 Task: Find connections with filter location Bhāgalpur with filter topic #Openingswith filter profile language English with filter current company Odoo with filter school Kalpataru Institute of Technology, TIPTUR with filter industry Wellness and Fitness Services with filter service category Lead Generation with filter keywords title eCommerce Marketing Specialist
Action: Mouse moved to (599, 89)
Screenshot: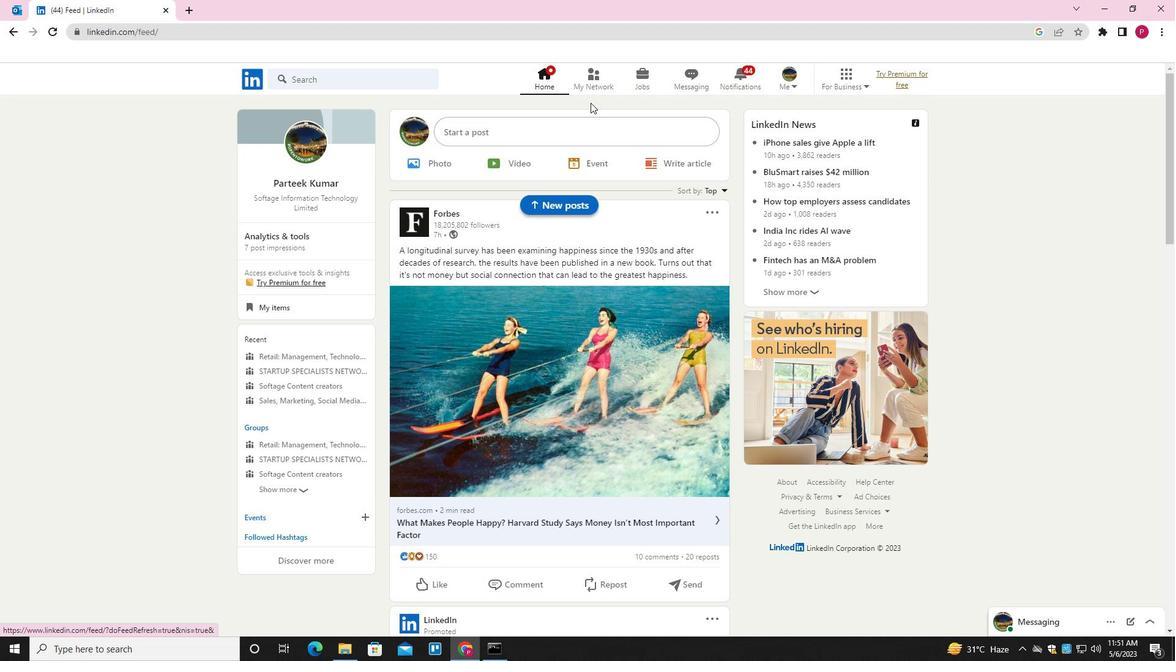 
Action: Mouse pressed left at (599, 89)
Screenshot: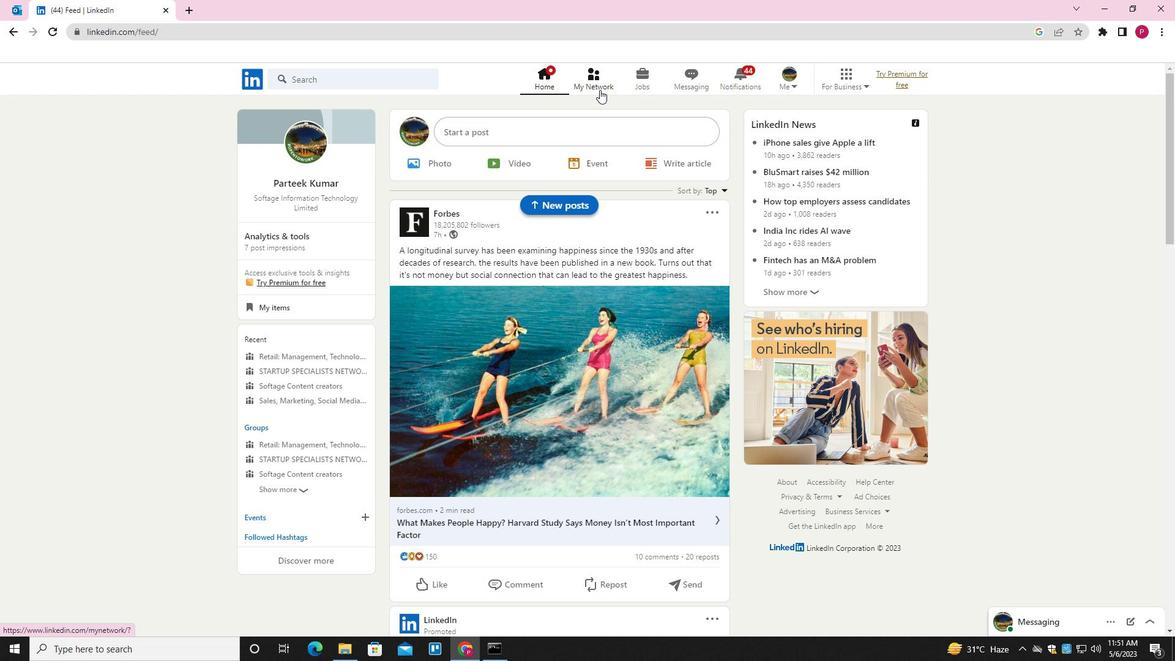 
Action: Mouse moved to (390, 157)
Screenshot: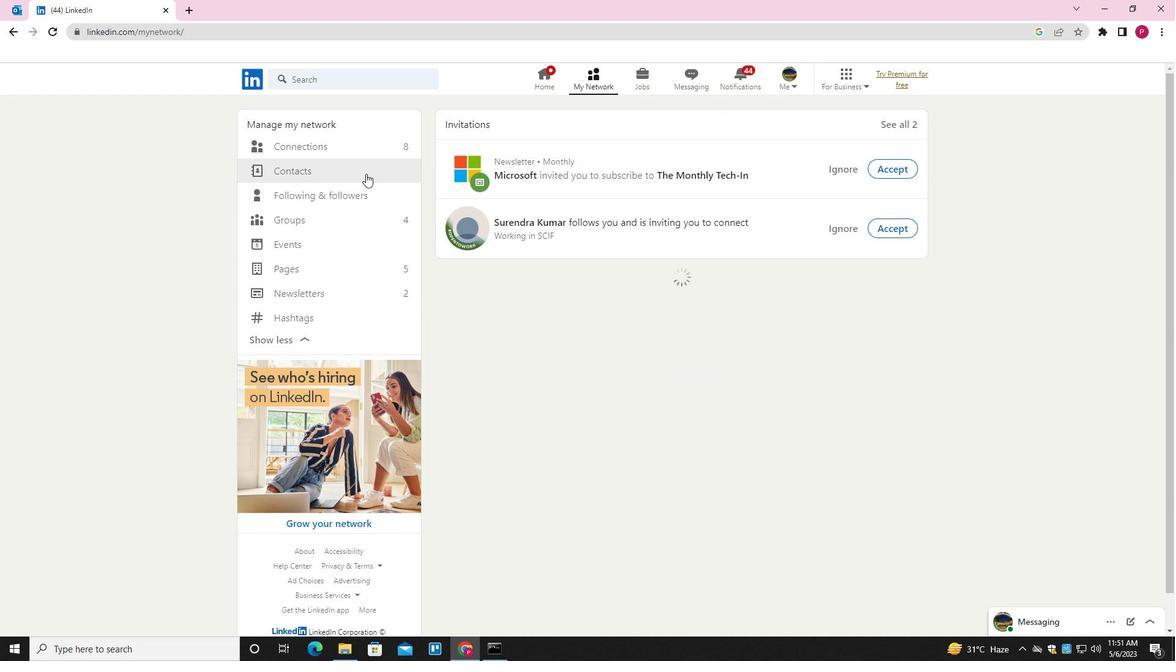 
Action: Mouse pressed left at (390, 157)
Screenshot: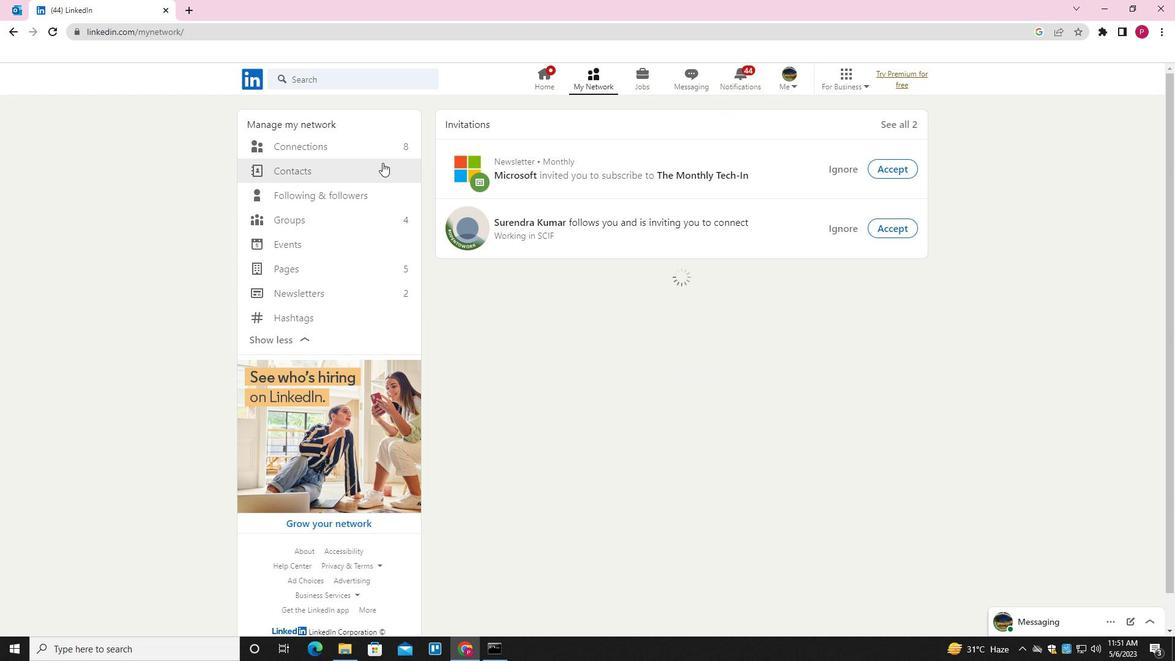 
Action: Mouse moved to (396, 144)
Screenshot: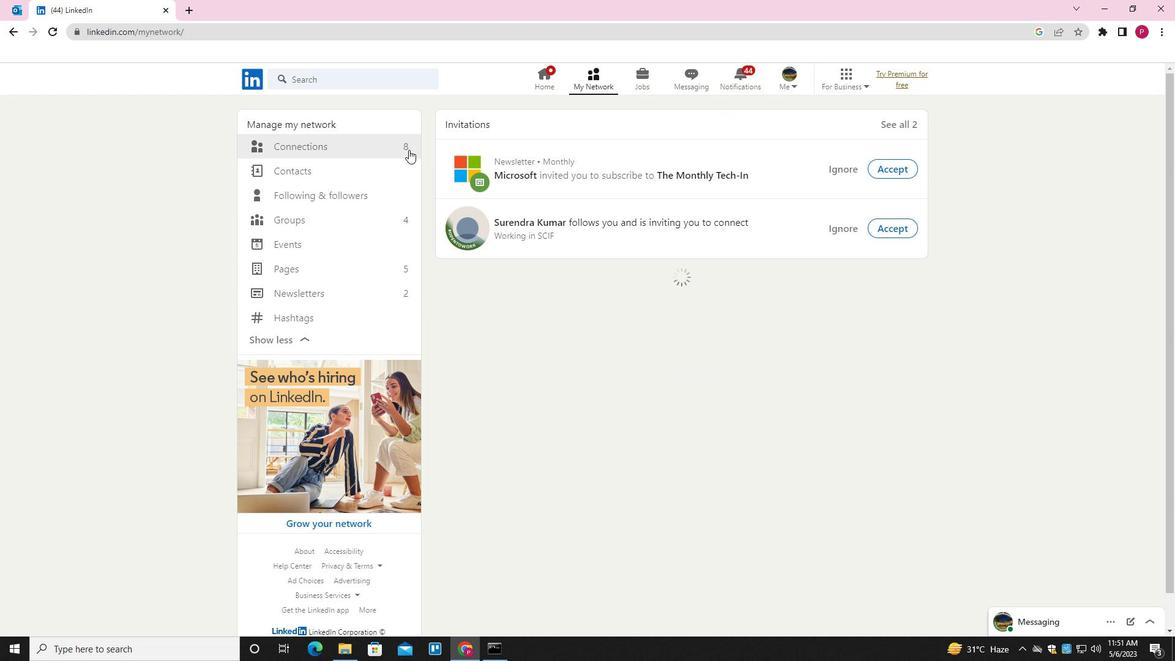 
Action: Mouse pressed left at (396, 144)
Screenshot: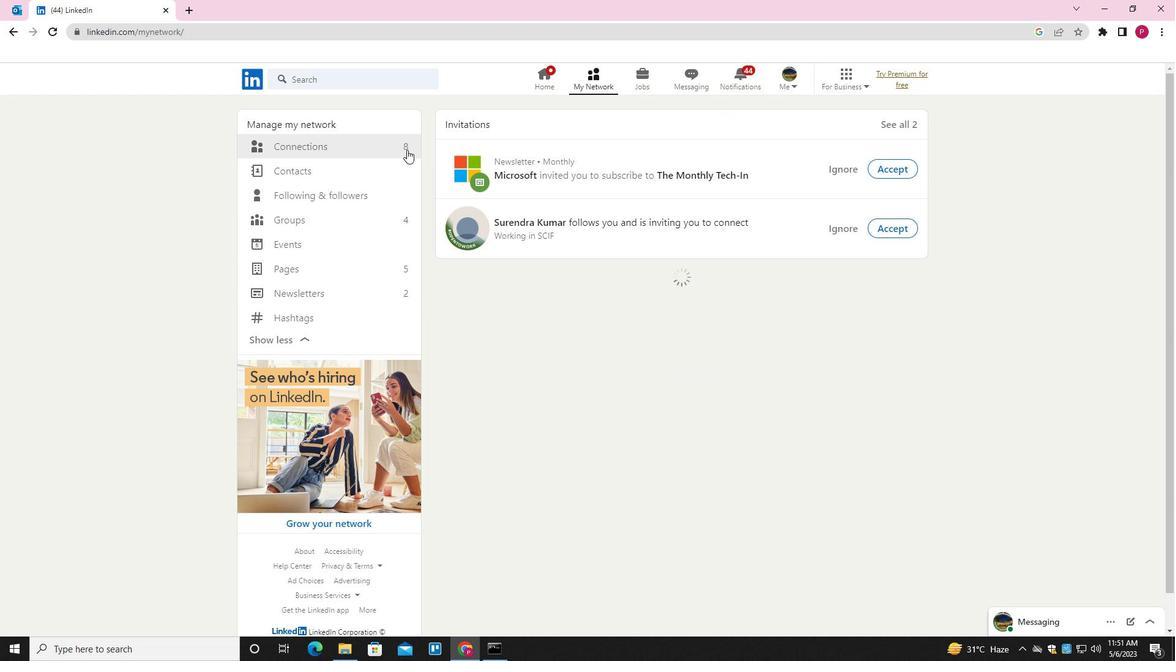 
Action: Mouse moved to (662, 148)
Screenshot: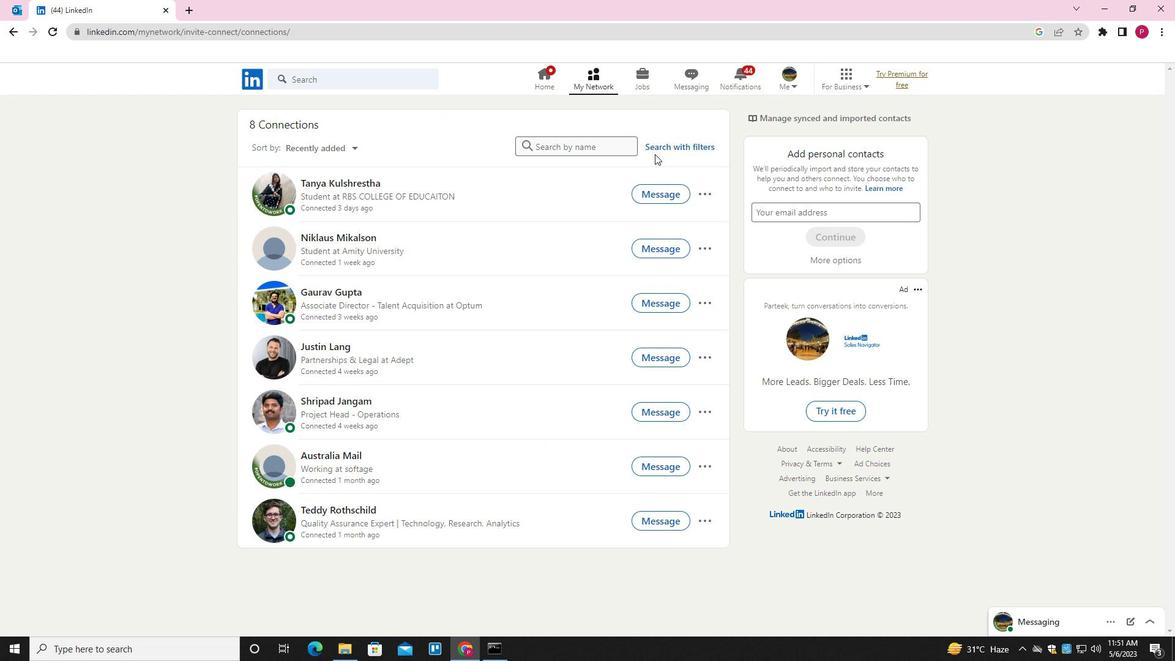 
Action: Mouse pressed left at (662, 148)
Screenshot: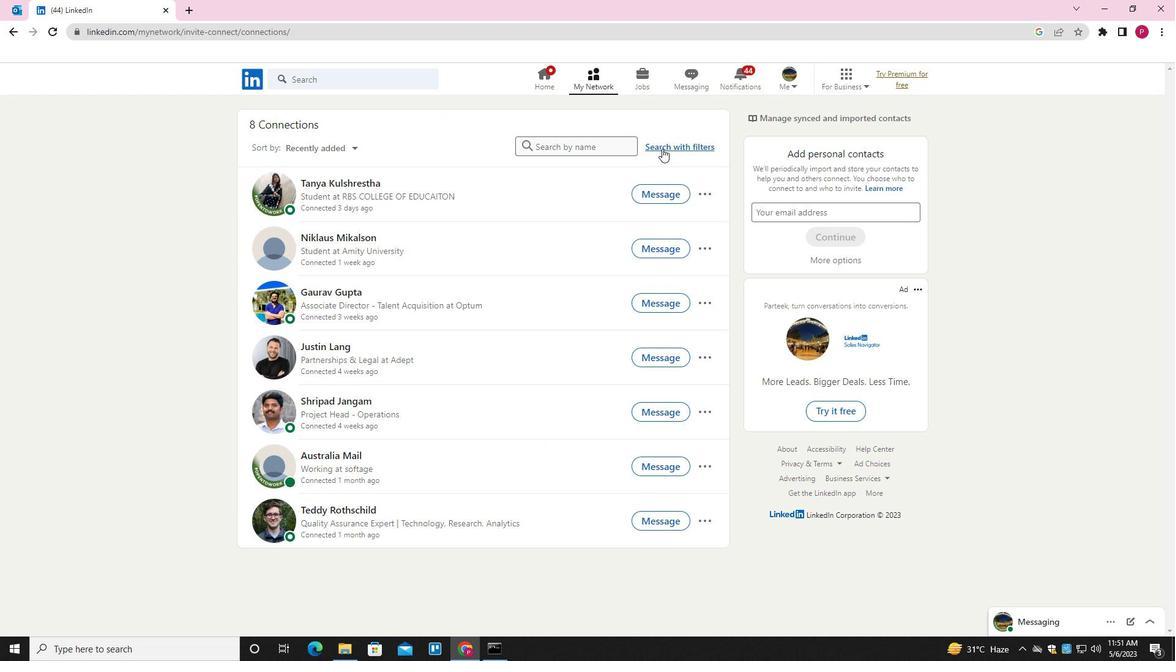 
Action: Mouse moved to (626, 110)
Screenshot: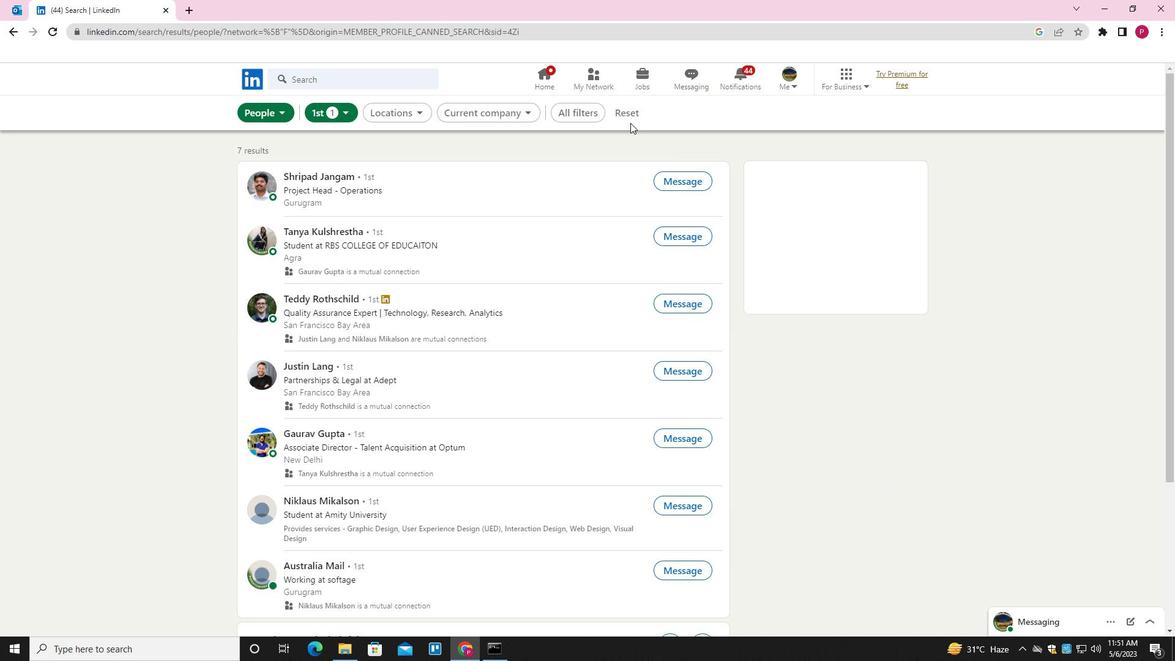 
Action: Mouse pressed left at (626, 110)
Screenshot: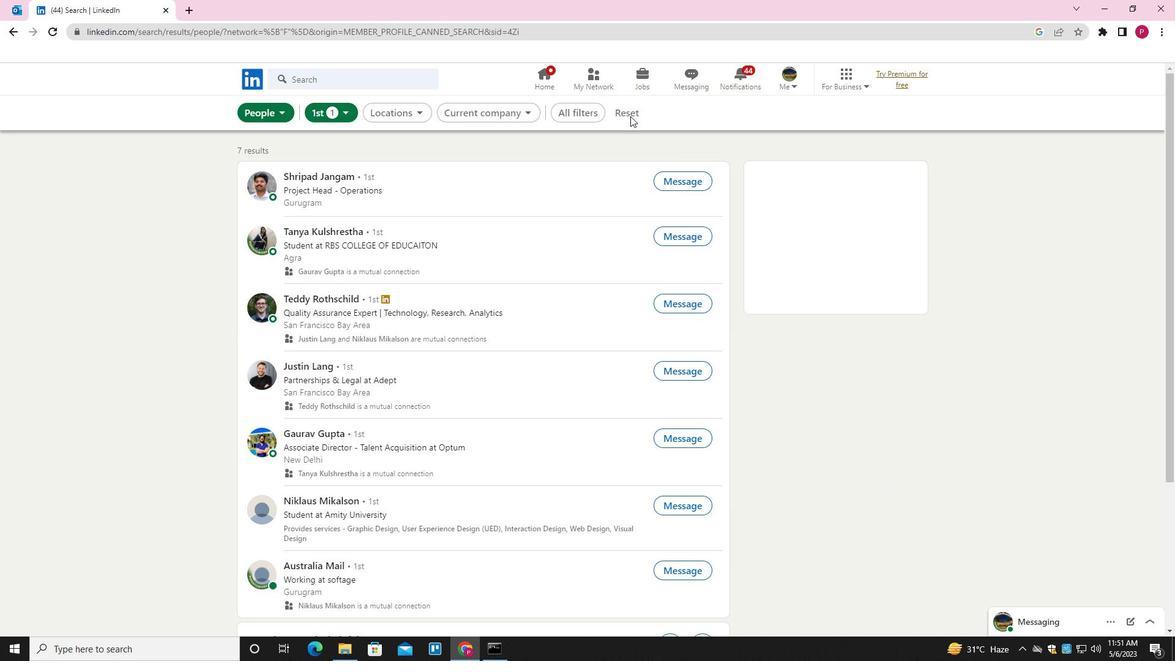 
Action: Mouse moved to (606, 111)
Screenshot: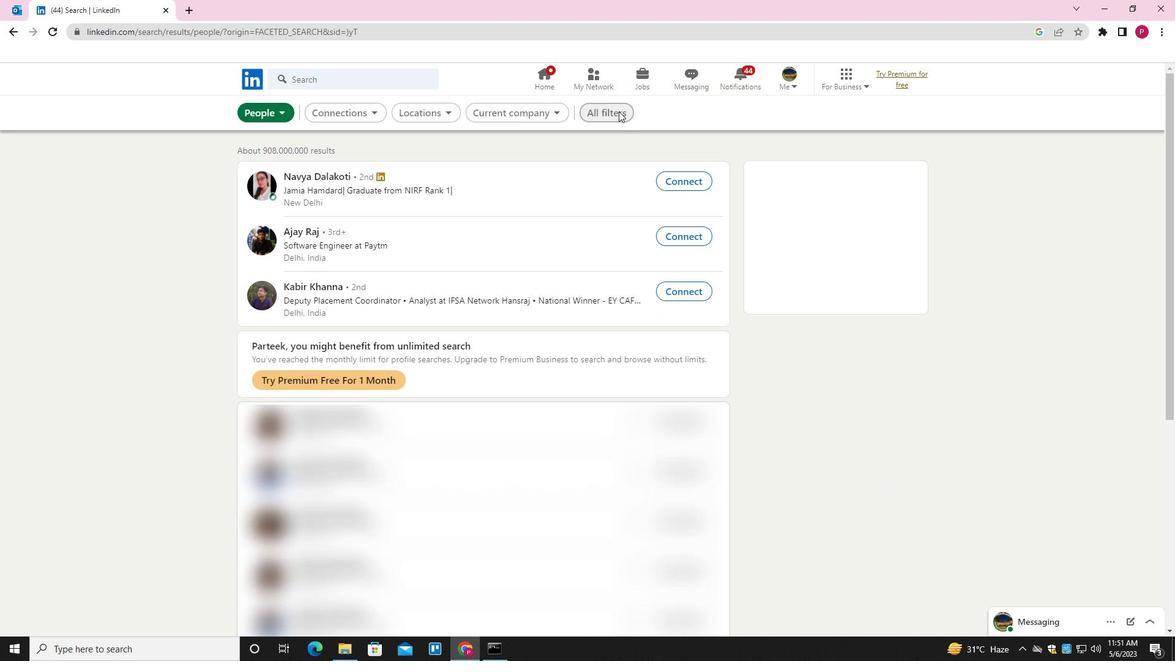 
Action: Mouse pressed left at (606, 111)
Screenshot: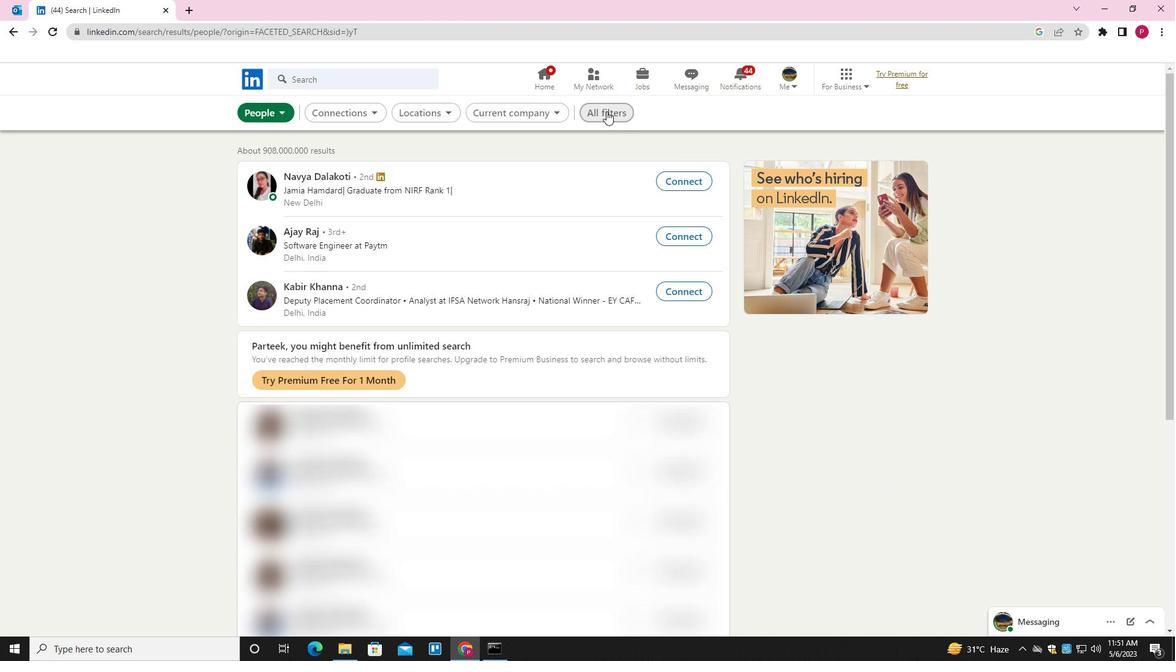 
Action: Mouse moved to (891, 239)
Screenshot: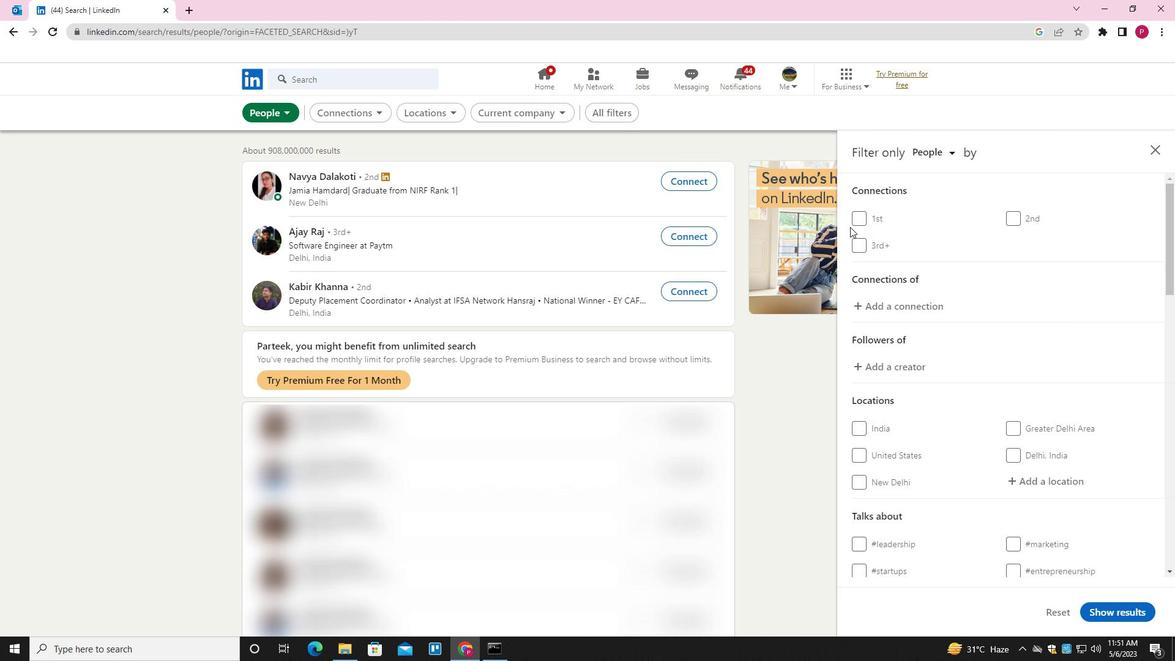 
Action: Mouse scrolled (891, 238) with delta (0, 0)
Screenshot: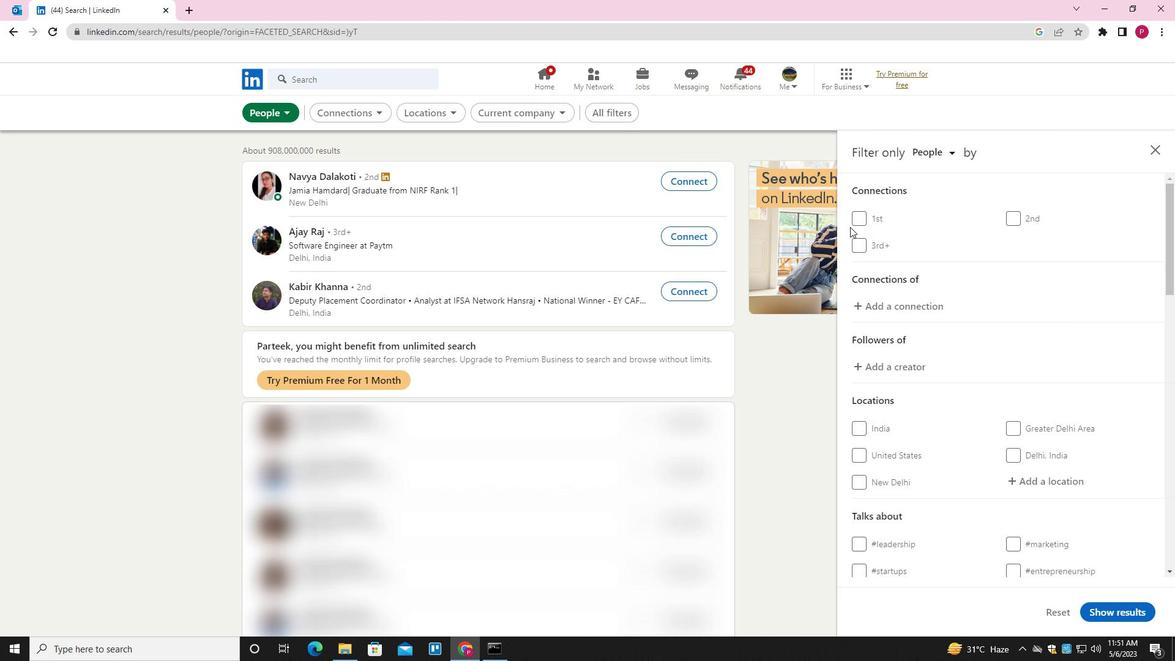 
Action: Mouse moved to (894, 247)
Screenshot: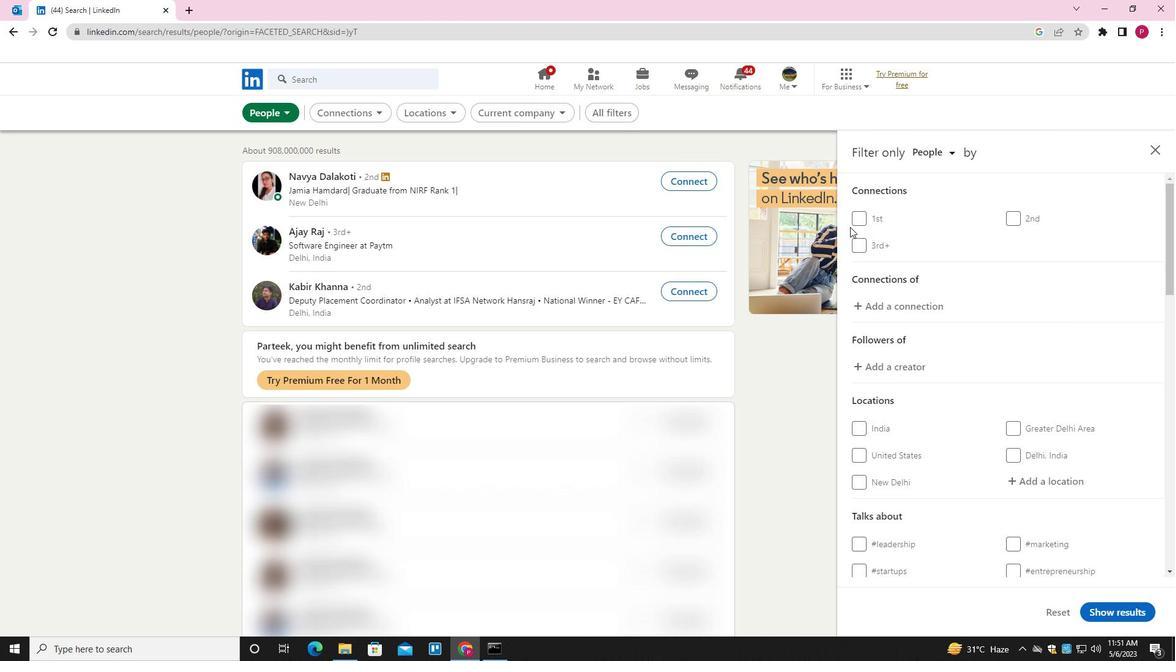 
Action: Mouse scrolled (894, 246) with delta (0, 0)
Screenshot: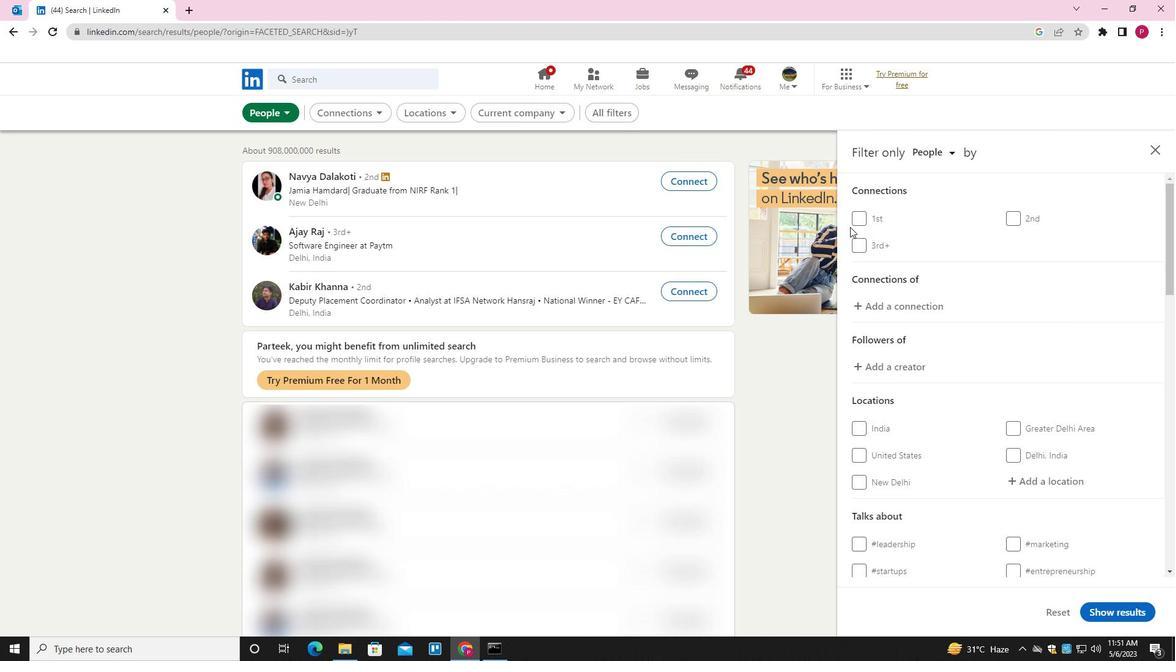 
Action: Mouse moved to (1063, 362)
Screenshot: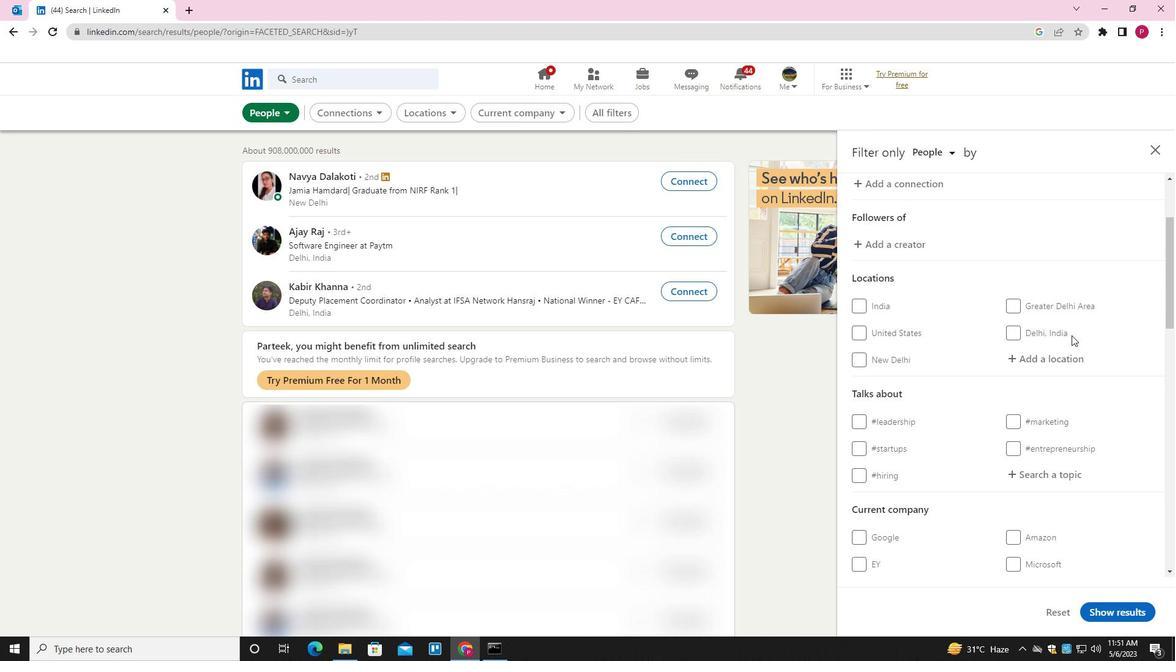 
Action: Mouse pressed left at (1063, 362)
Screenshot: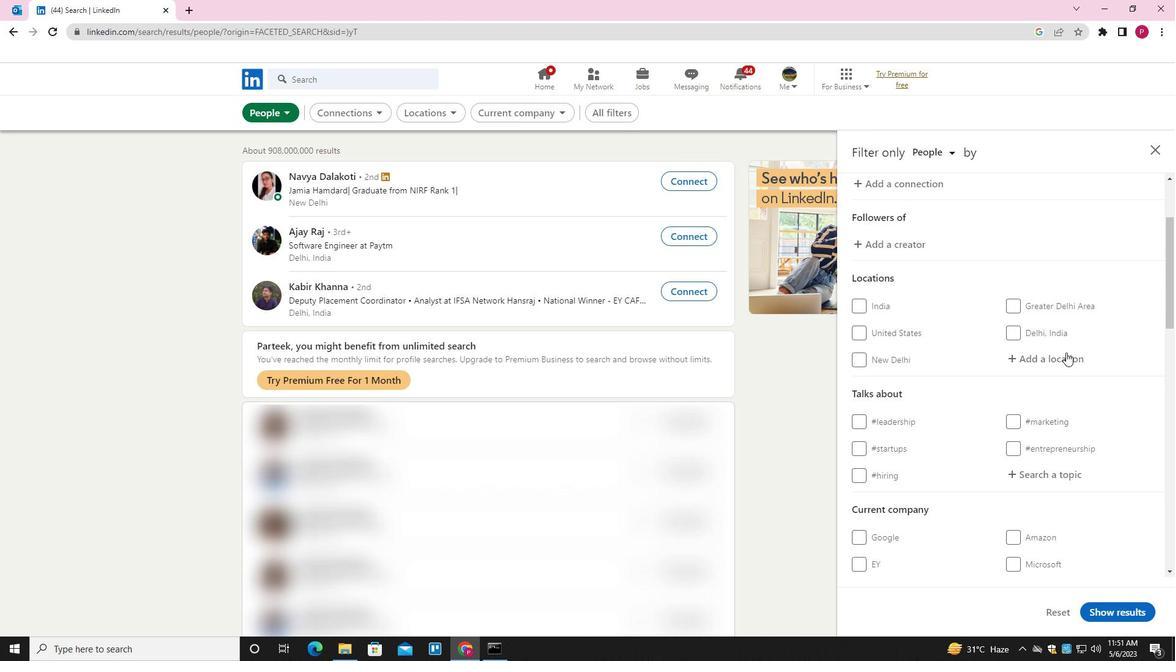 
Action: Key pressed <Key.shift>BHAGALPUR
Screenshot: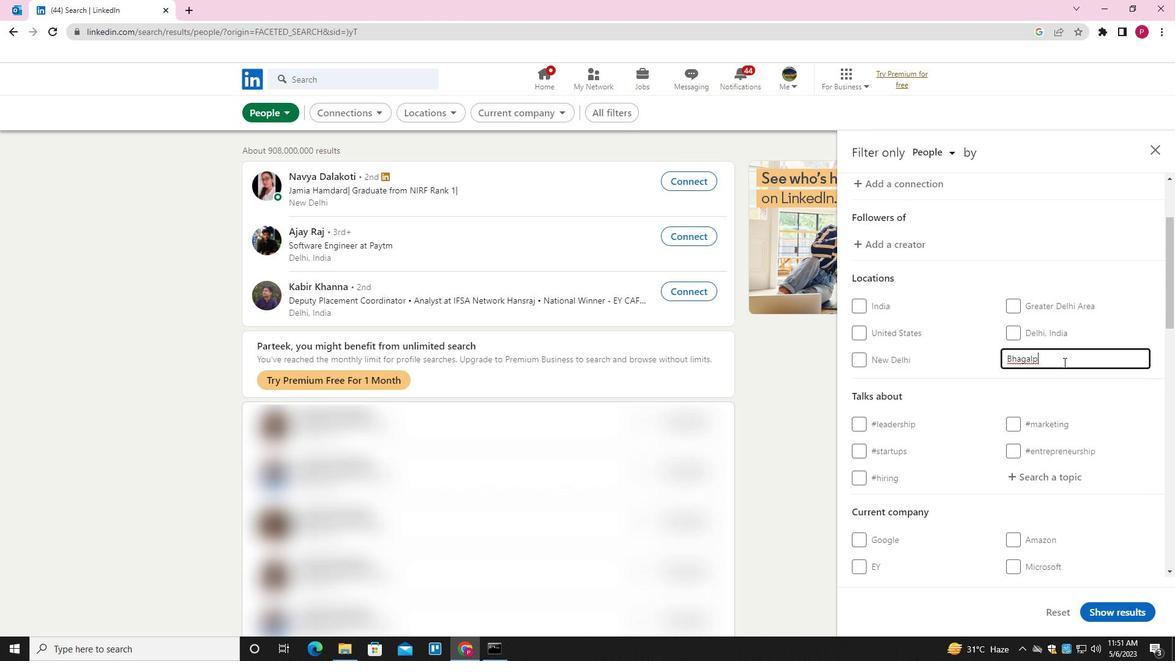 
Action: Mouse moved to (1055, 354)
Screenshot: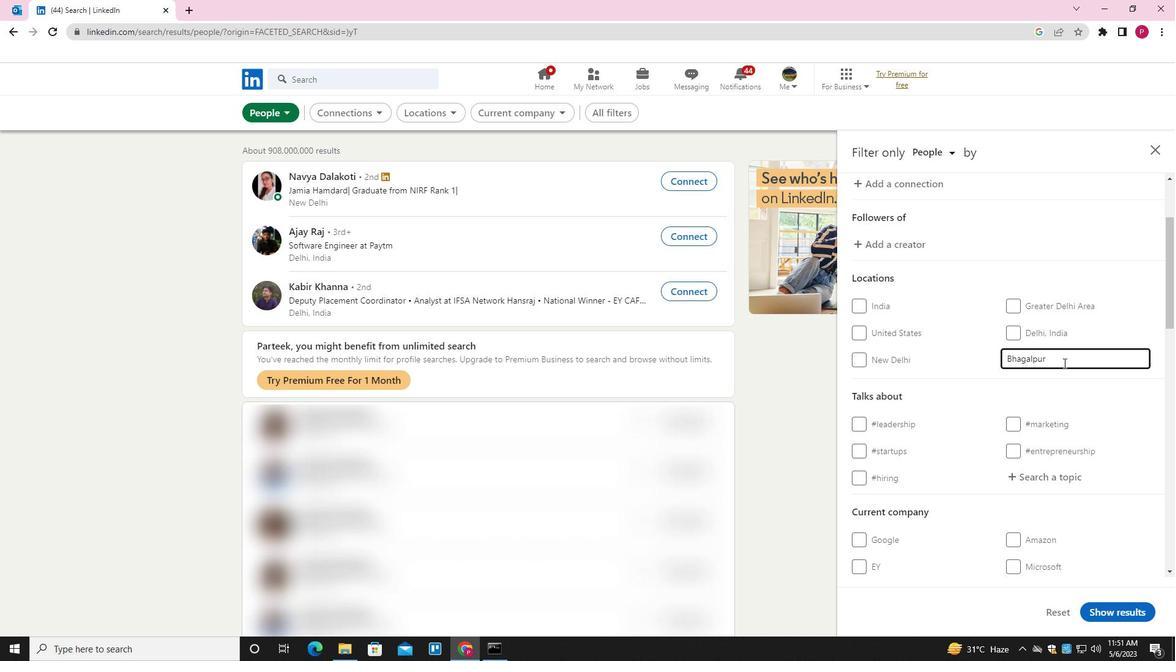 
Action: Mouse scrolled (1055, 353) with delta (0, 0)
Screenshot: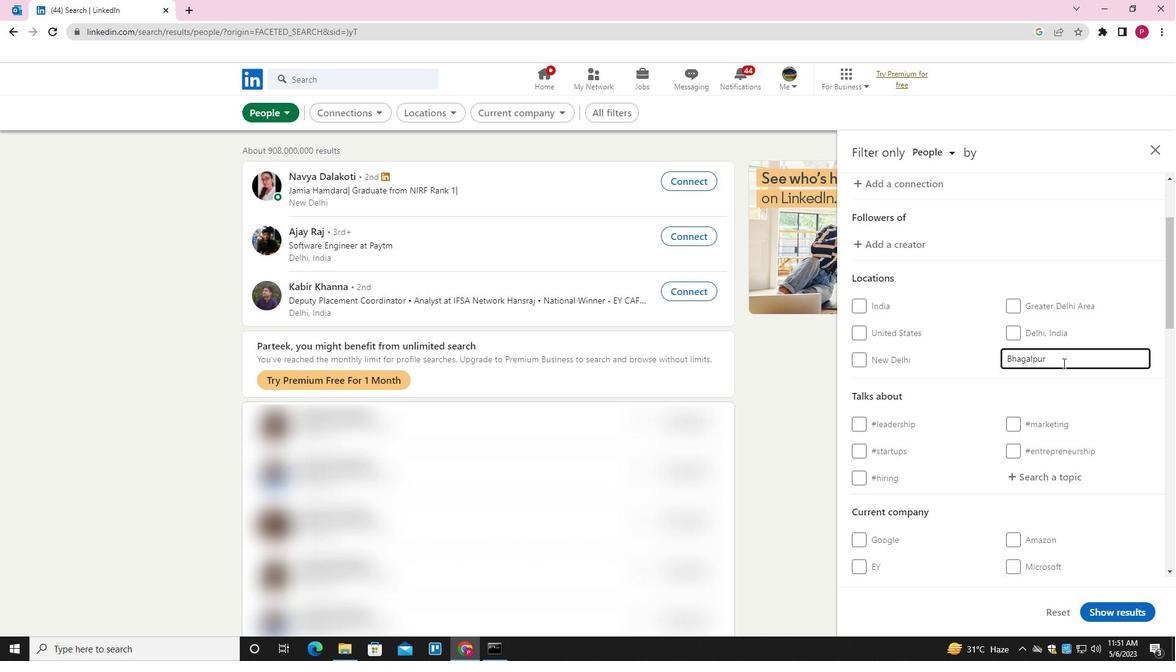 
Action: Mouse scrolled (1055, 353) with delta (0, 0)
Screenshot: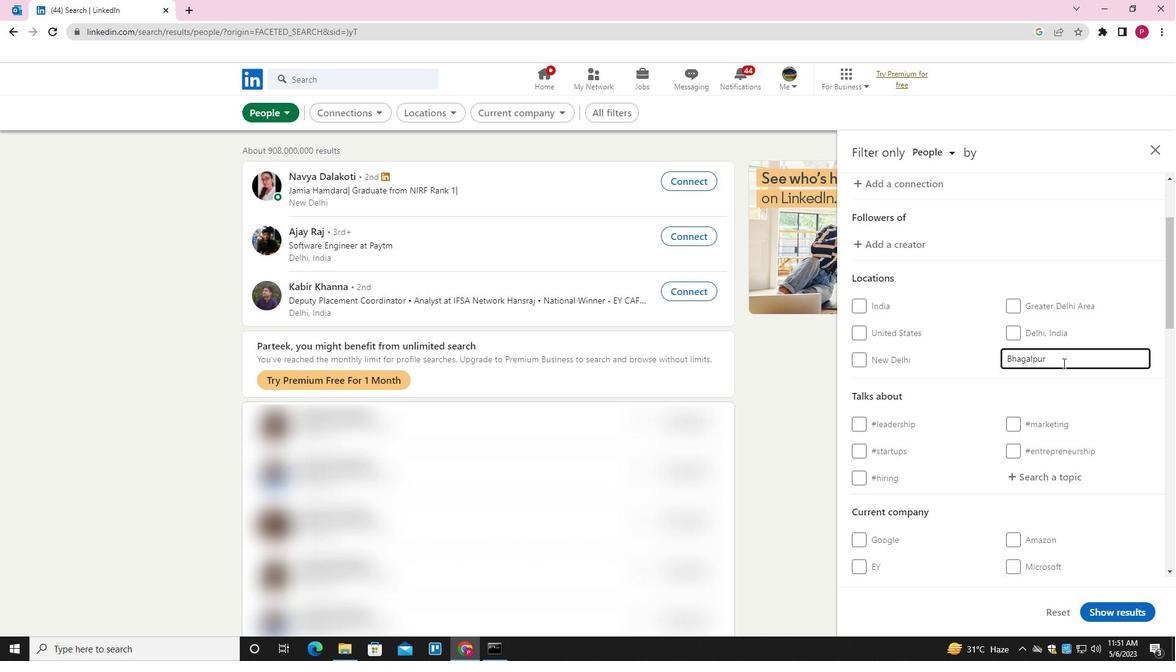
Action: Mouse moved to (1053, 354)
Screenshot: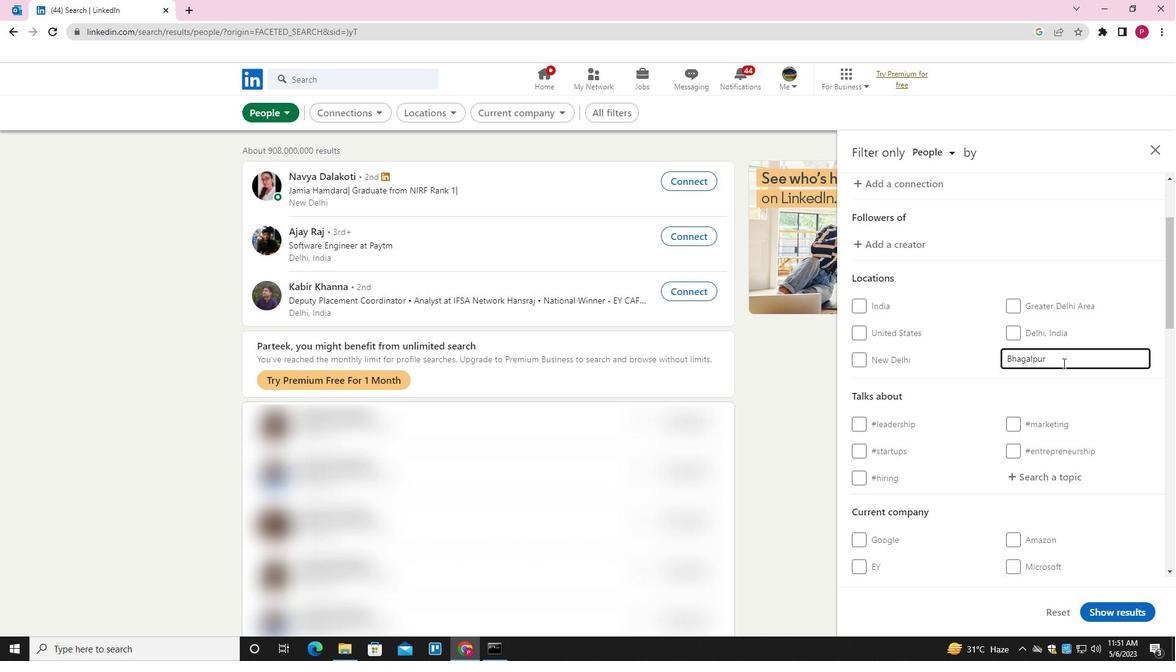
Action: Mouse scrolled (1053, 353) with delta (0, 0)
Screenshot: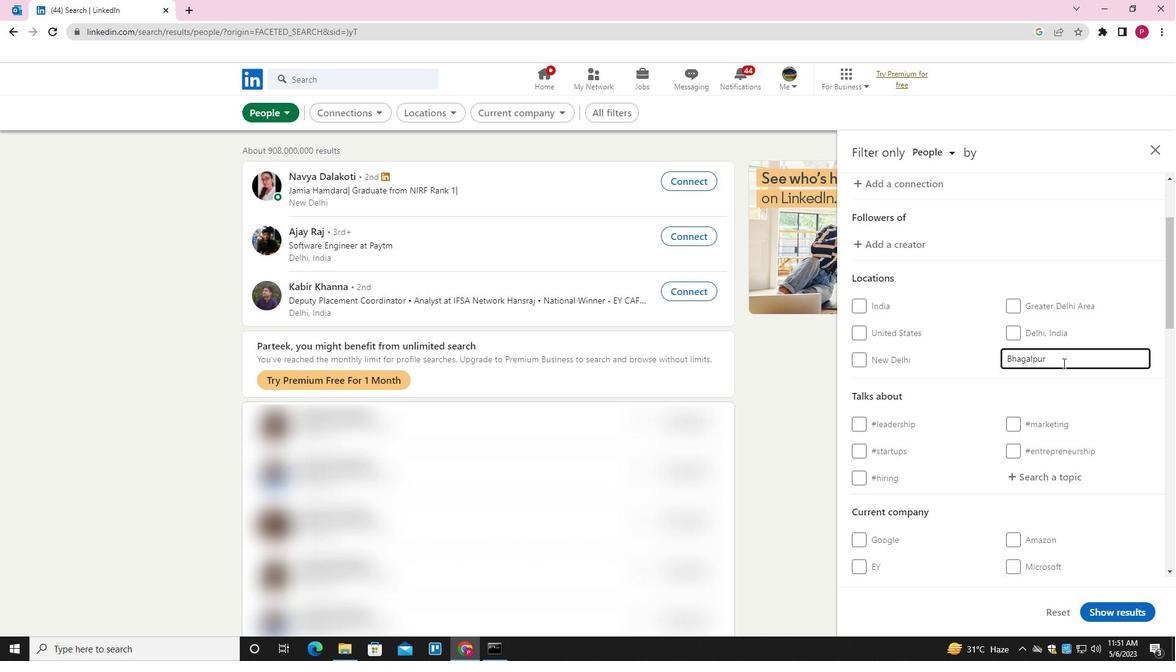 
Action: Mouse moved to (1054, 294)
Screenshot: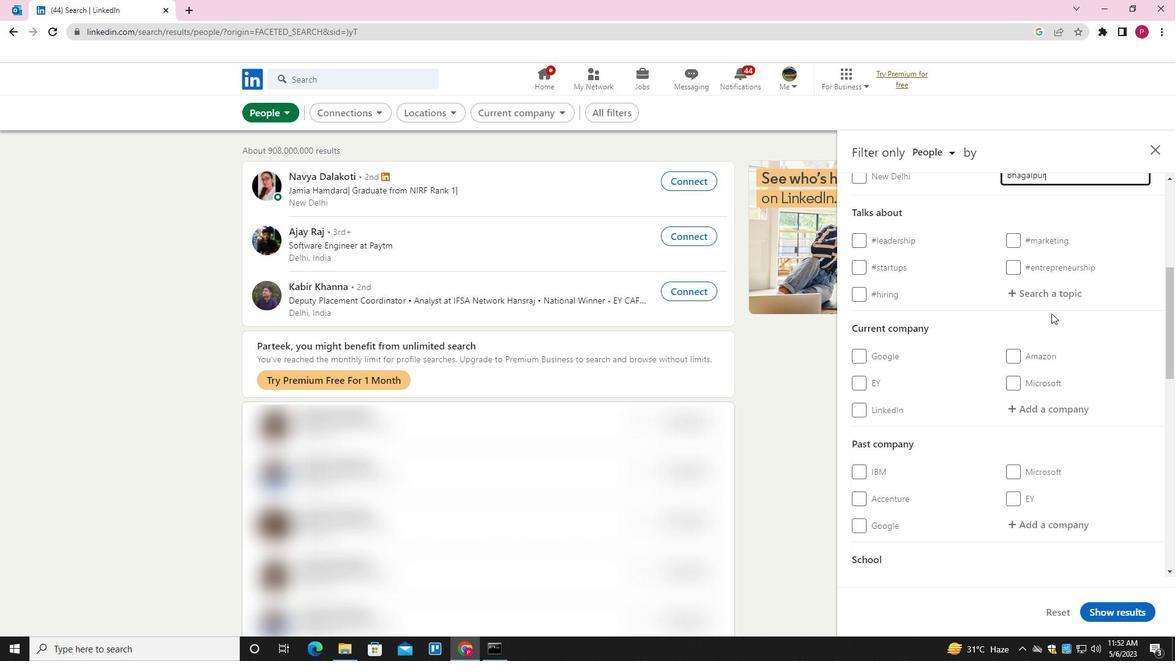 
Action: Mouse pressed left at (1054, 294)
Screenshot: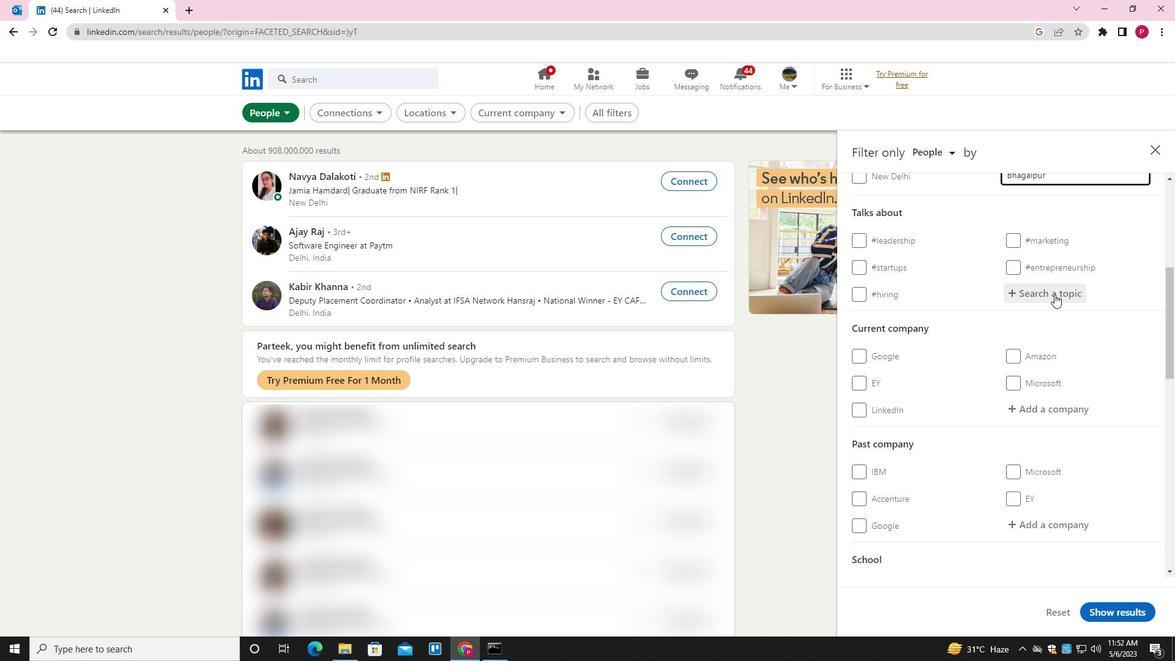 
Action: Key pressed OPENINGS<Key.down><Key.enter>
Screenshot: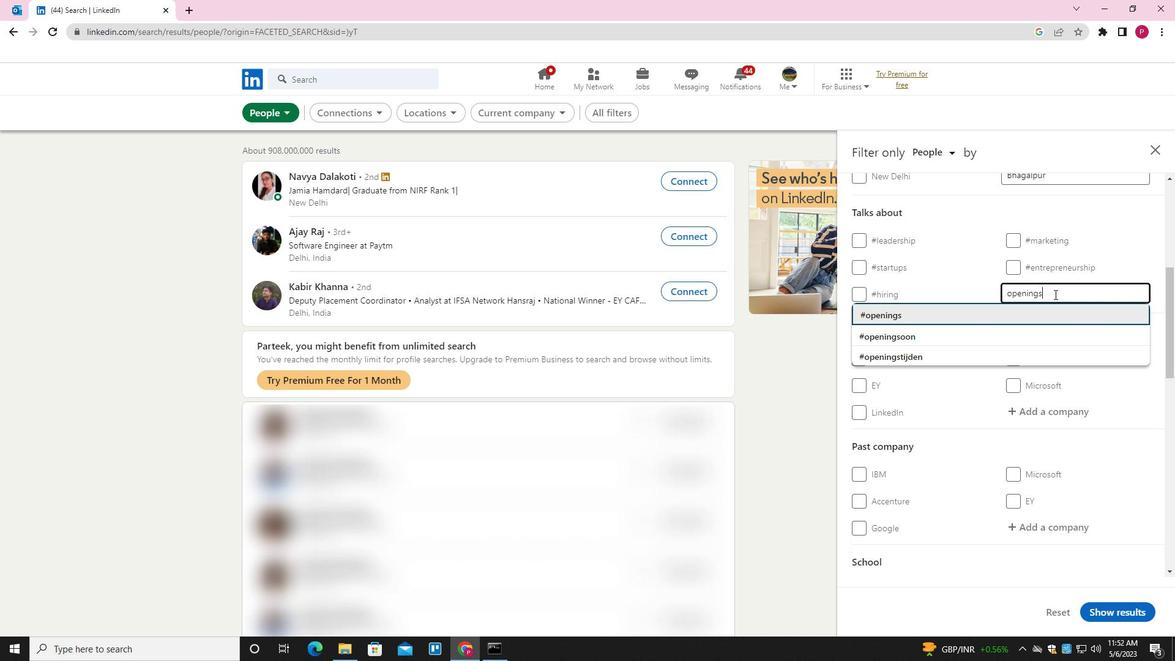 
Action: Mouse moved to (1159, 336)
Screenshot: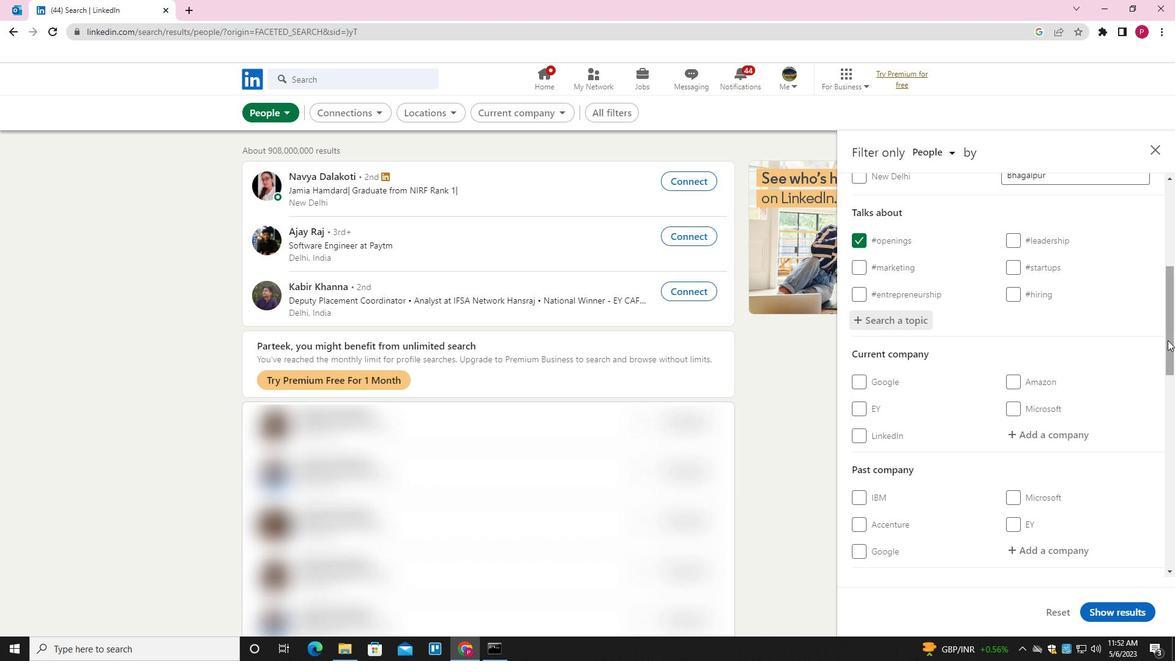 
Action: Mouse scrolled (1159, 336) with delta (0, 0)
Screenshot: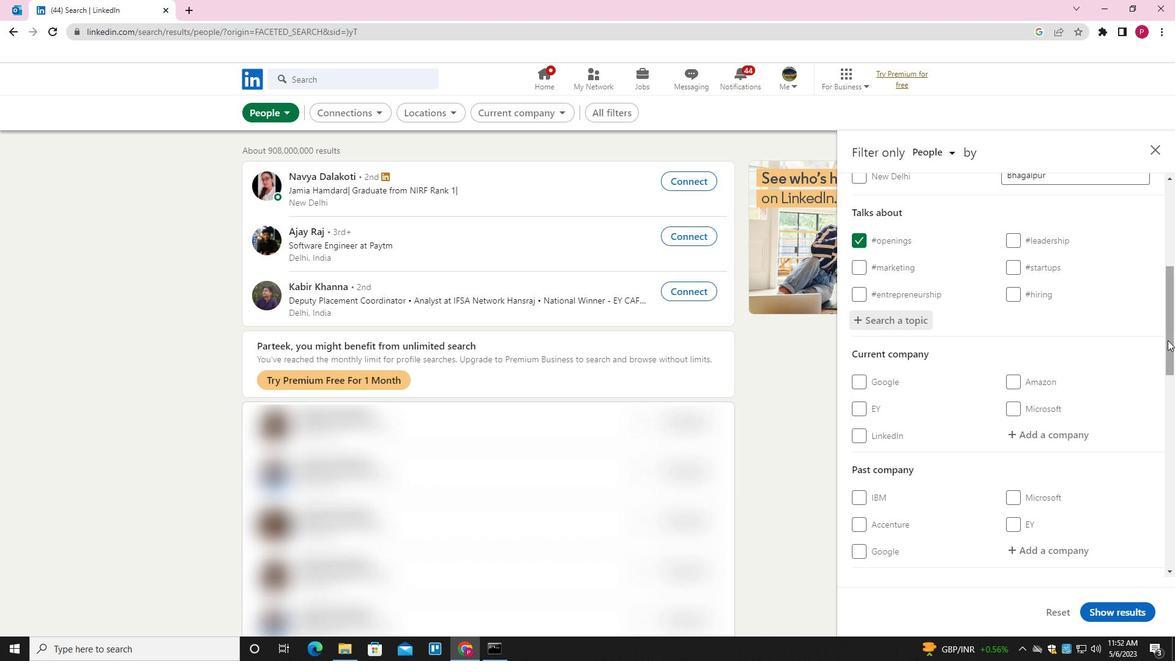 
Action: Mouse moved to (1159, 338)
Screenshot: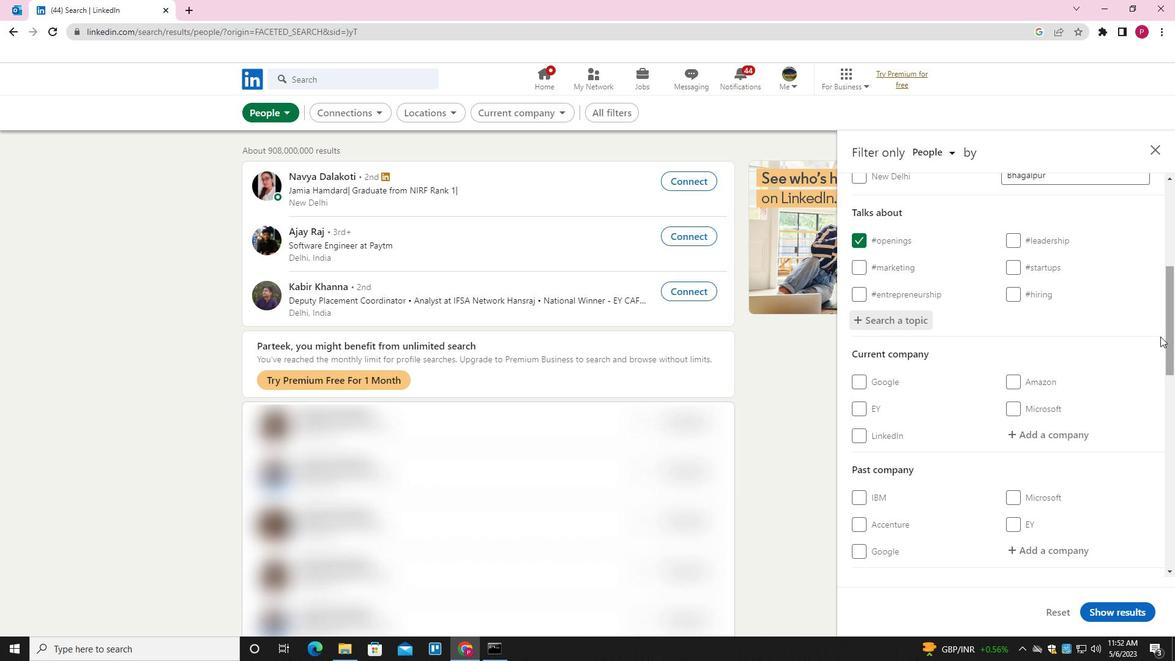 
Action: Mouse scrolled (1159, 337) with delta (0, 0)
Screenshot: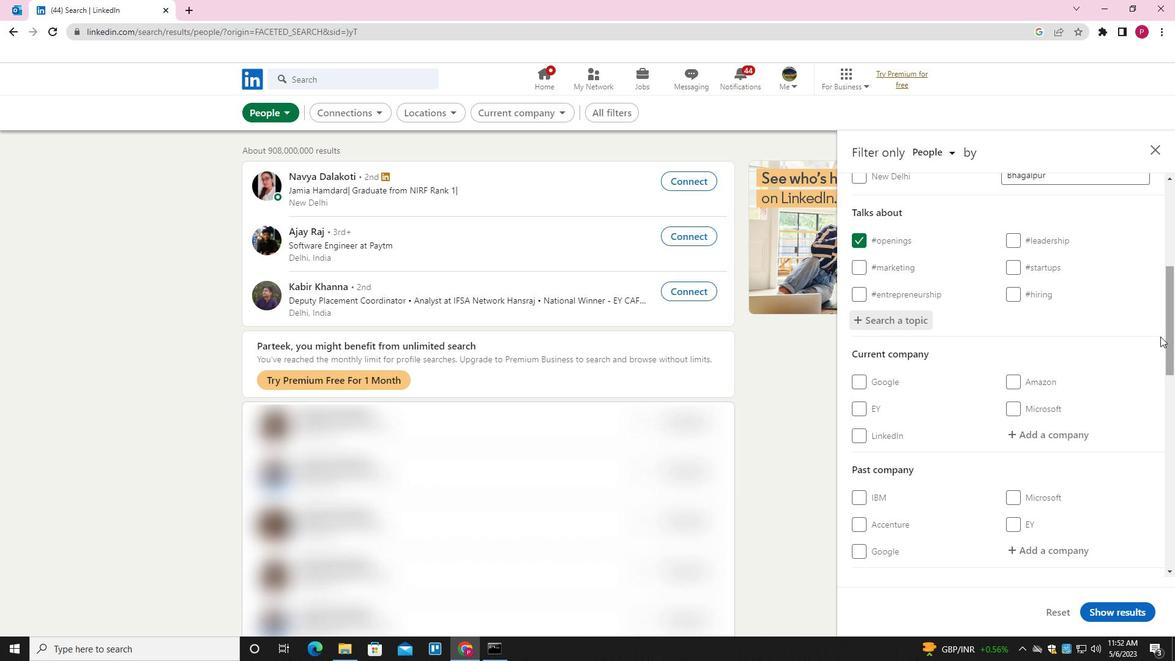 
Action: Mouse moved to (1159, 339)
Screenshot: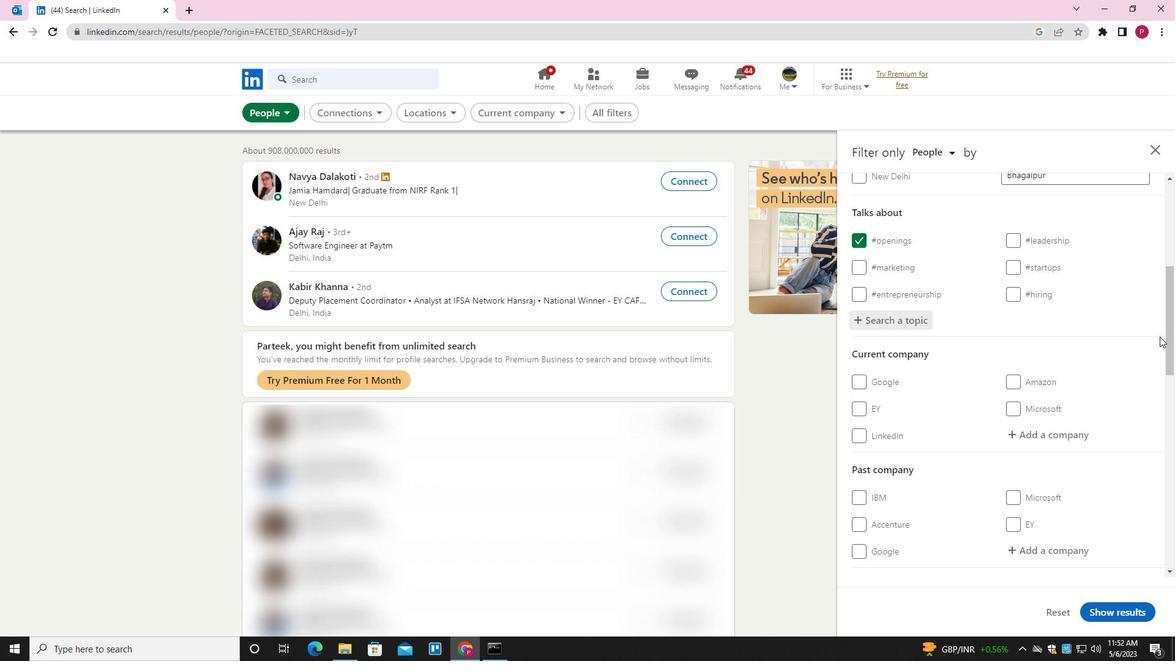 
Action: Mouse scrolled (1159, 339) with delta (0, 0)
Screenshot: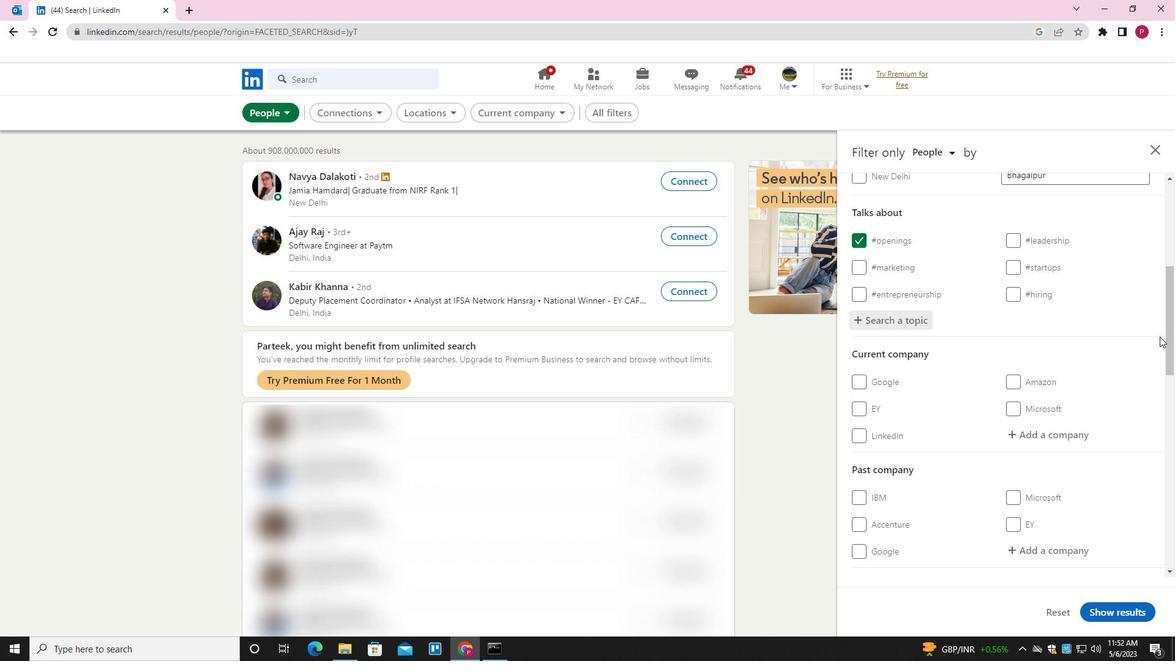 
Action: Mouse moved to (1112, 342)
Screenshot: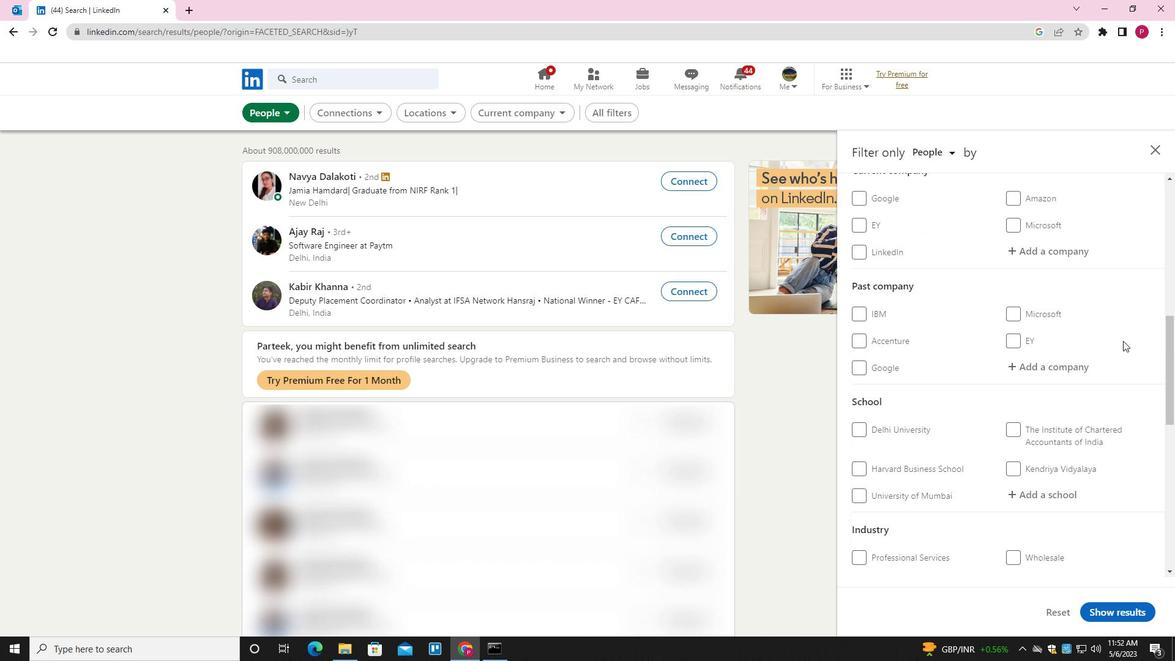 
Action: Mouse scrolled (1112, 342) with delta (0, 0)
Screenshot: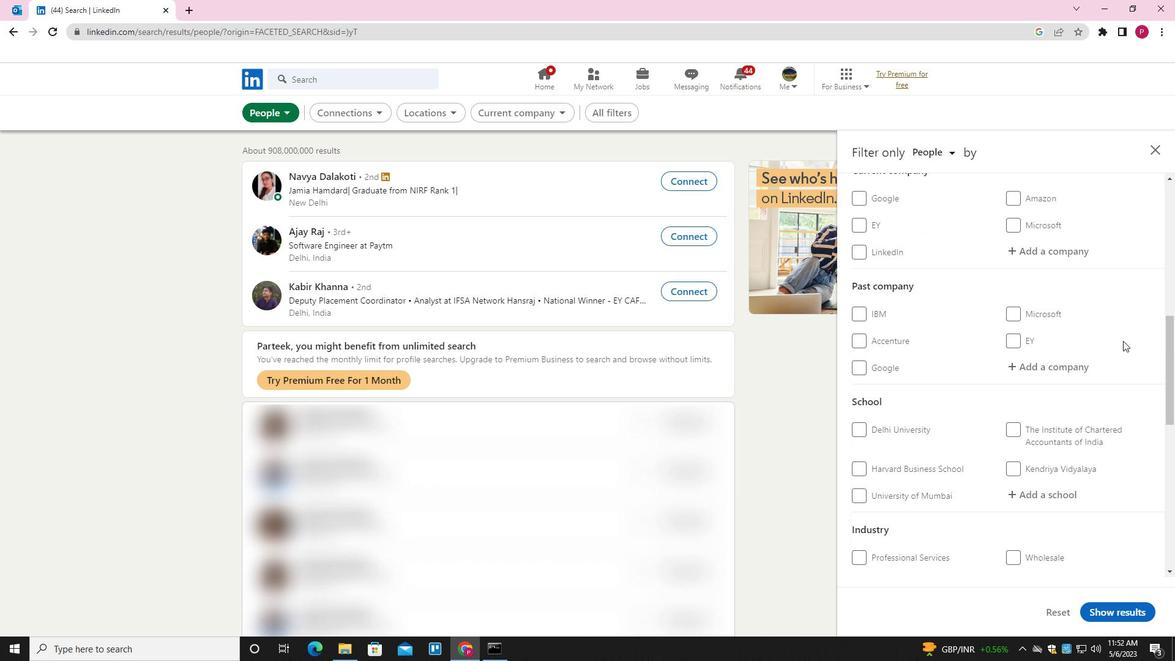 
Action: Mouse moved to (1110, 342)
Screenshot: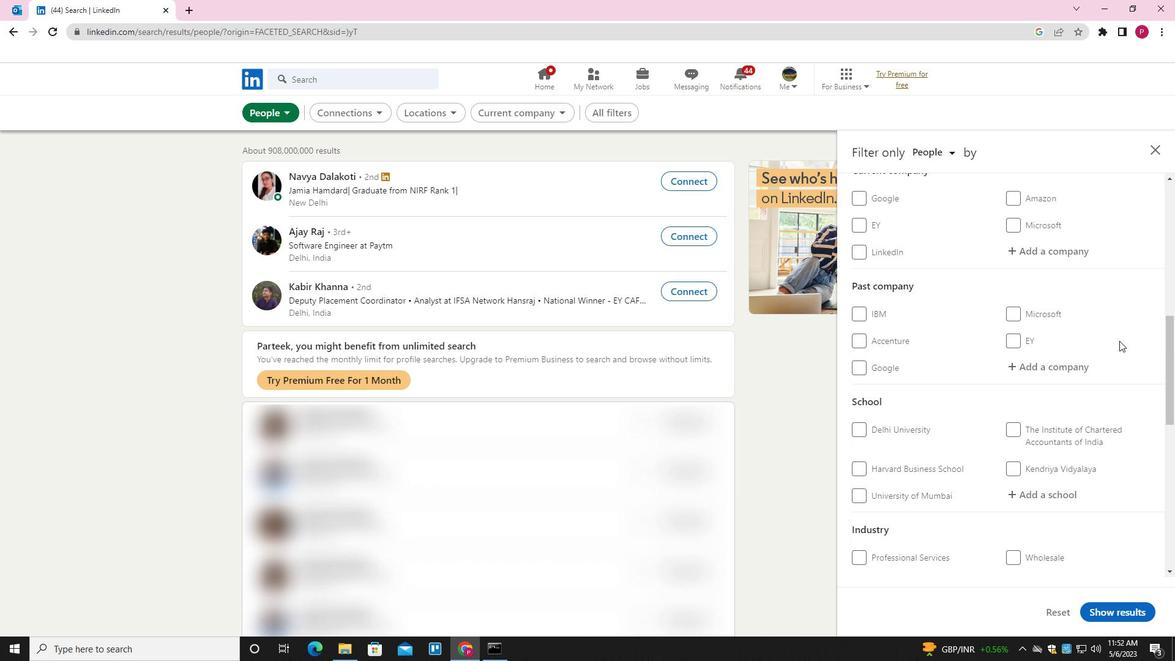 
Action: Mouse scrolled (1110, 342) with delta (0, 0)
Screenshot: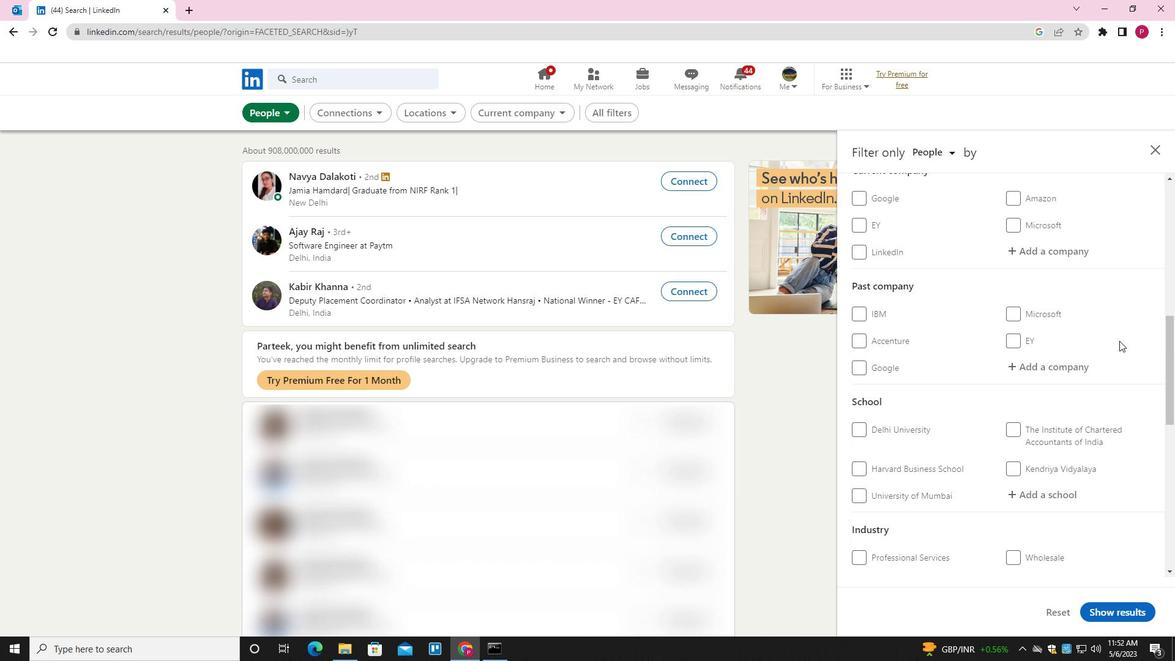 
Action: Mouse moved to (1105, 340)
Screenshot: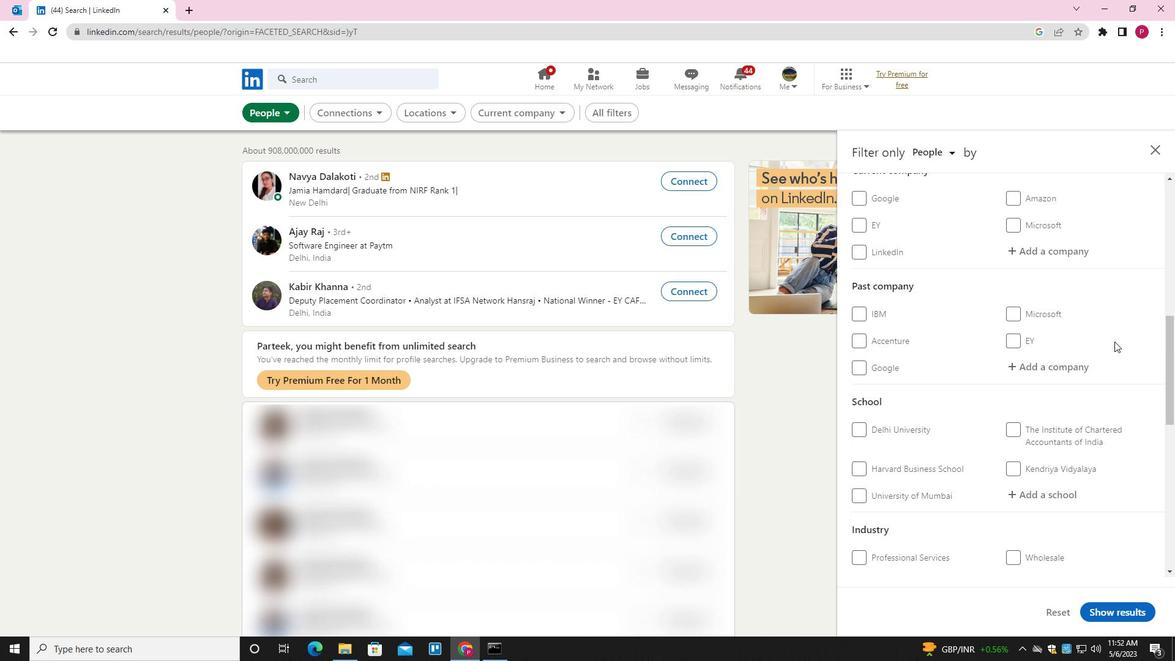 
Action: Mouse scrolled (1105, 340) with delta (0, 0)
Screenshot: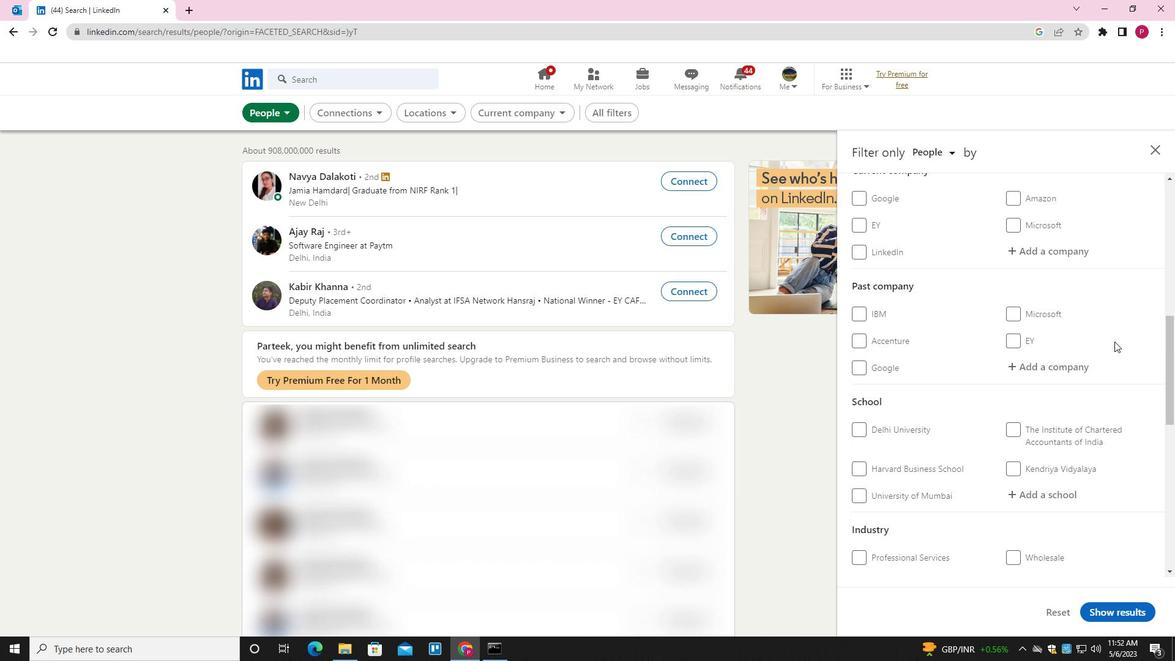 
Action: Mouse moved to (1068, 332)
Screenshot: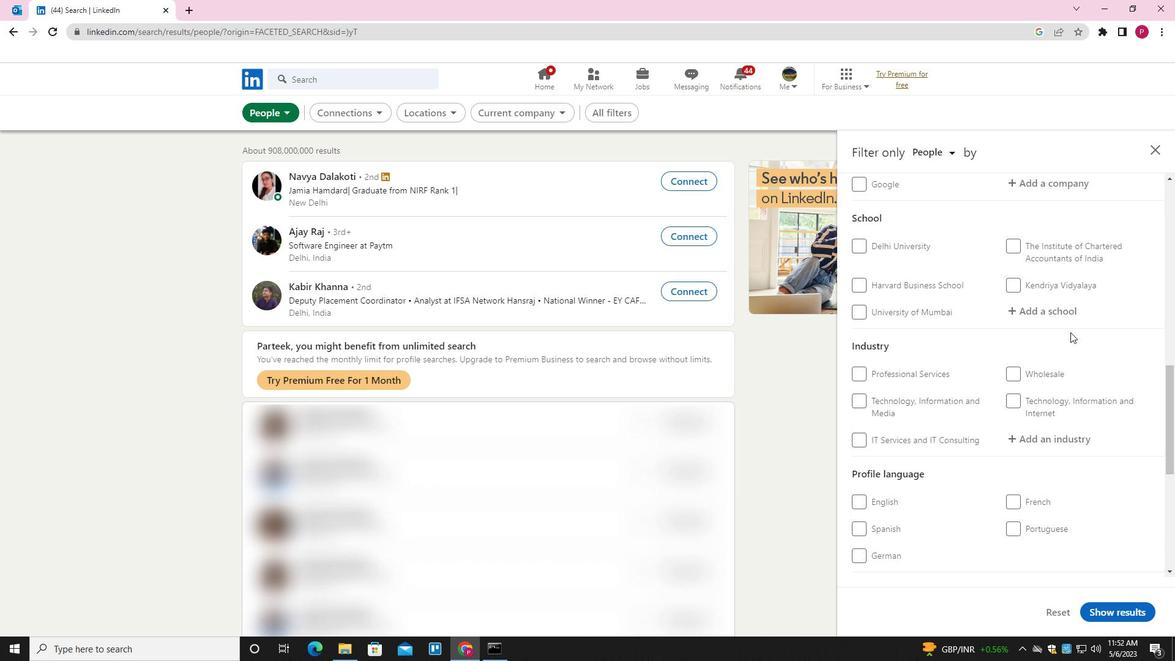 
Action: Mouse scrolled (1068, 331) with delta (0, 0)
Screenshot: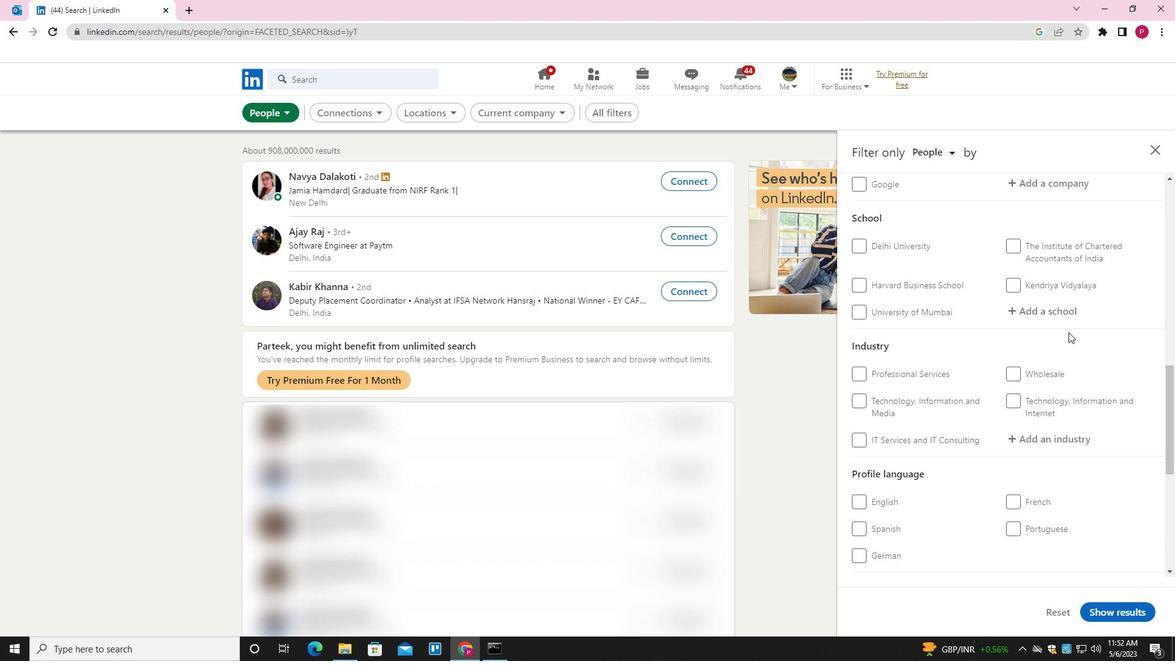 
Action: Mouse scrolled (1068, 331) with delta (0, 0)
Screenshot: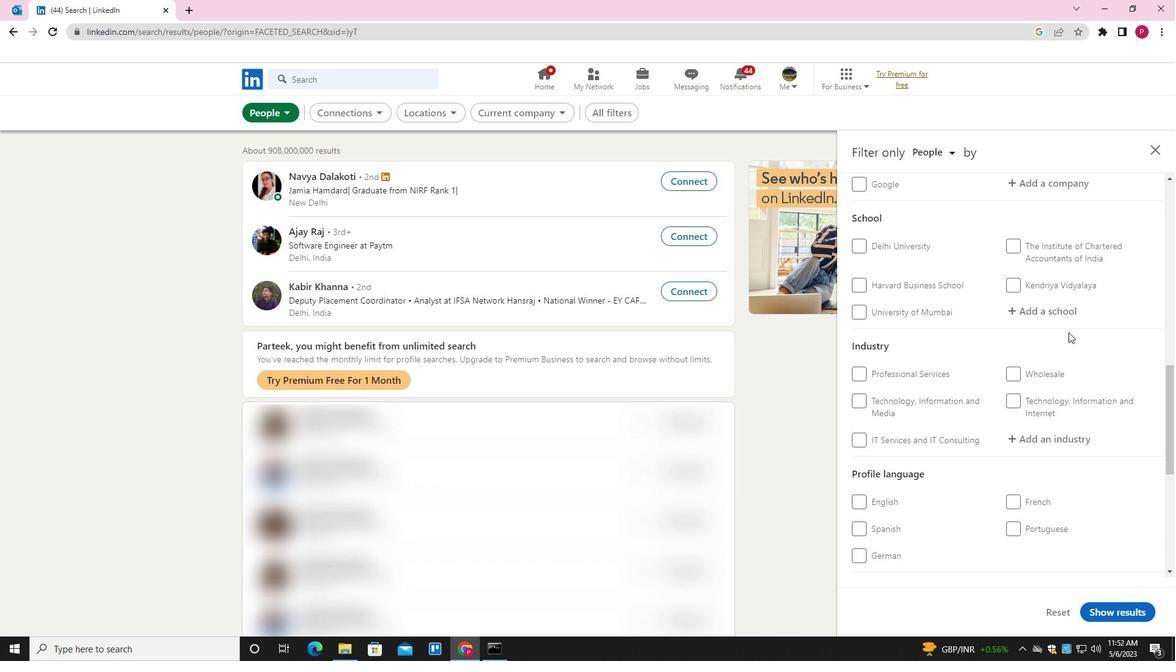 
Action: Mouse moved to (1067, 332)
Screenshot: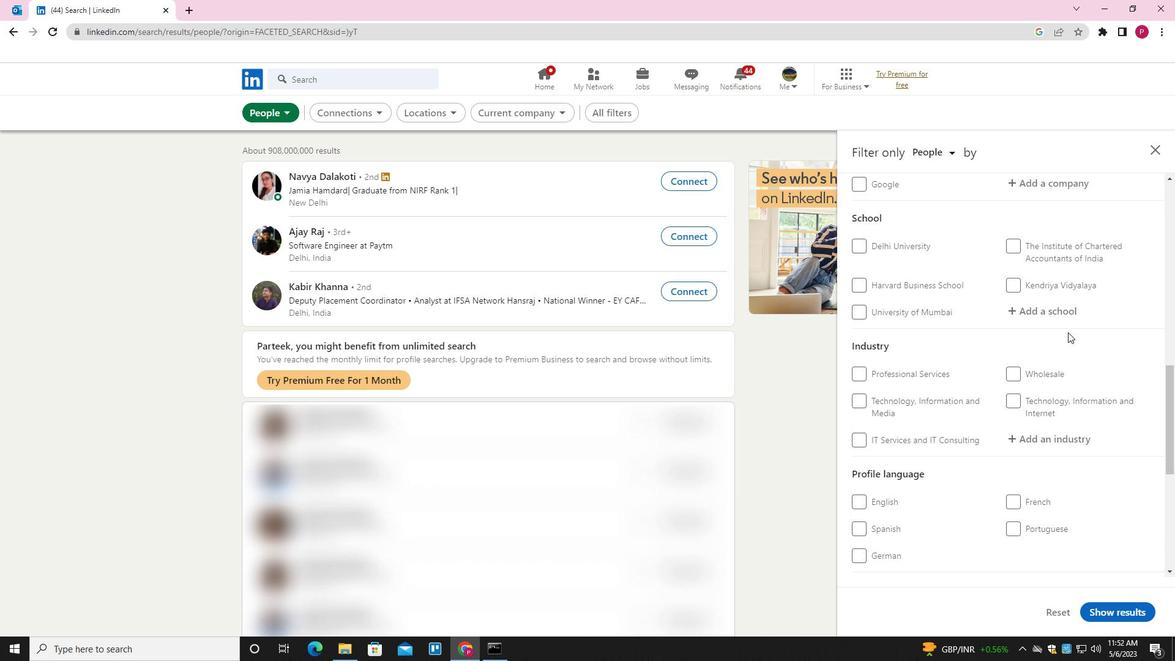 
Action: Mouse scrolled (1067, 331) with delta (0, 0)
Screenshot: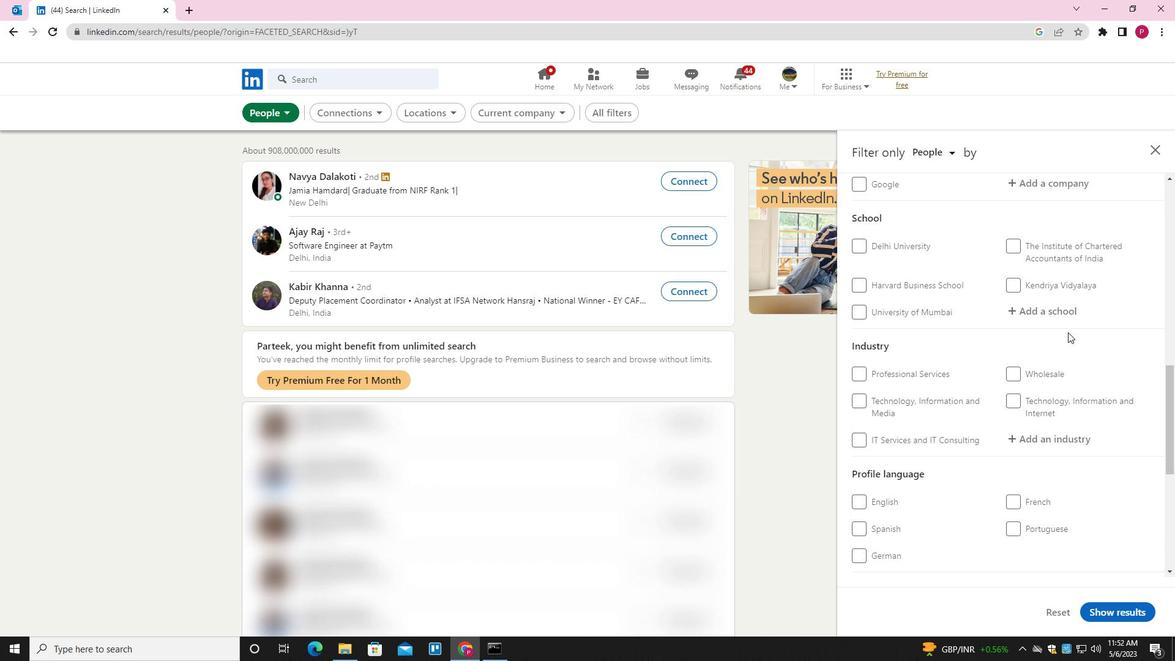 
Action: Mouse moved to (1066, 333)
Screenshot: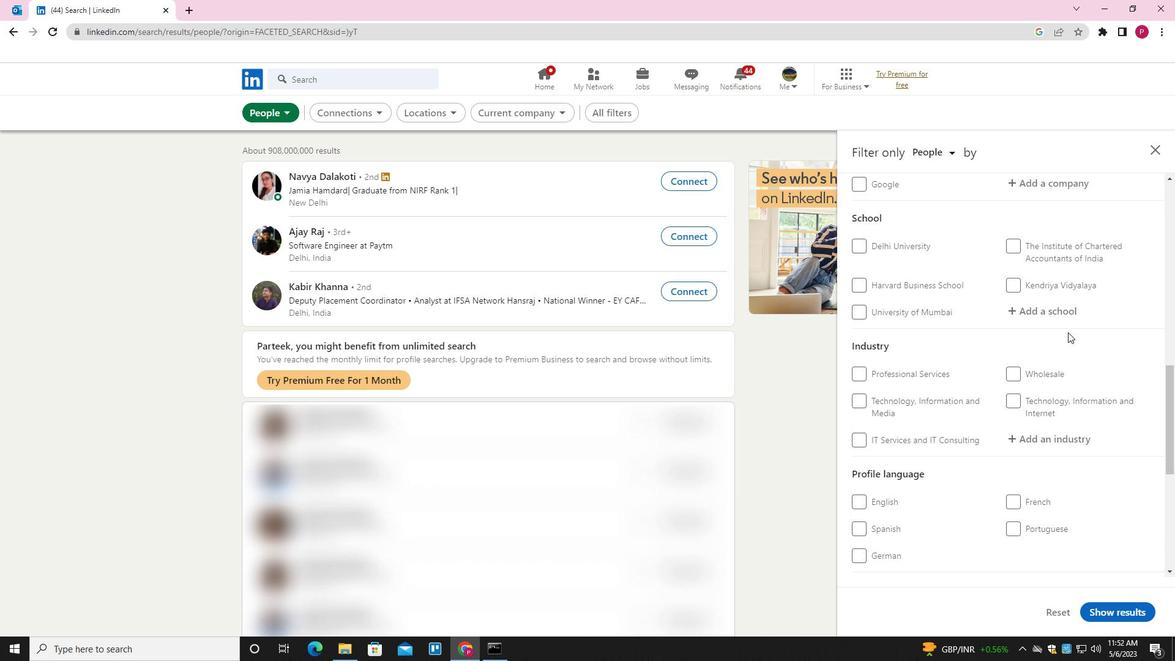 
Action: Mouse scrolled (1066, 332) with delta (0, 0)
Screenshot: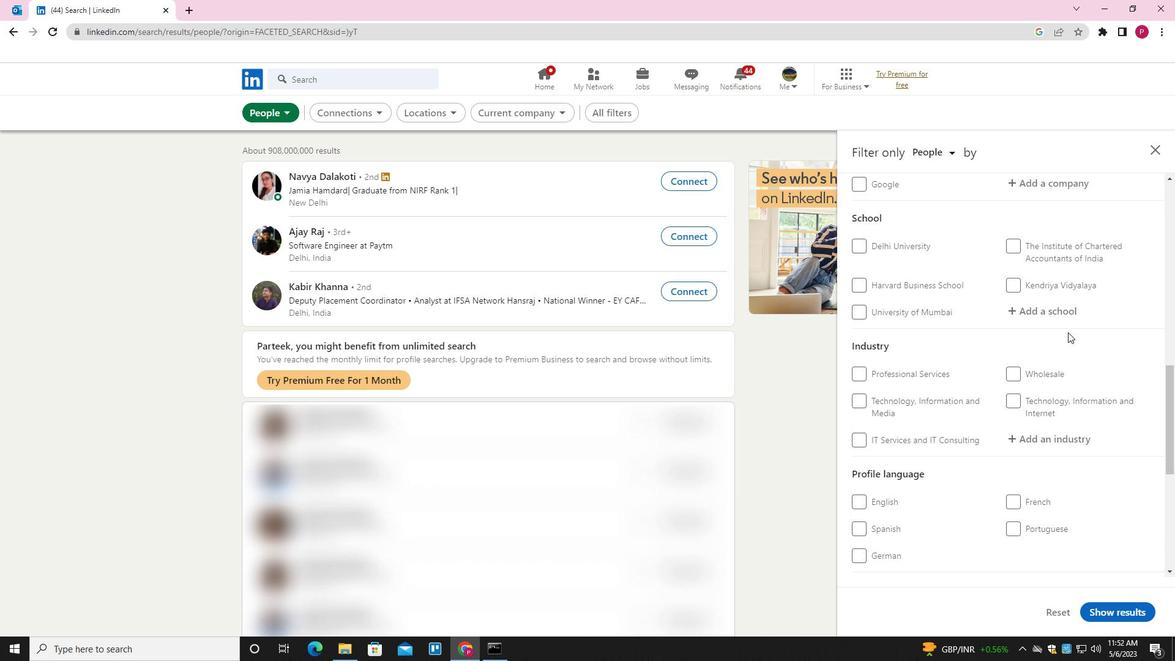 
Action: Mouse moved to (853, 262)
Screenshot: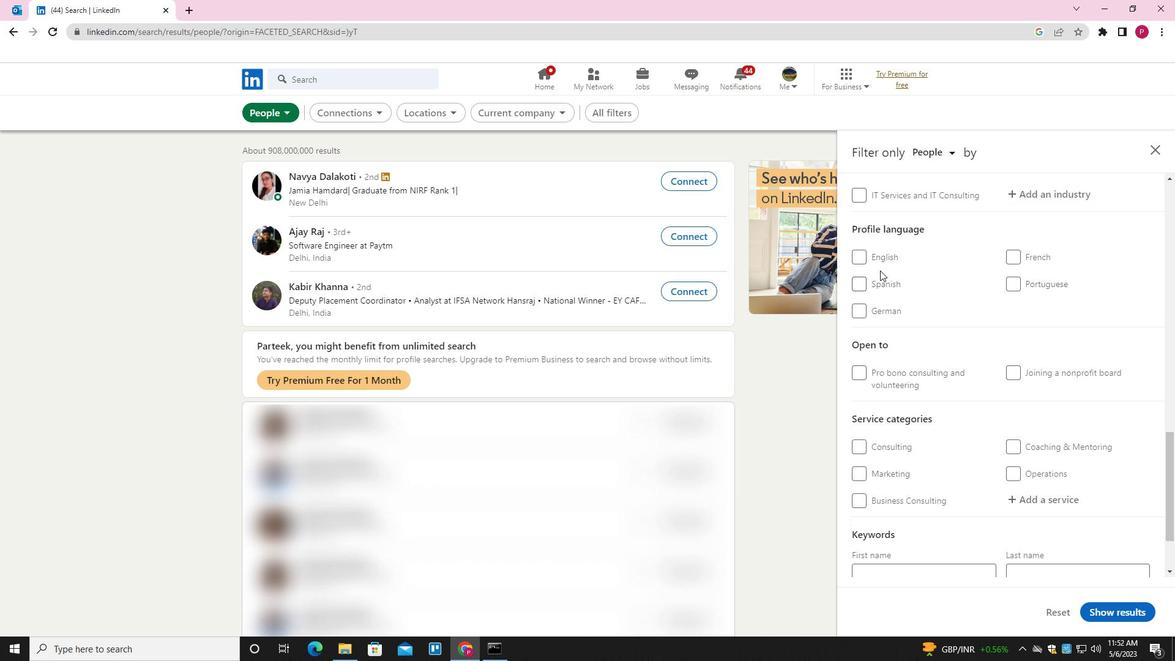 
Action: Mouse pressed left at (853, 262)
Screenshot: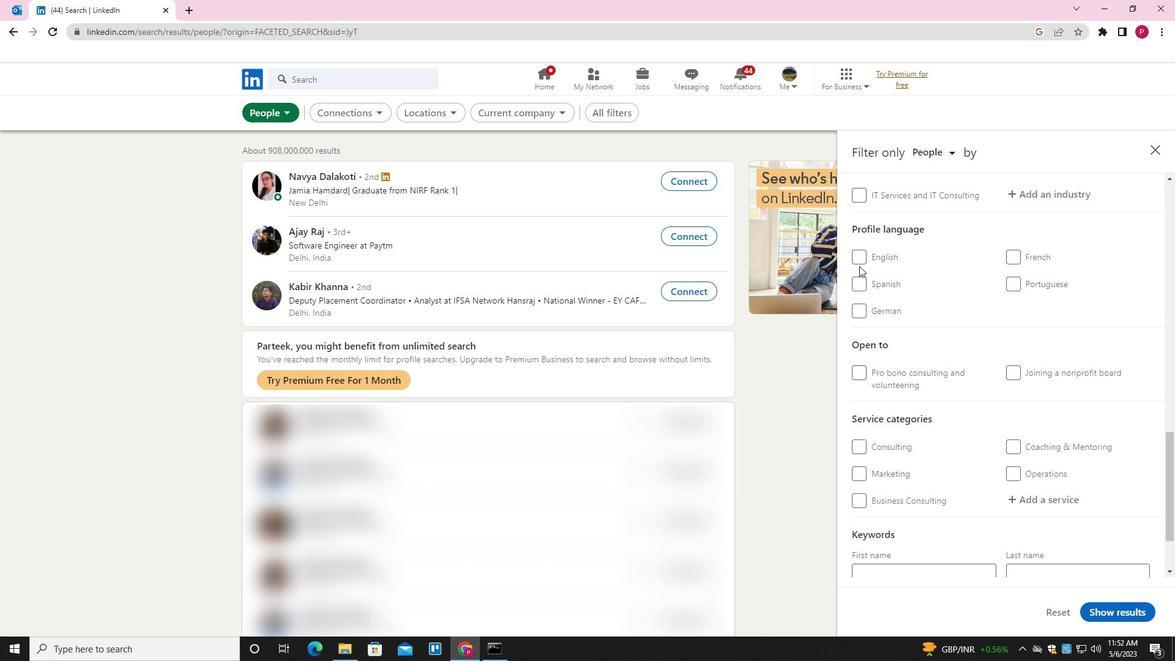 
Action: Mouse moved to (924, 290)
Screenshot: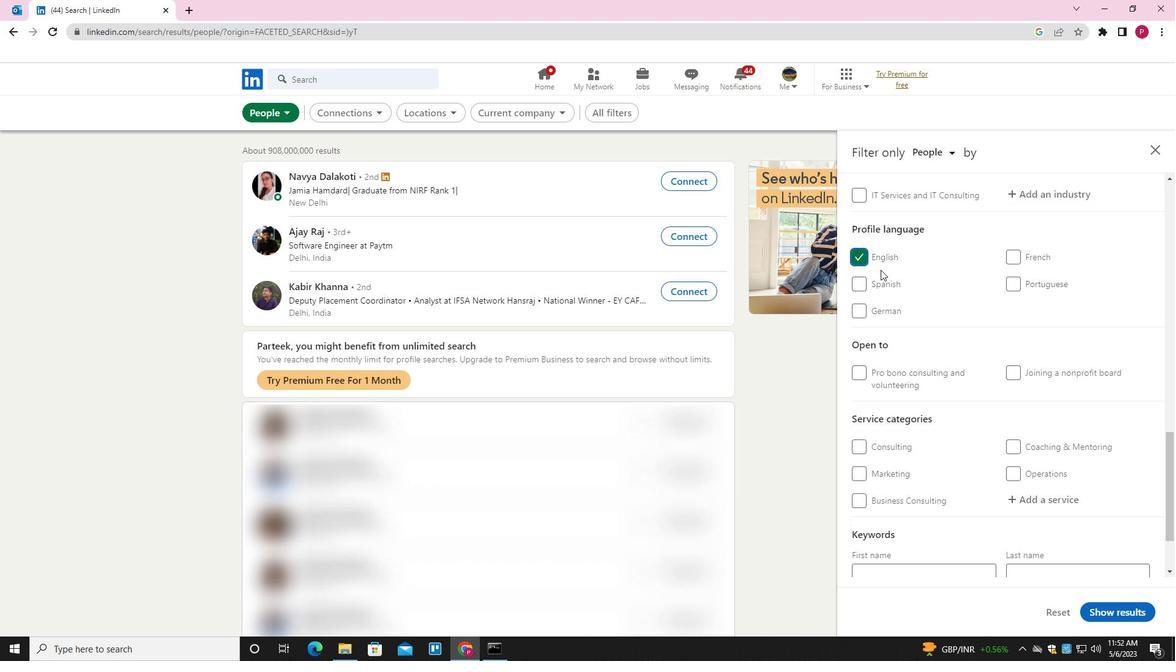 
Action: Mouse scrolled (924, 291) with delta (0, 0)
Screenshot: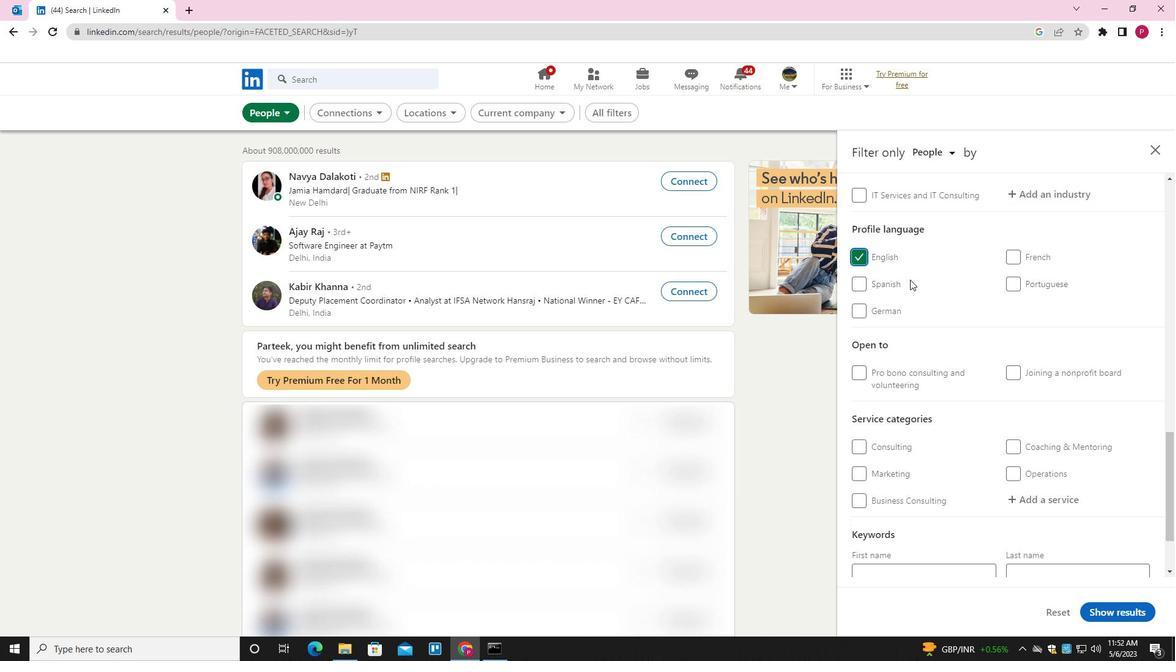 
Action: Mouse scrolled (924, 291) with delta (0, 0)
Screenshot: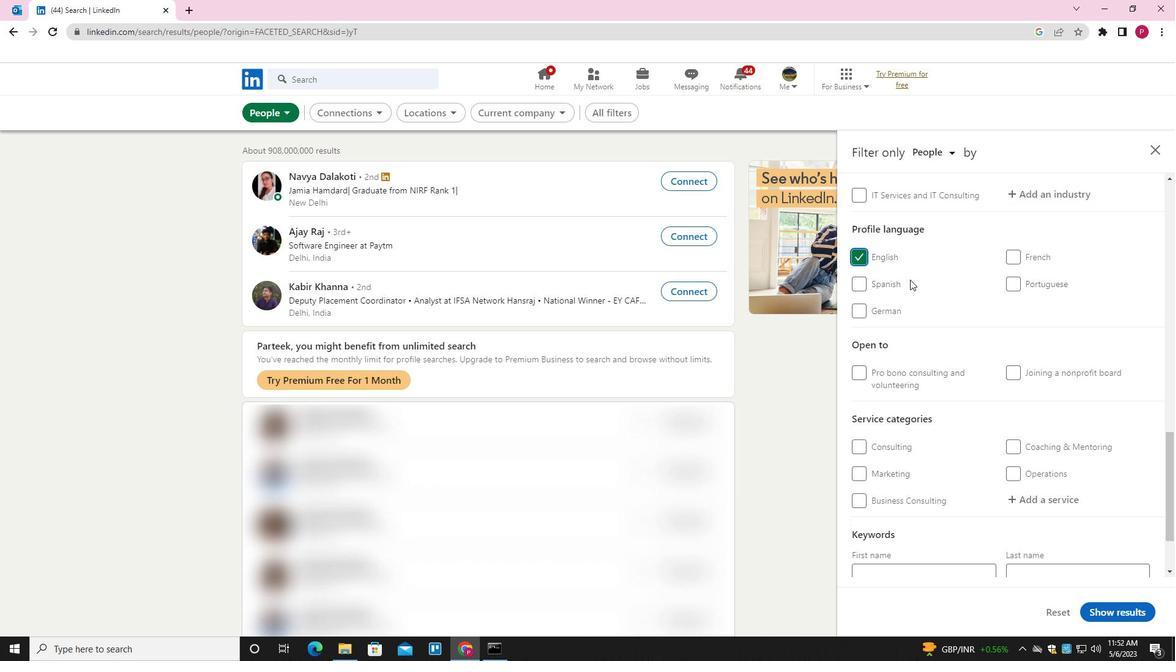 
Action: Mouse scrolled (924, 291) with delta (0, 0)
Screenshot: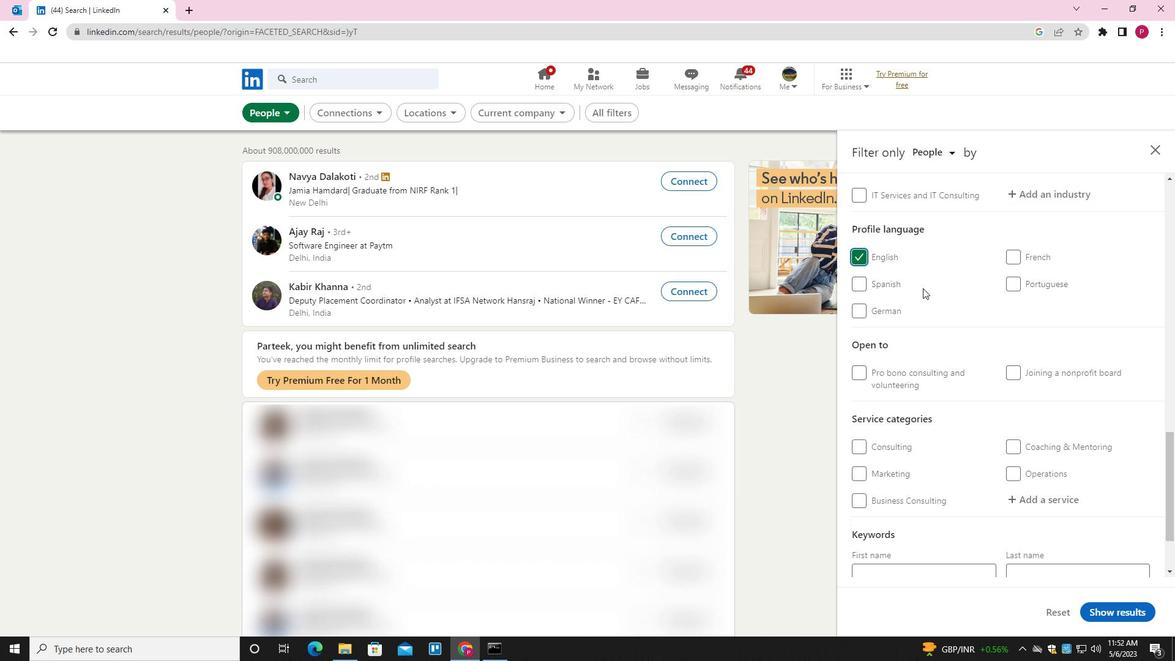 
Action: Mouse scrolled (924, 291) with delta (0, 0)
Screenshot: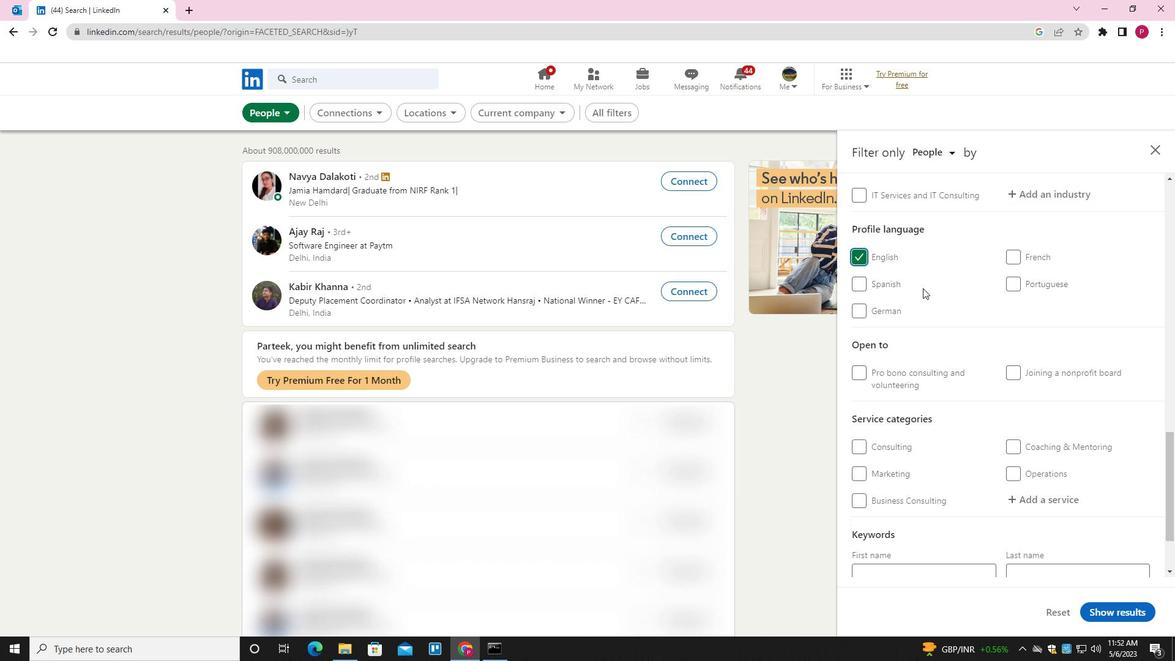 
Action: Mouse scrolled (924, 291) with delta (0, 0)
Screenshot: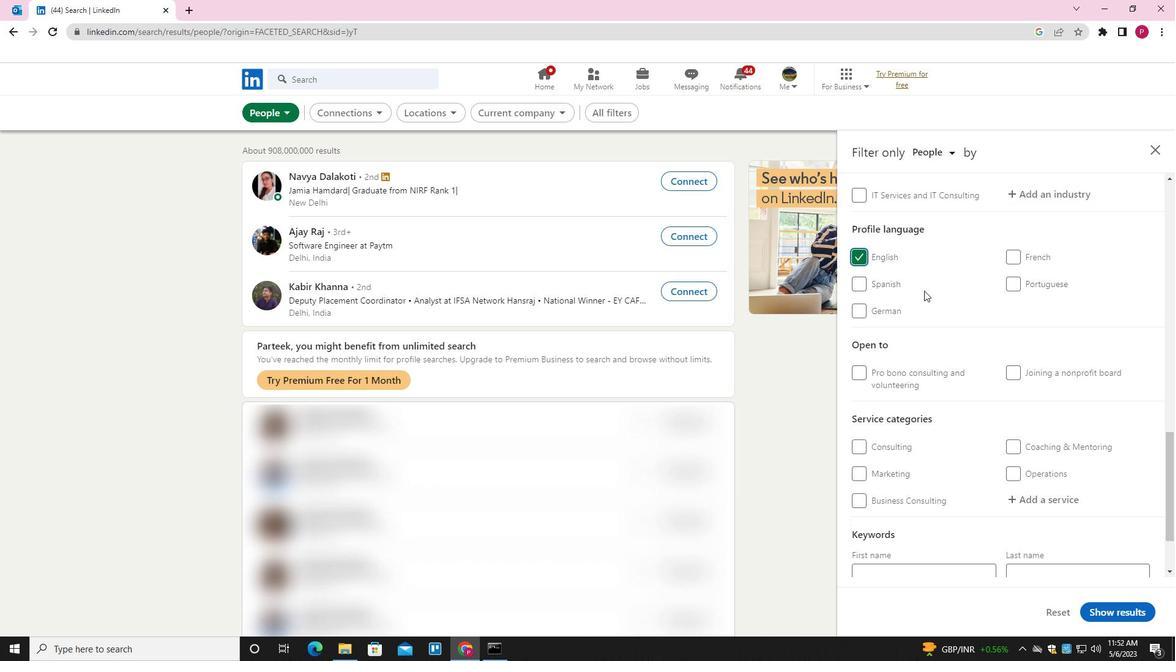 
Action: Mouse moved to (923, 293)
Screenshot: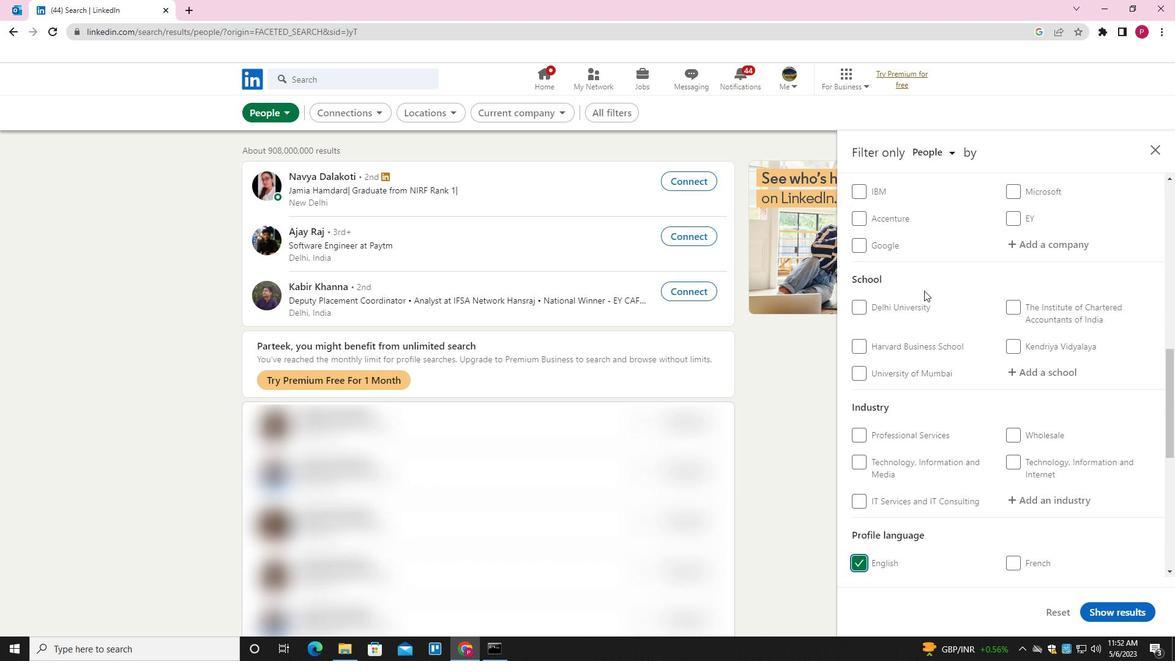 
Action: Mouse scrolled (923, 294) with delta (0, 0)
Screenshot: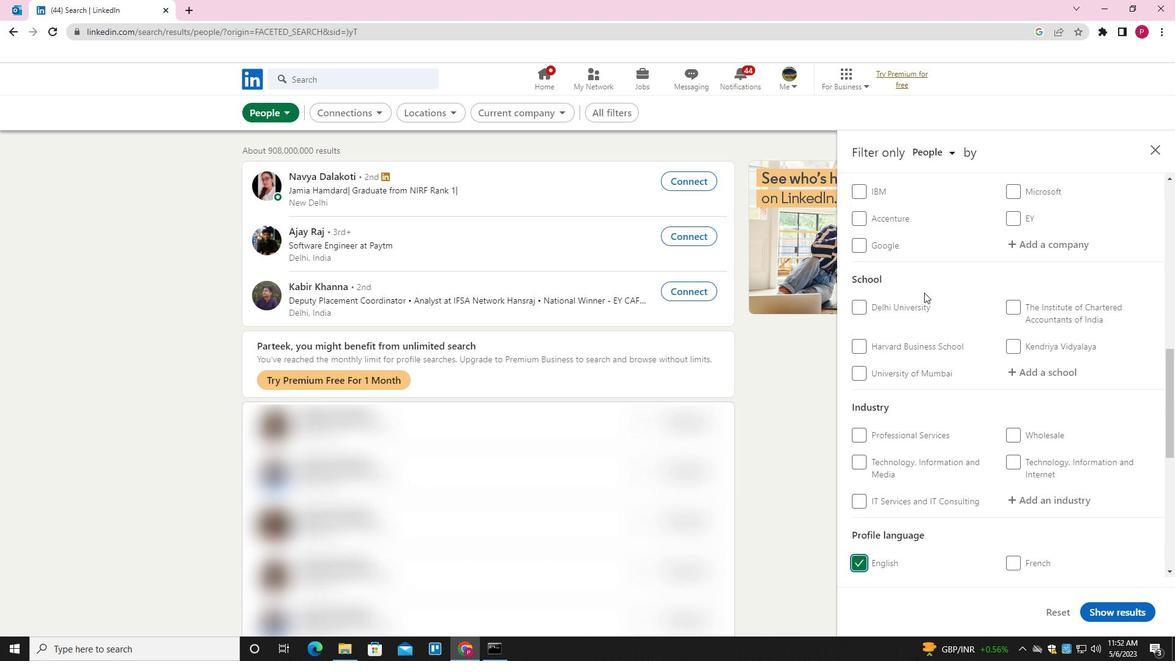 
Action: Mouse scrolled (923, 294) with delta (0, 0)
Screenshot: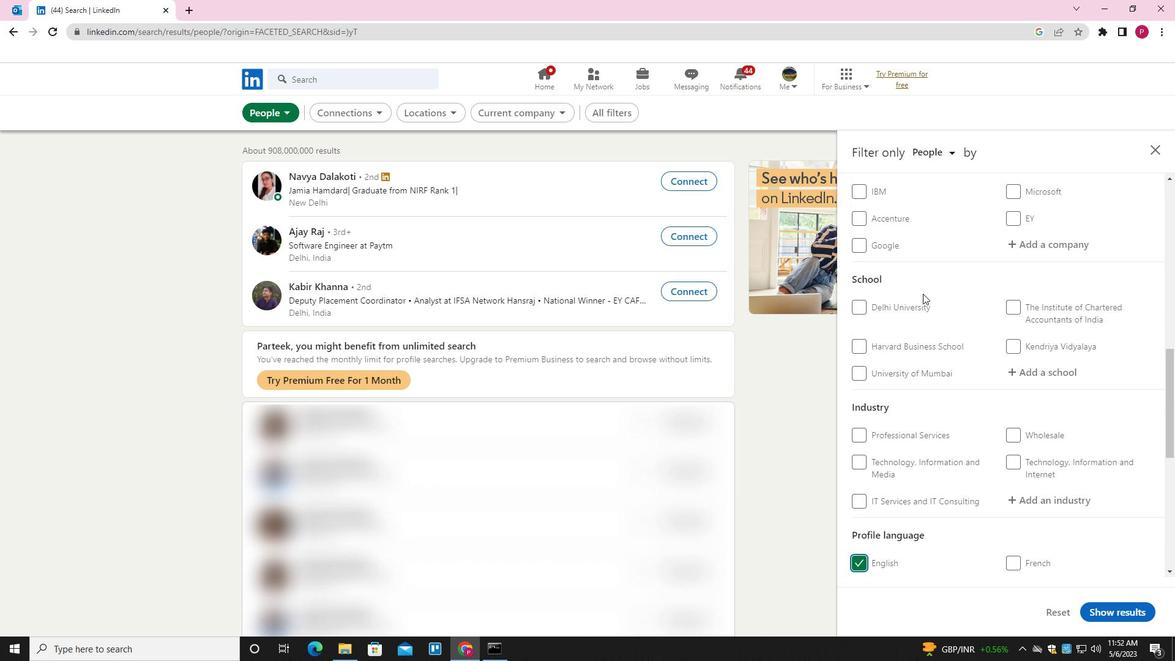 
Action: Mouse moved to (1038, 309)
Screenshot: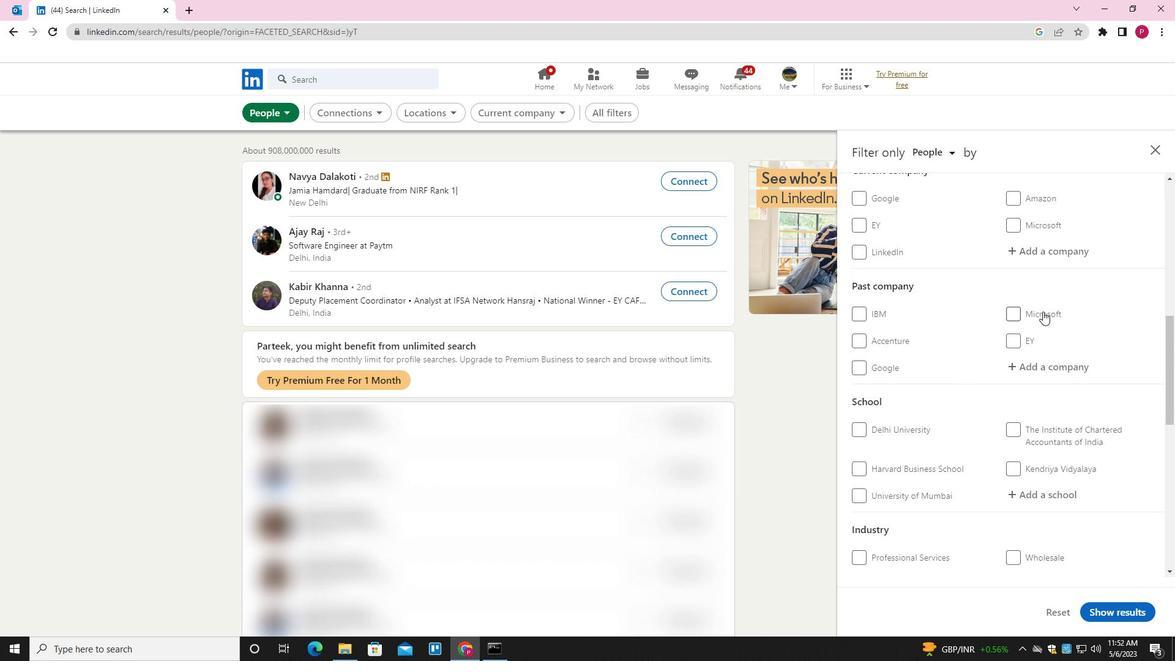 
Action: Mouse scrolled (1038, 310) with delta (0, 0)
Screenshot: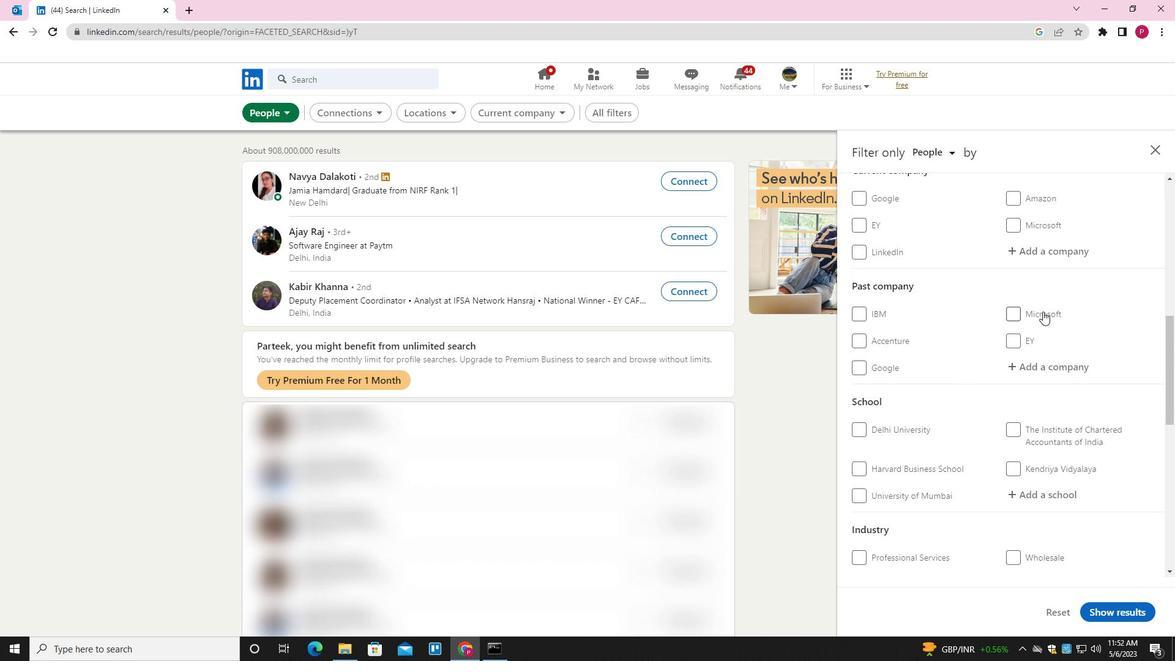 
Action: Mouse moved to (1032, 318)
Screenshot: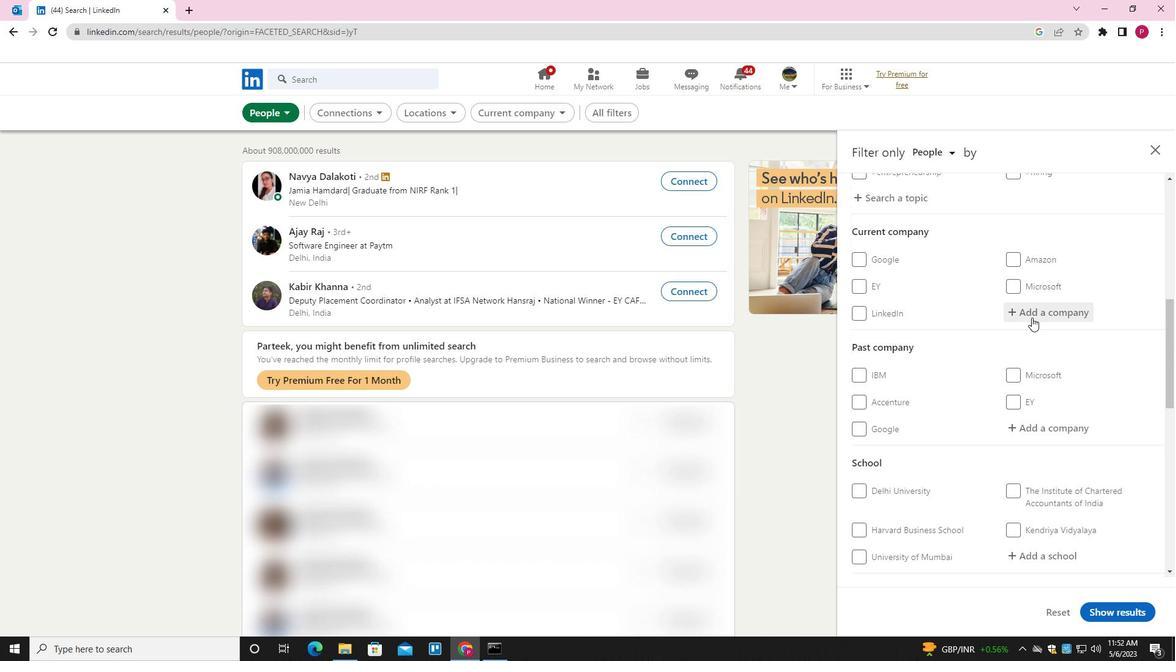 
Action: Mouse pressed left at (1032, 318)
Screenshot: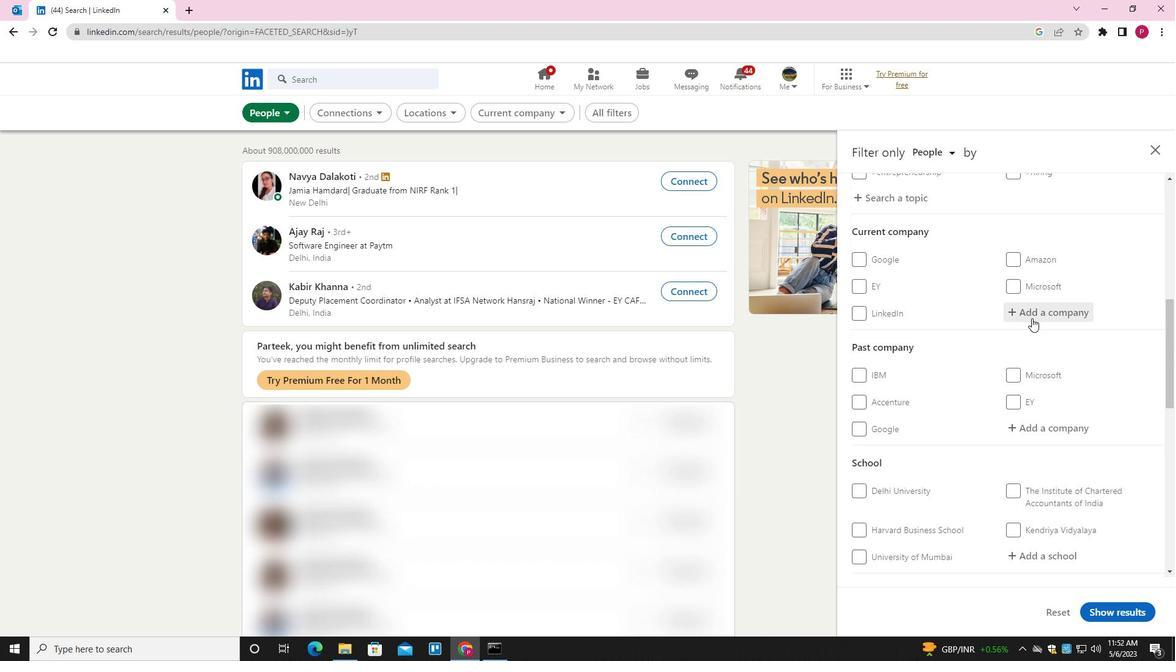 
Action: Key pressed <Key.shift><Key.shift><Key.shift><Key.shift><Key.shift>ODOO<Key.down><Key.enter>
Screenshot: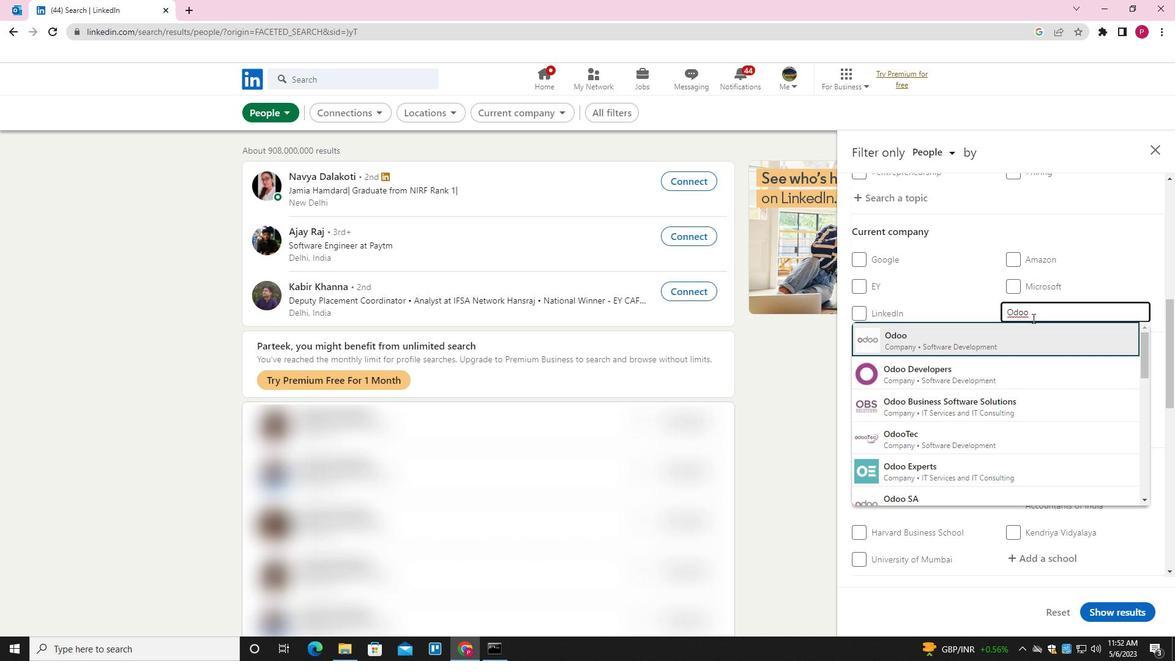 
Action: Mouse moved to (998, 338)
Screenshot: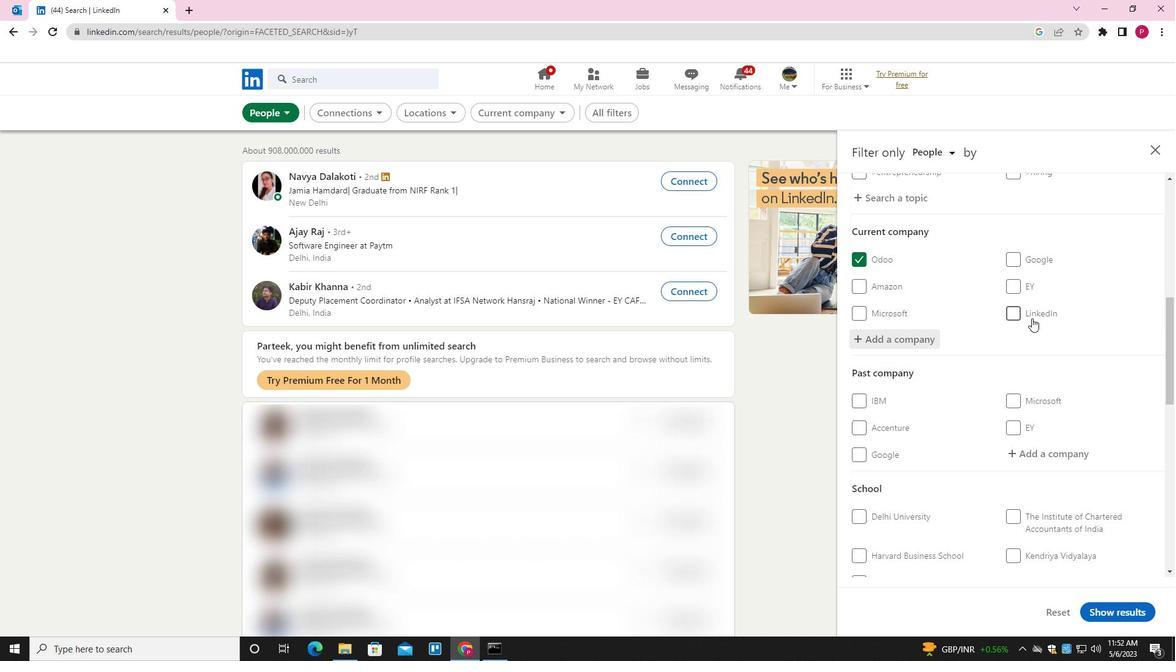 
Action: Mouse scrolled (998, 337) with delta (0, 0)
Screenshot: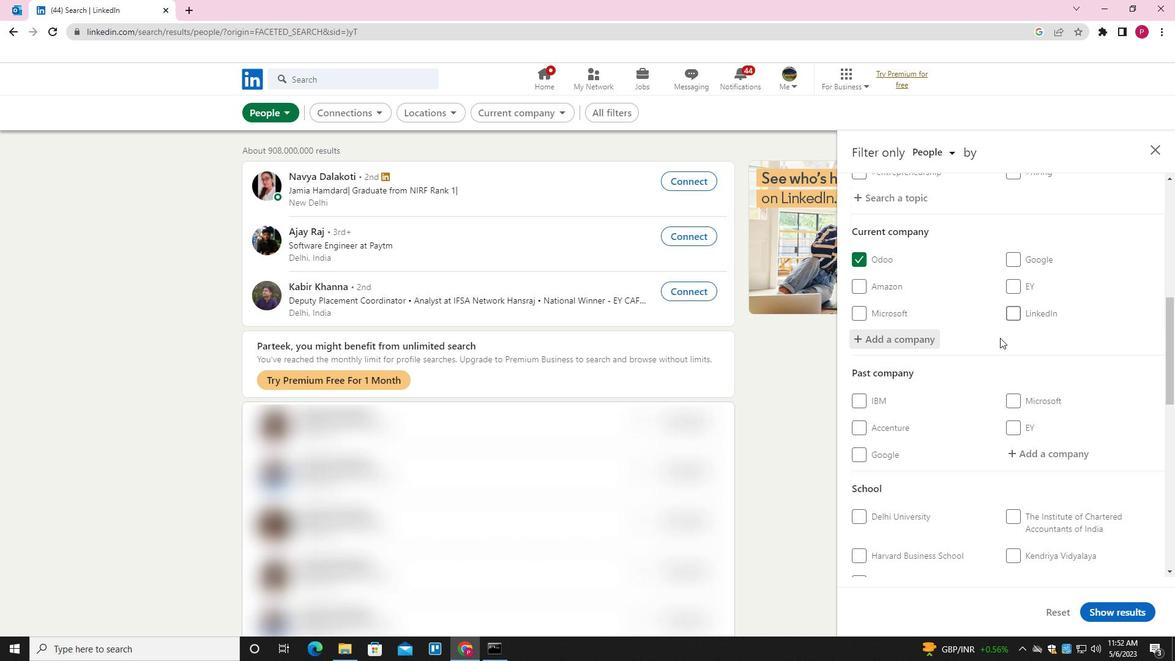 
Action: Mouse scrolled (998, 337) with delta (0, 0)
Screenshot: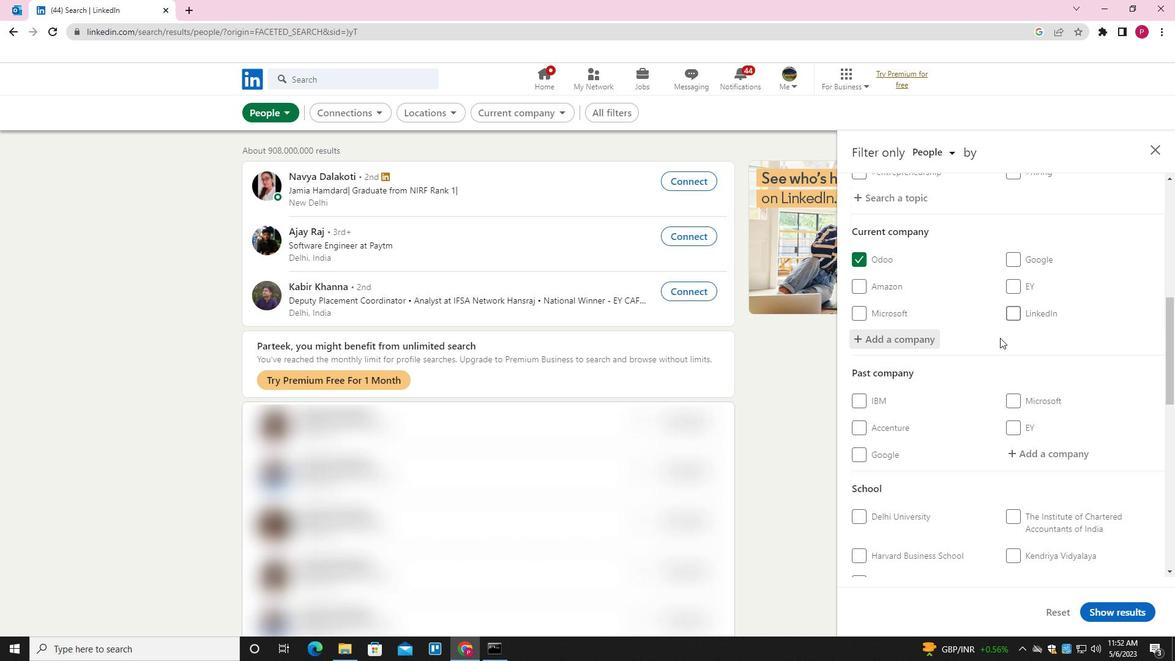 
Action: Mouse scrolled (998, 337) with delta (0, 0)
Screenshot: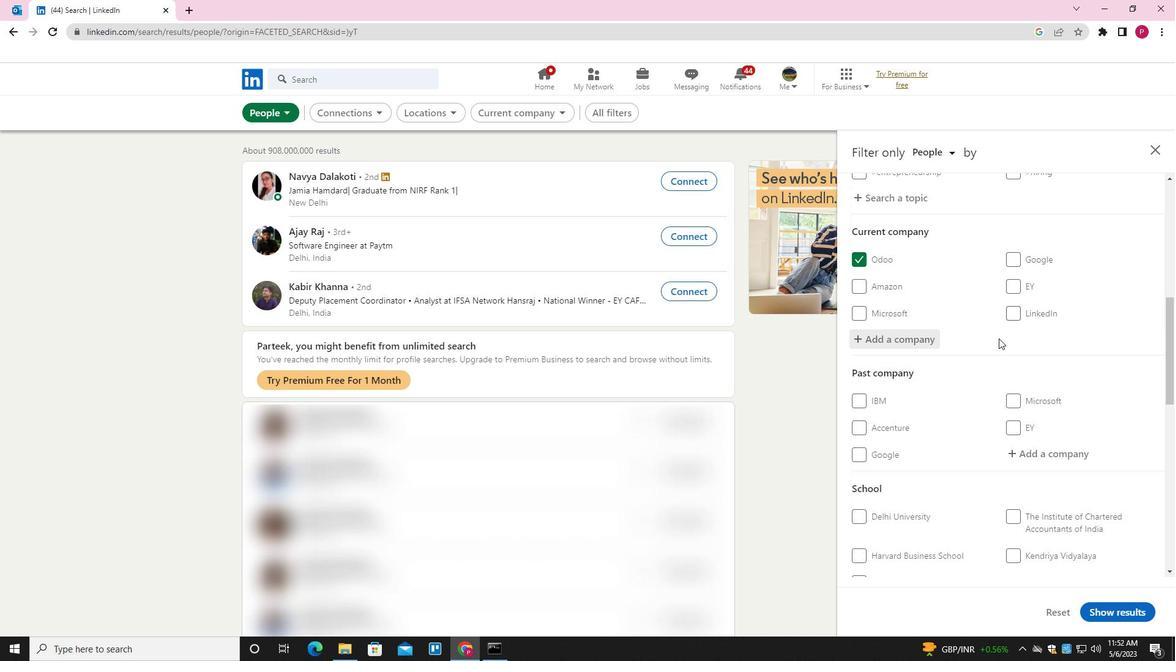 
Action: Mouse moved to (1041, 402)
Screenshot: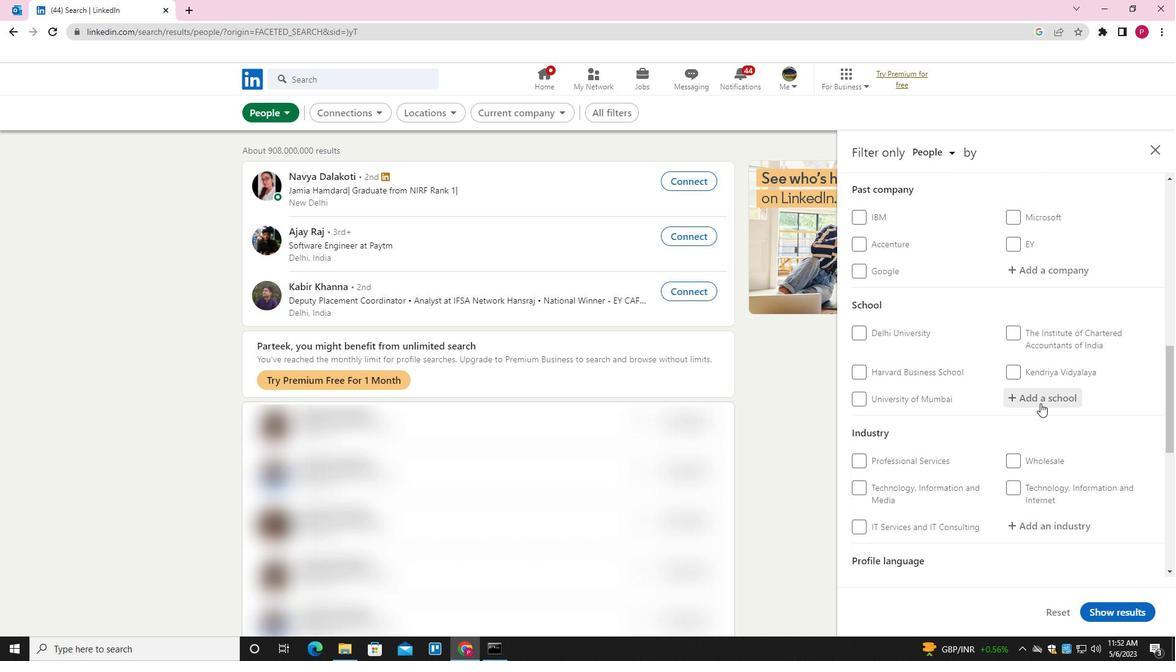 
Action: Mouse pressed left at (1041, 402)
Screenshot: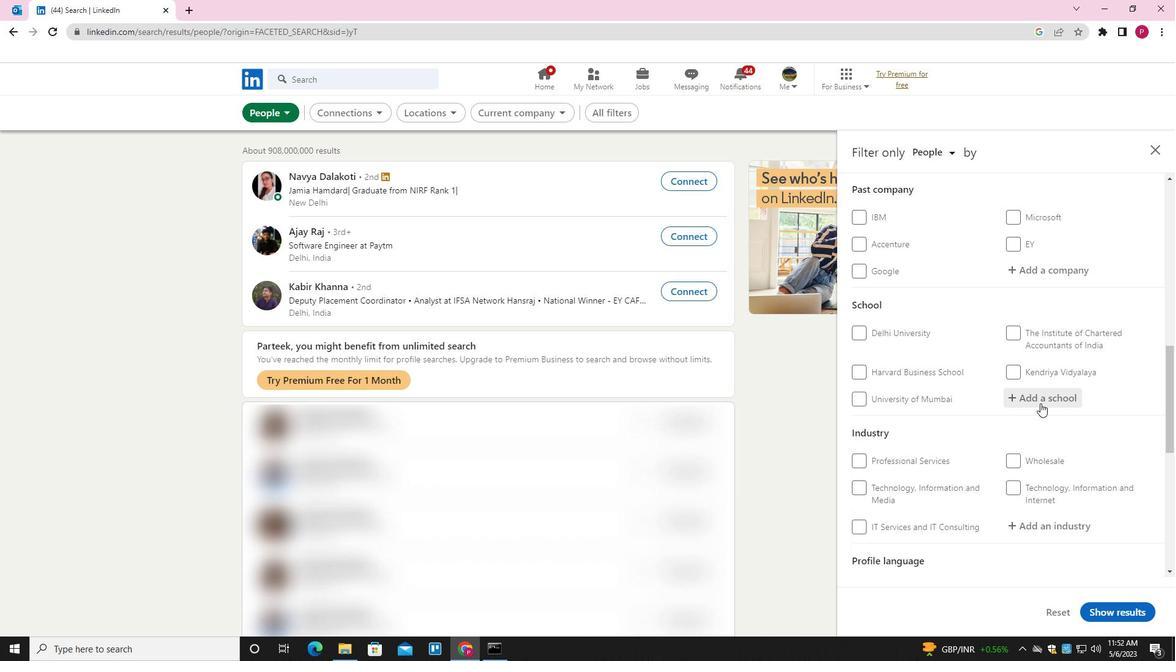 
Action: Mouse scrolled (1041, 402) with delta (0, 0)
Screenshot: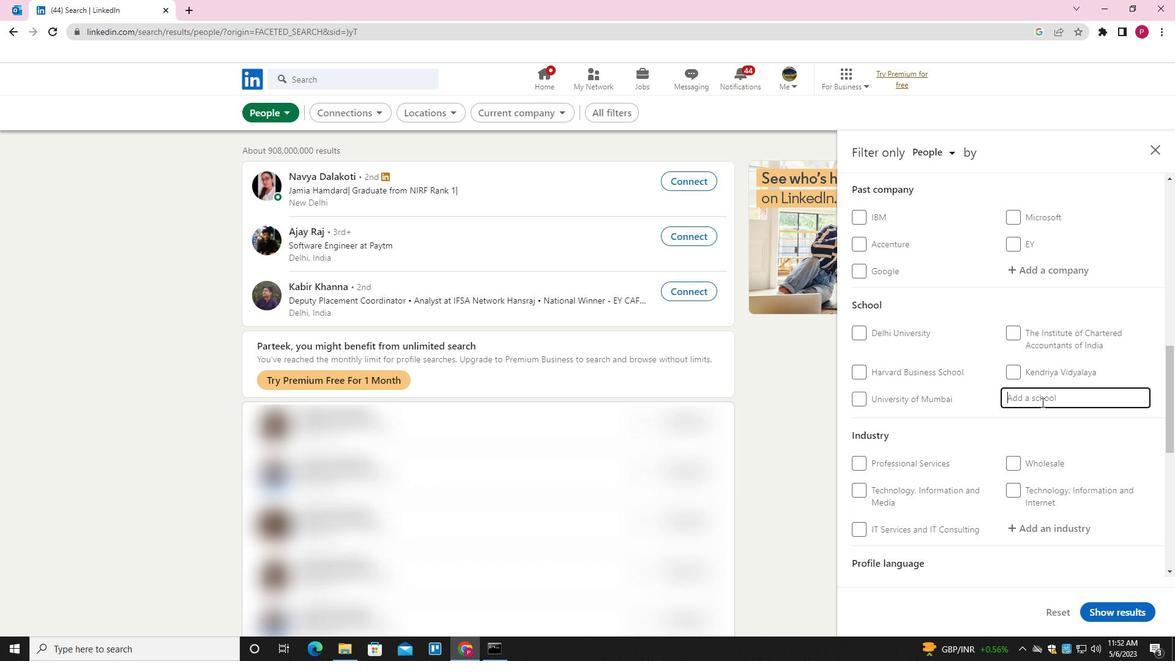 
Action: Mouse scrolled (1041, 402) with delta (0, 0)
Screenshot: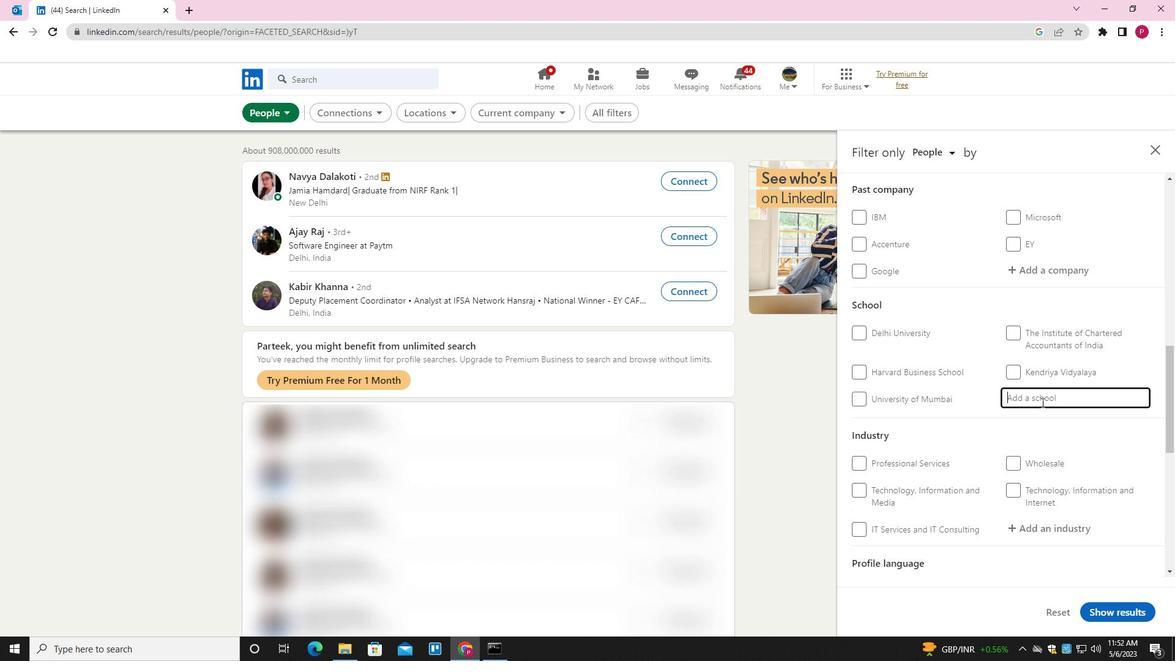 
Action: Key pressed <Key.shift><Key.shift><Key.shift><Key.shift><Key.shift><Key.shift><Key.shift><Key.shift><Key.shift><Key.shift><Key.shift><Key.shift><Key.shift><Key.shift><Key.shift><Key.shift><Key.shift><Key.shift><Key.shift><Key.shift><Key.shift><Key.shift><Key.shift><Key.shift><Key.shift><Key.shift><Key.shift><Key.shift><Key.shift><Key.shift><Key.shift><Key.shift><Key.shift><Key.shift><Key.shift><Key.shift><Key.shift><Key.shift><Key.shift><Key.shift><Key.shift><Key.shift><Key.shift><Key.shift><Key.shift><Key.shift><Key.shift><Key.shift><Key.shift><Key.shift><Key.shift><Key.shift><Key.shift><Key.shift><Key.shift><Key.shift><Key.shift>KALPATARU<Key.space><Key.shift>INSTITUTE<Key.space><Key.down><Key.enter>
Screenshot: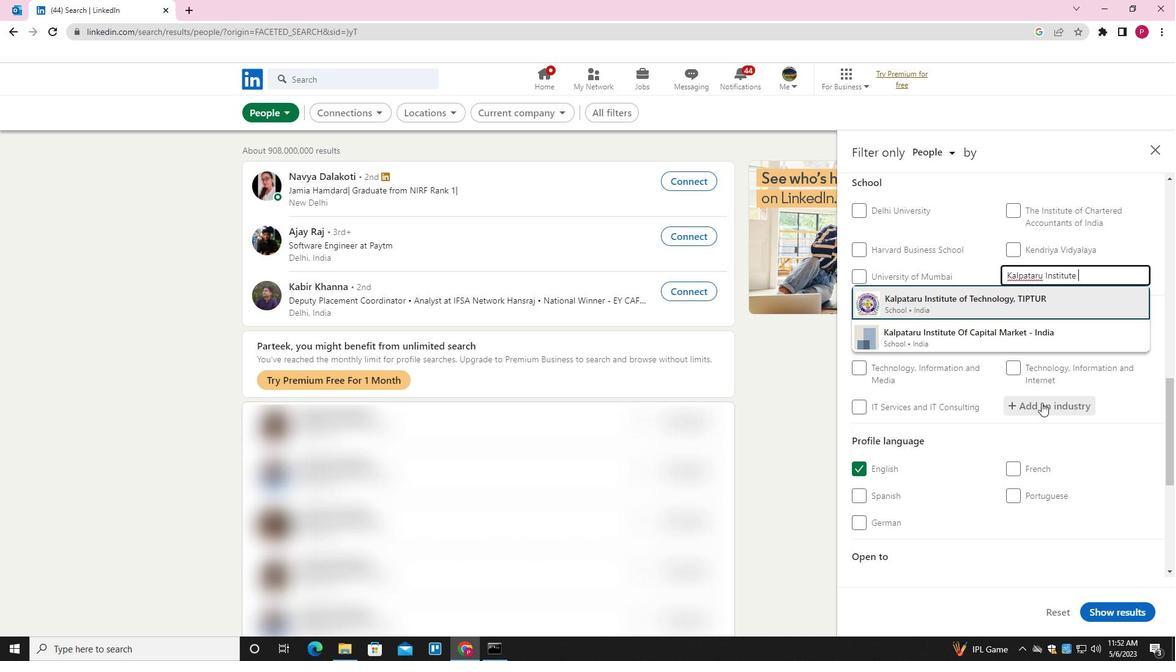 
Action: Mouse scrolled (1041, 402) with delta (0, 0)
Screenshot: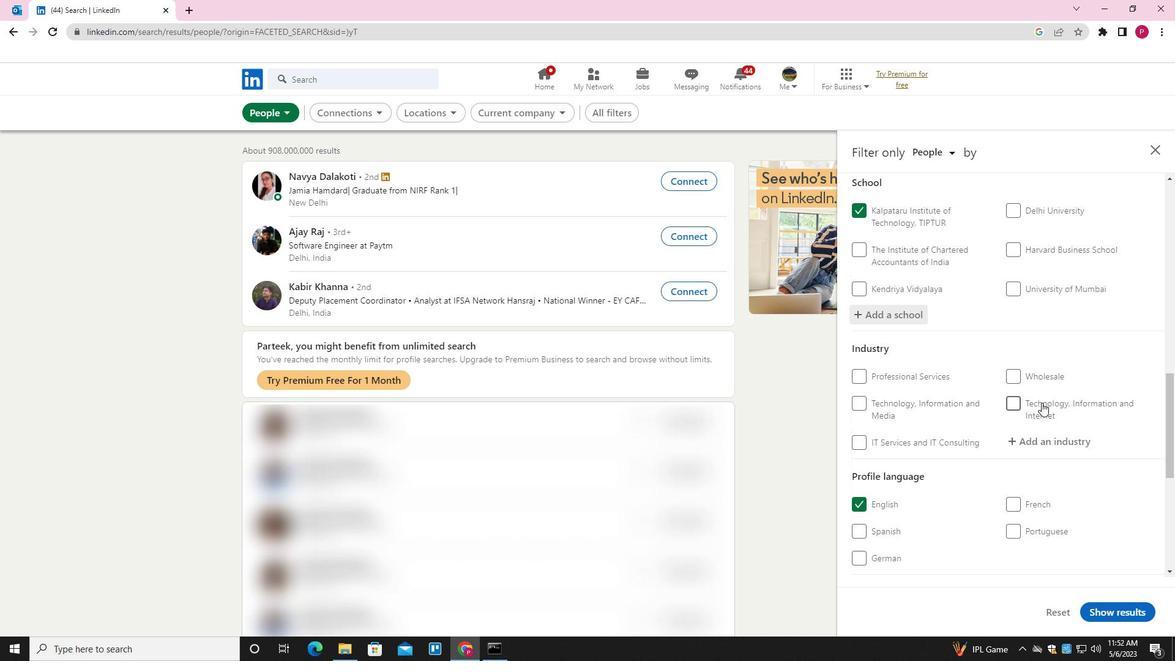 
Action: Mouse scrolled (1041, 402) with delta (0, 0)
Screenshot: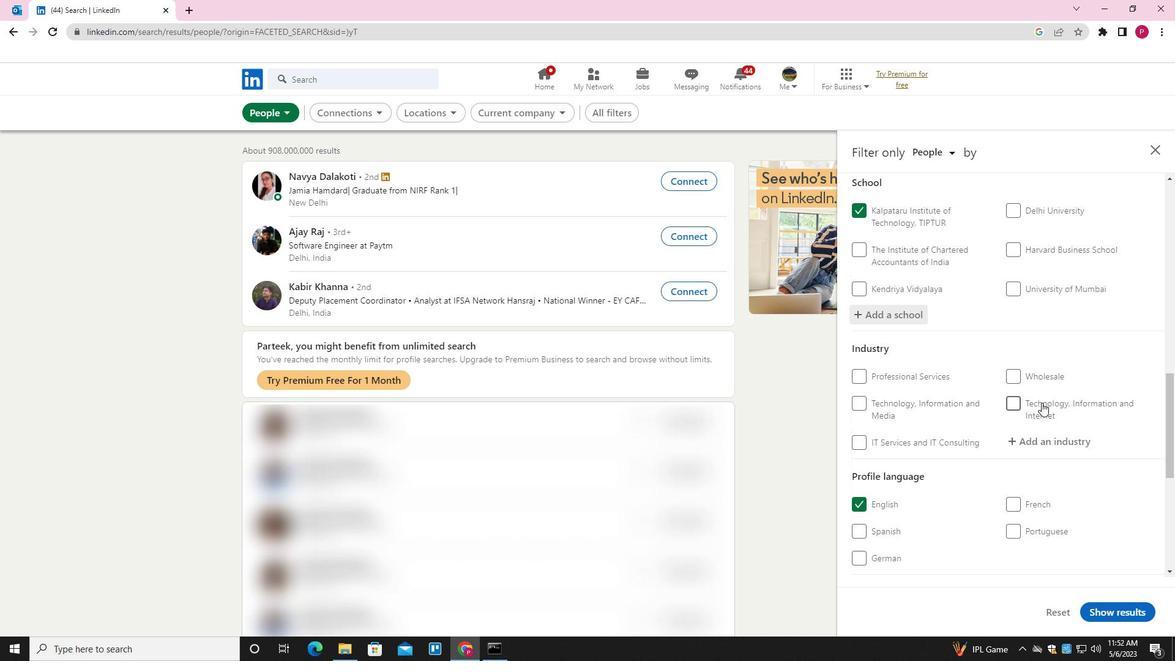 
Action: Mouse moved to (1044, 313)
Screenshot: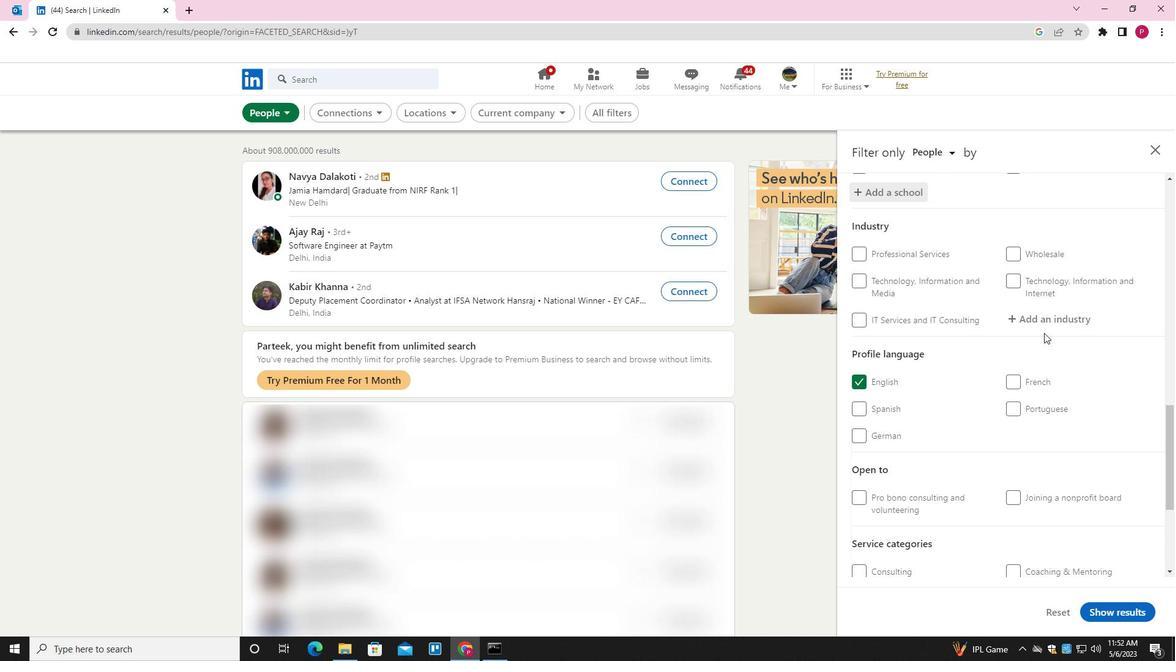 
Action: Mouse pressed left at (1044, 313)
Screenshot: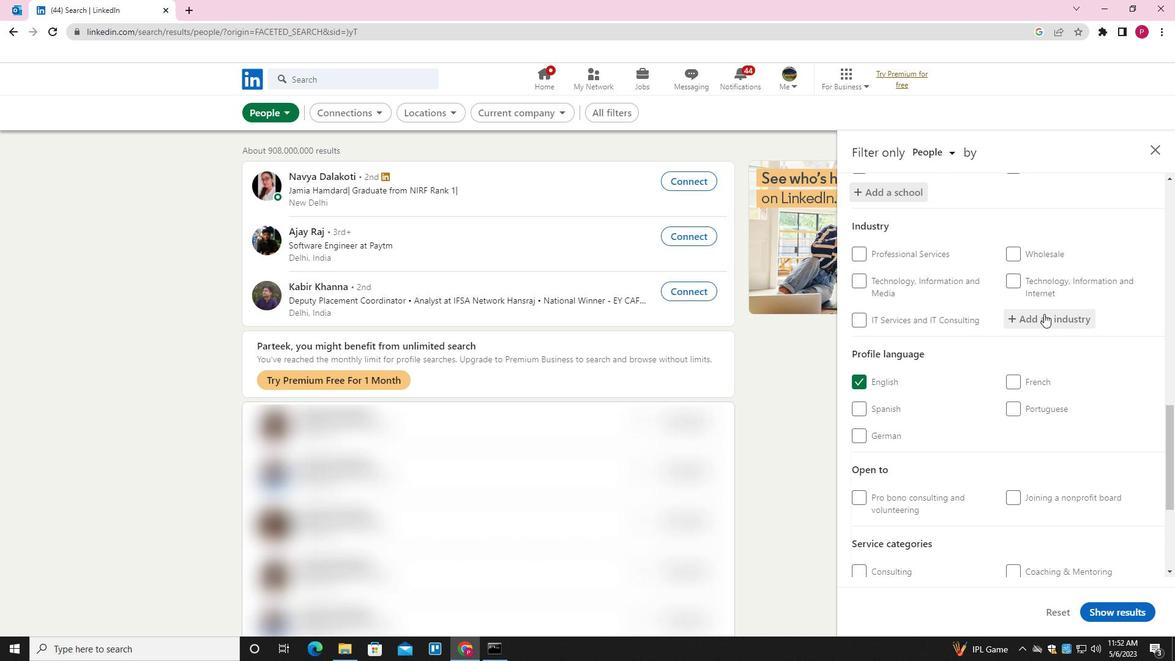 
Action: Key pressed <Key.shift><Key.shift><Key.shift><Key.shift>WELLNESS<Key.down><Key.down><Key.enter>
Screenshot: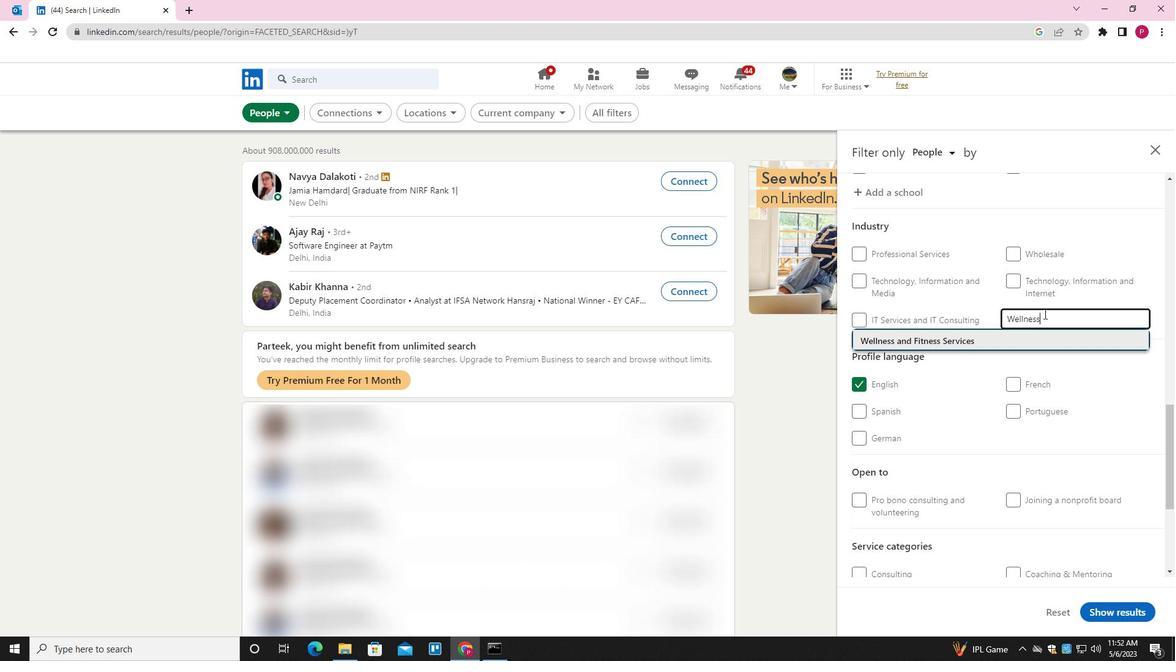 
Action: Mouse scrolled (1044, 313) with delta (0, 0)
Screenshot: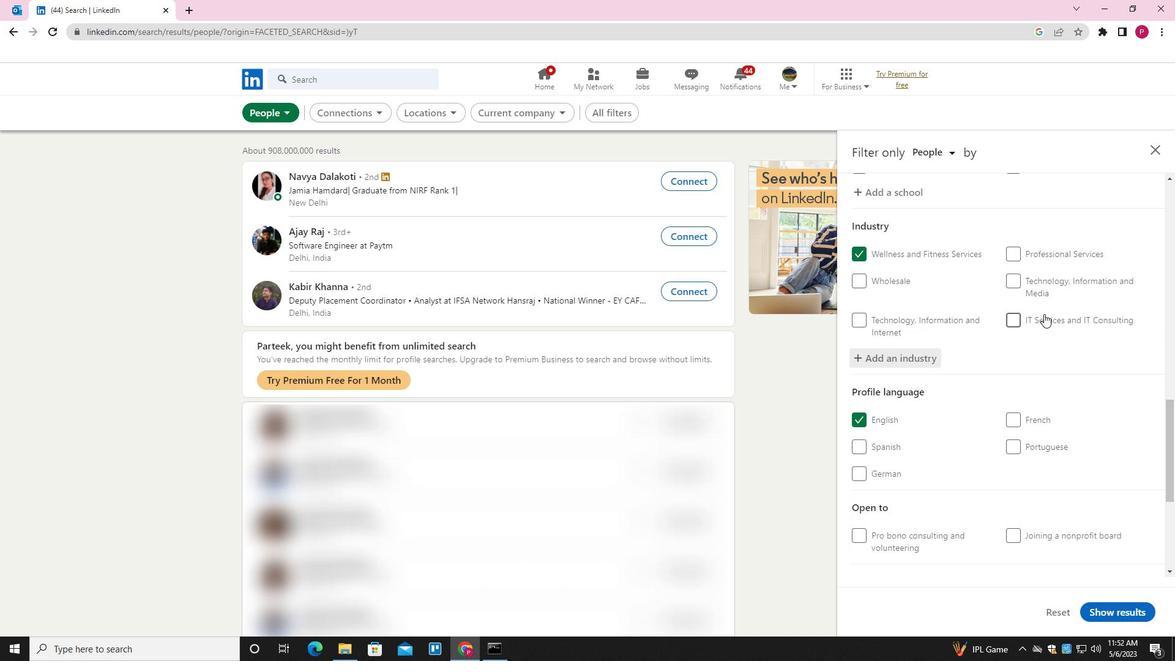
Action: Mouse scrolled (1044, 313) with delta (0, 0)
Screenshot: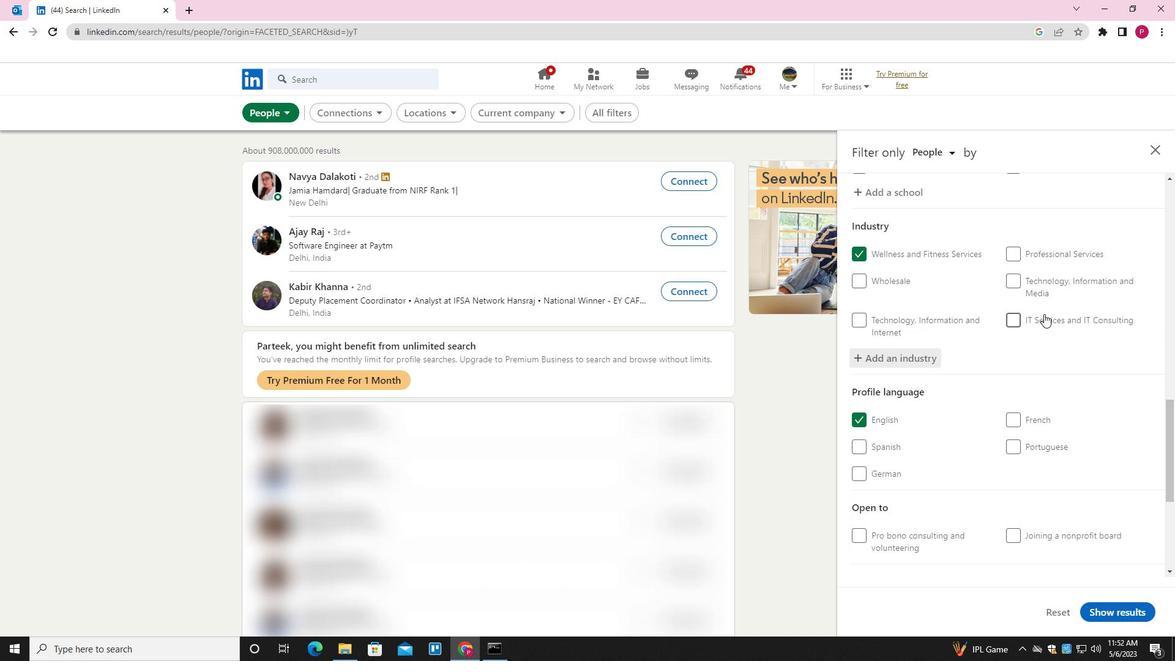 
Action: Mouse scrolled (1044, 313) with delta (0, 0)
Screenshot: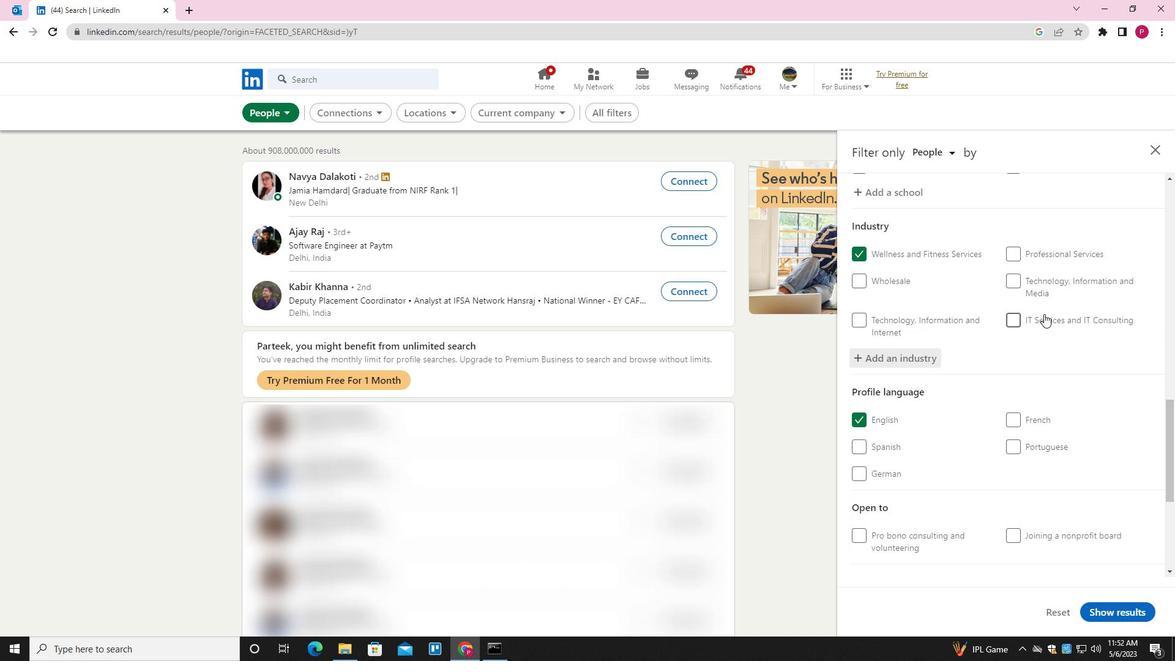 
Action: Mouse scrolled (1044, 313) with delta (0, 0)
Screenshot: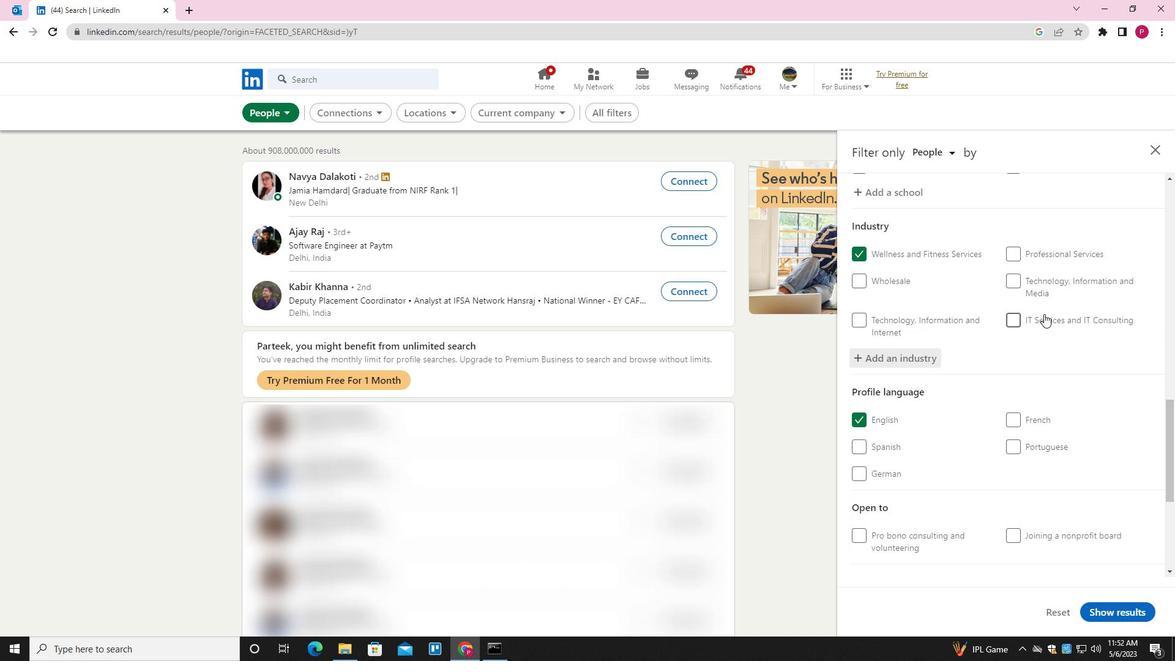 
Action: Mouse moved to (1044, 313)
Screenshot: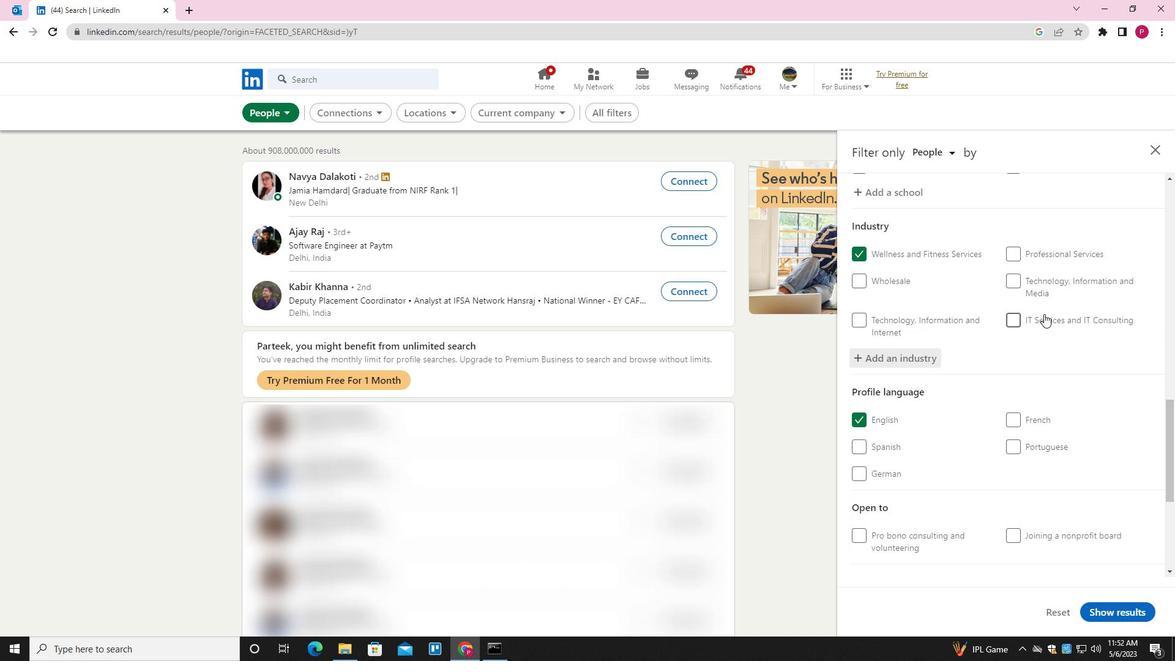 
Action: Mouse scrolled (1044, 313) with delta (0, 0)
Screenshot: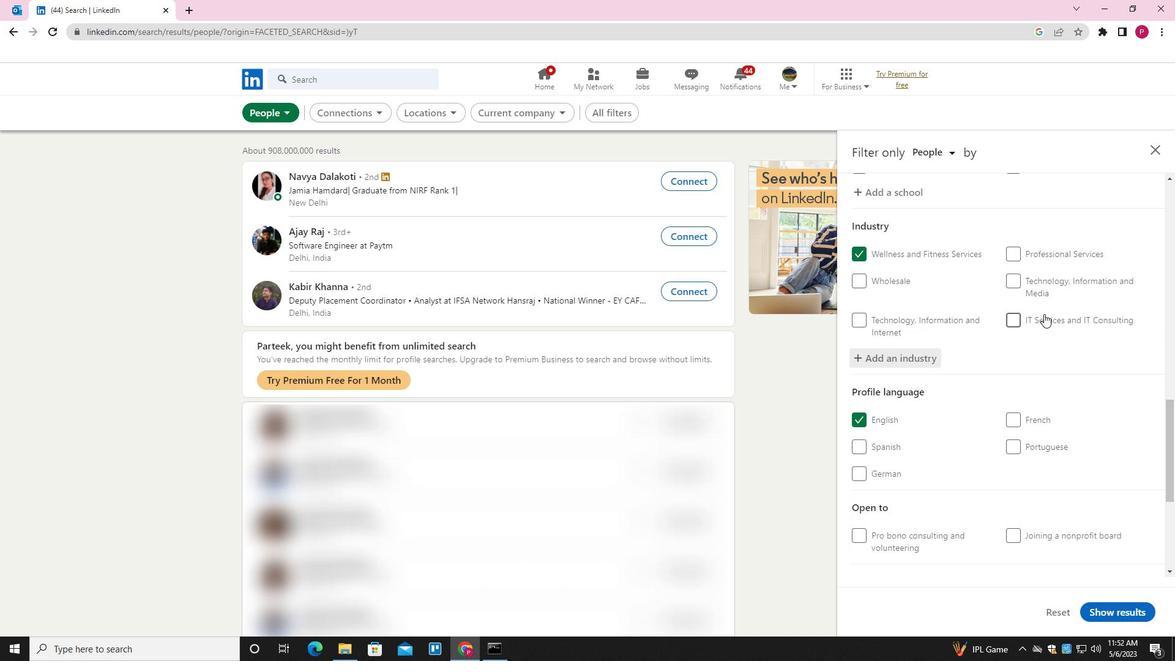 
Action: Mouse moved to (1033, 402)
Screenshot: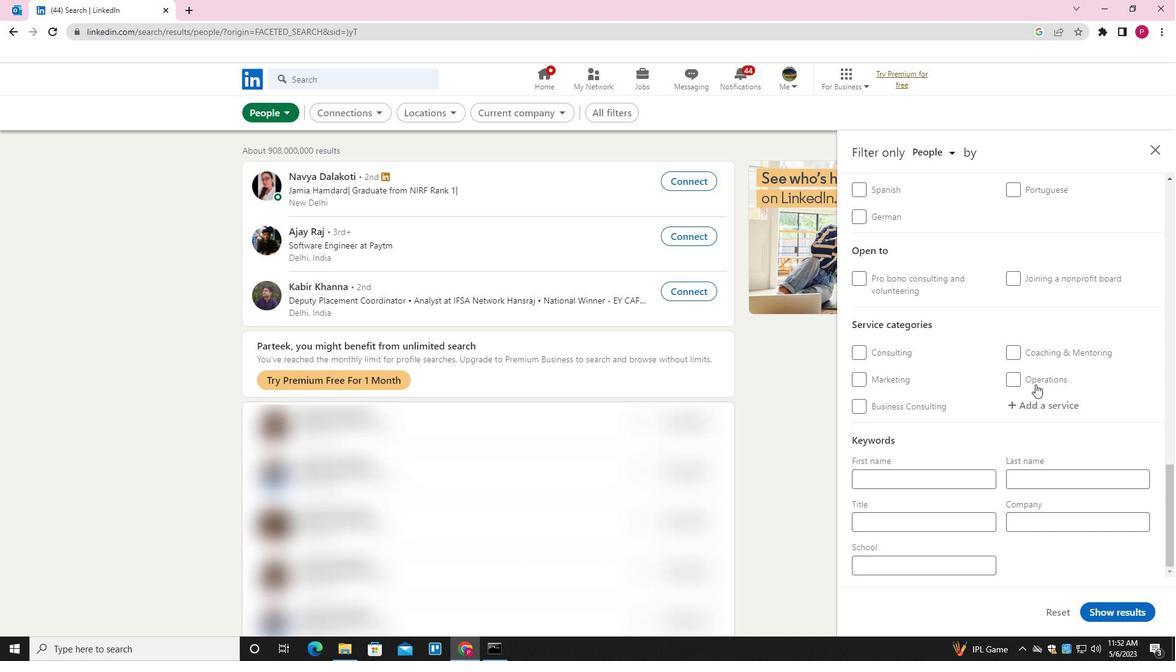 
Action: Mouse pressed left at (1033, 402)
Screenshot: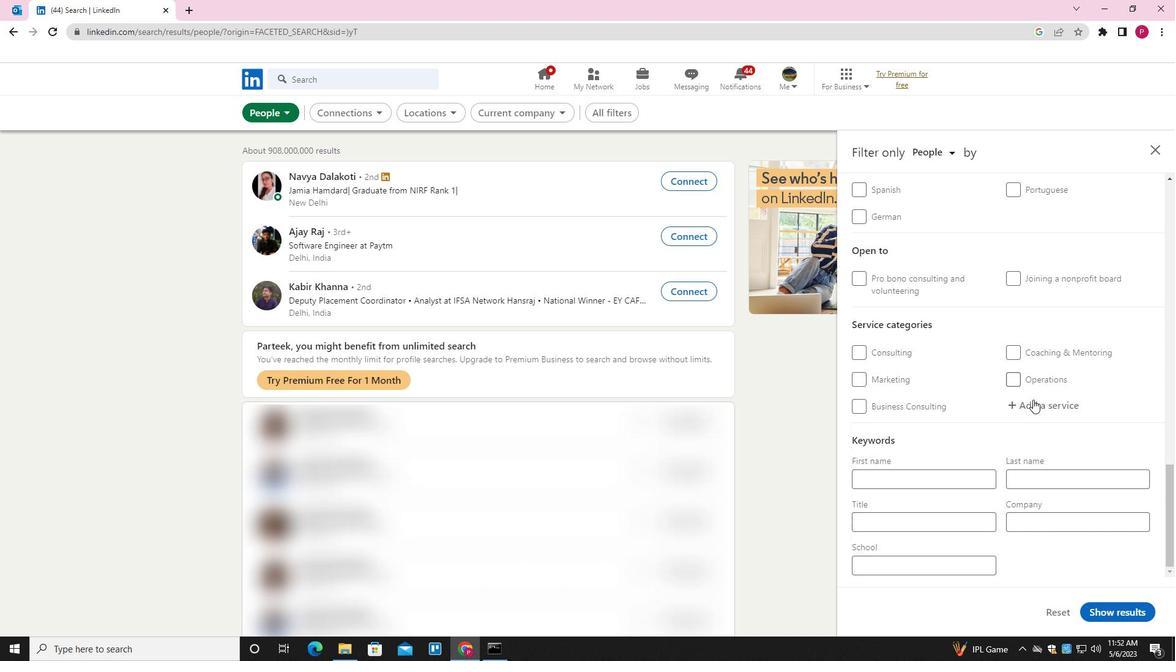 
Action: Key pressed <Key.shift>LEAD<Key.space><Key.shift>GENERATION<Key.down><Key.enter>
Screenshot: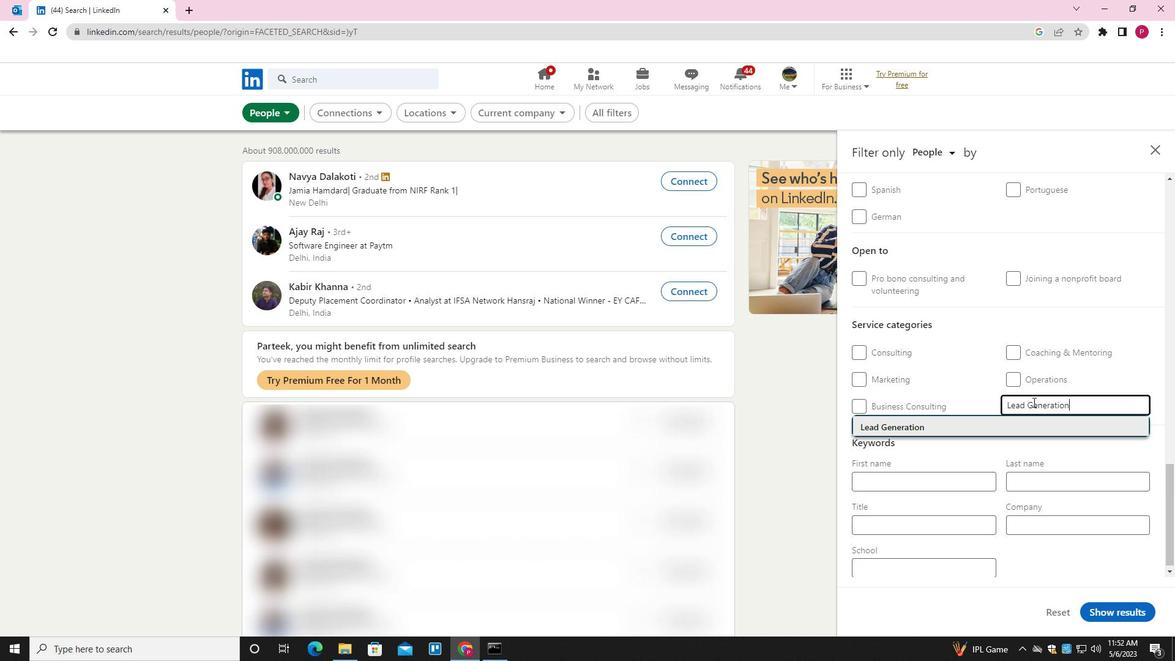 
Action: Mouse scrolled (1033, 401) with delta (0, 0)
Screenshot: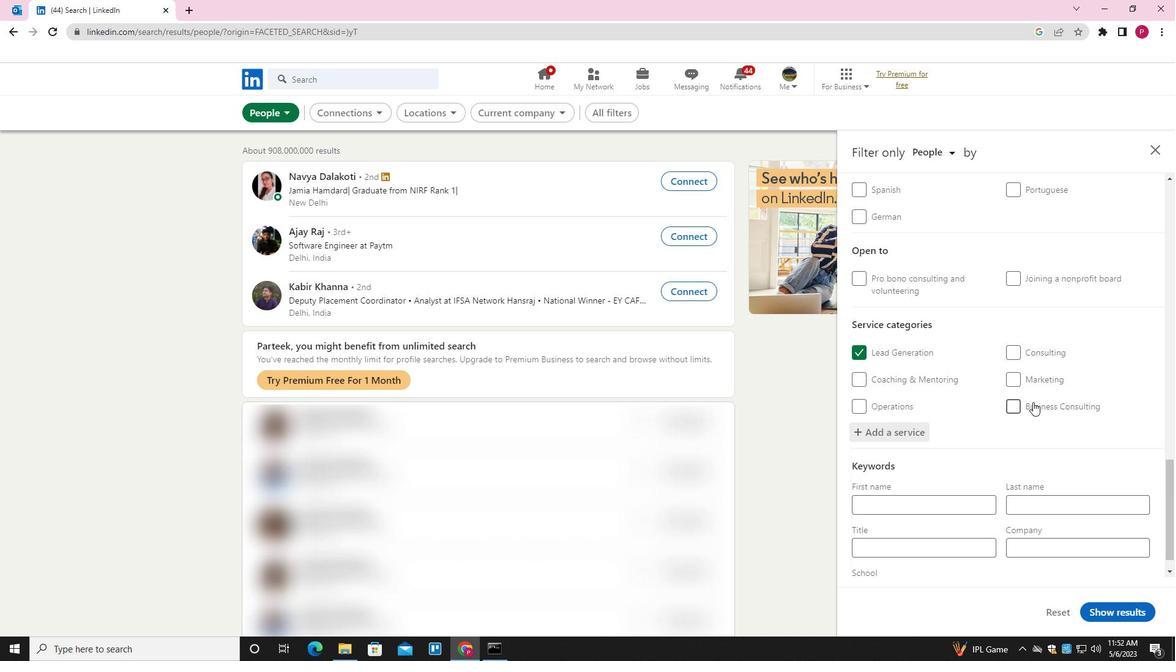 
Action: Mouse moved to (1033, 405)
Screenshot: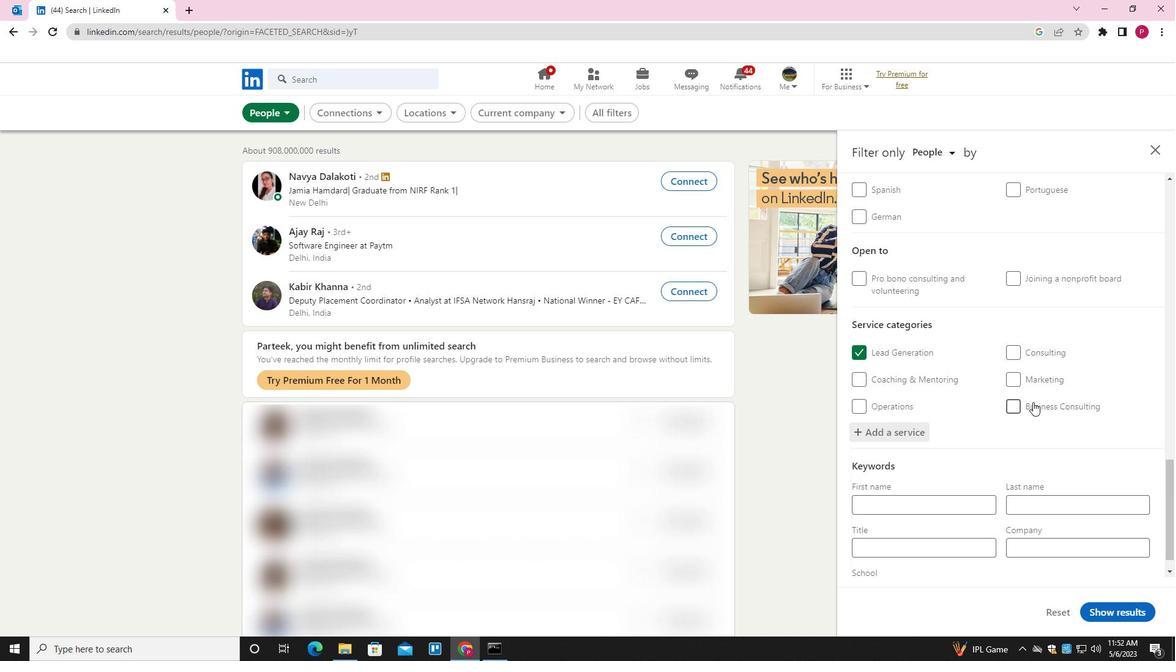 
Action: Mouse scrolled (1033, 404) with delta (0, 0)
Screenshot: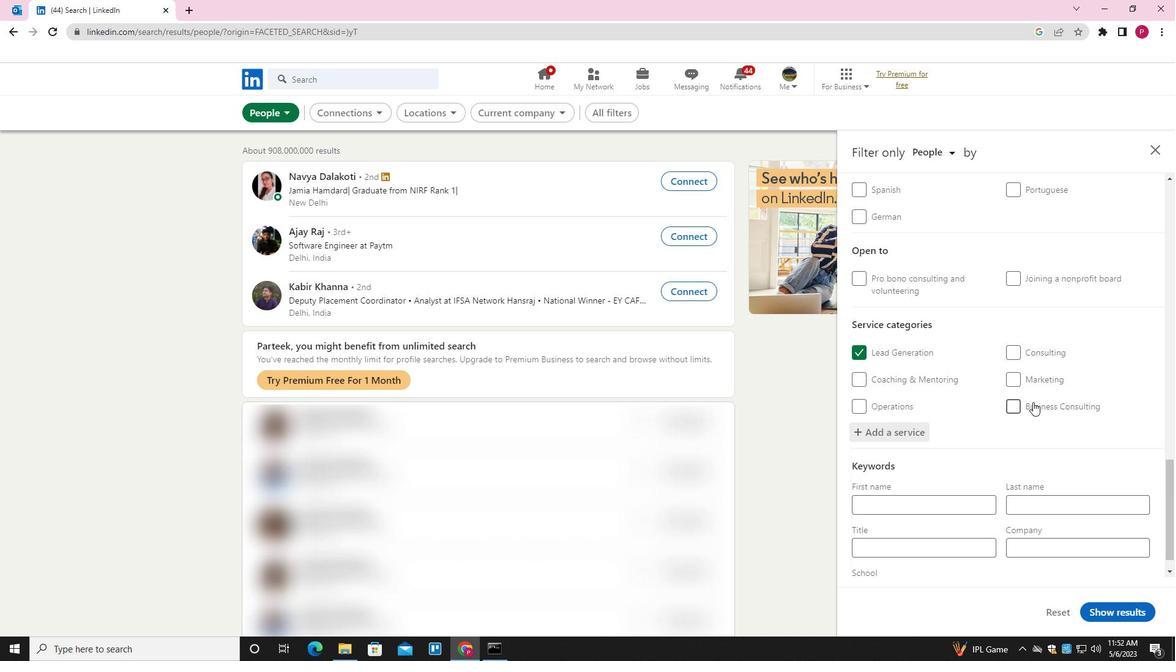 
Action: Mouse moved to (1031, 417)
Screenshot: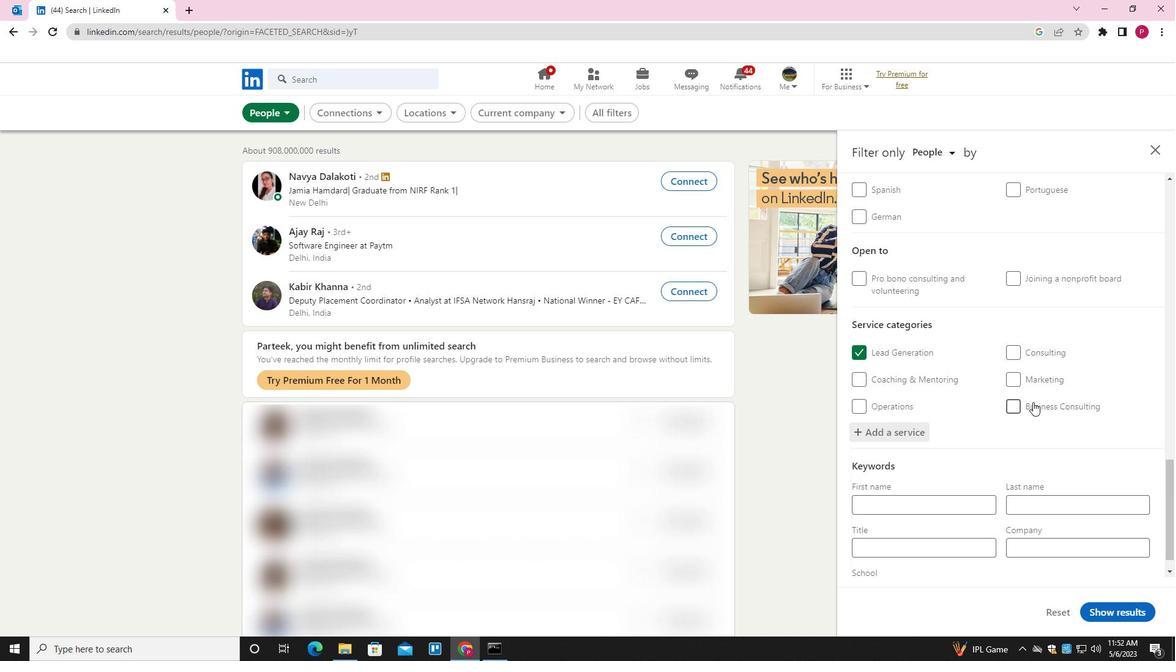 
Action: Mouse scrolled (1031, 416) with delta (0, 0)
Screenshot: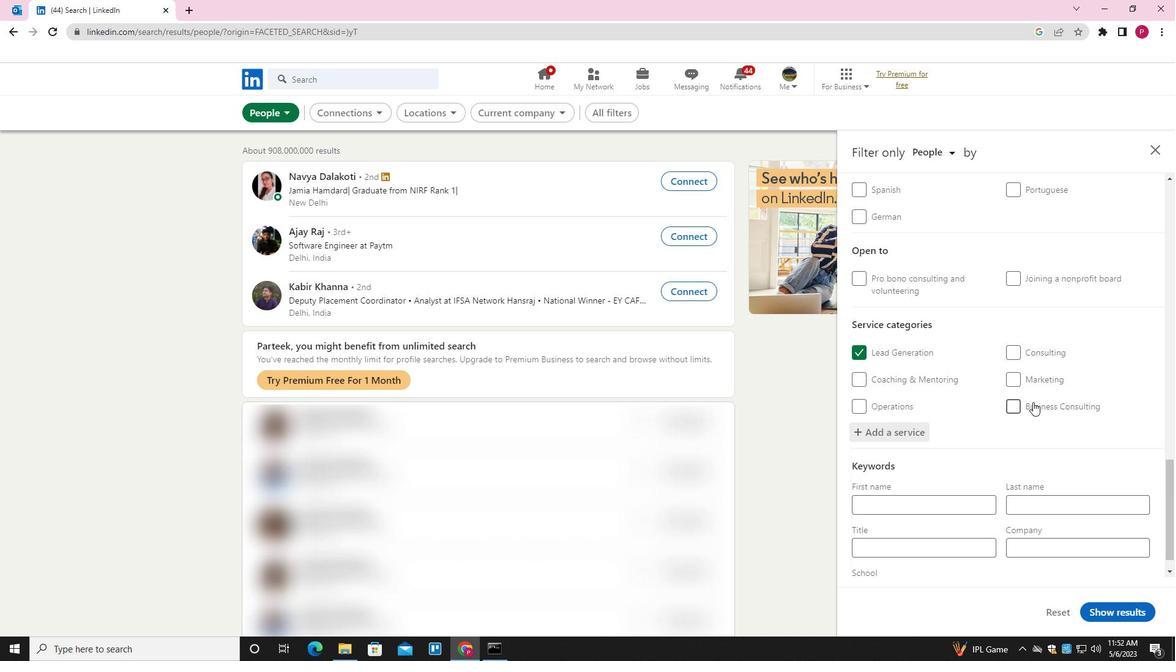 
Action: Mouse moved to (1026, 425)
Screenshot: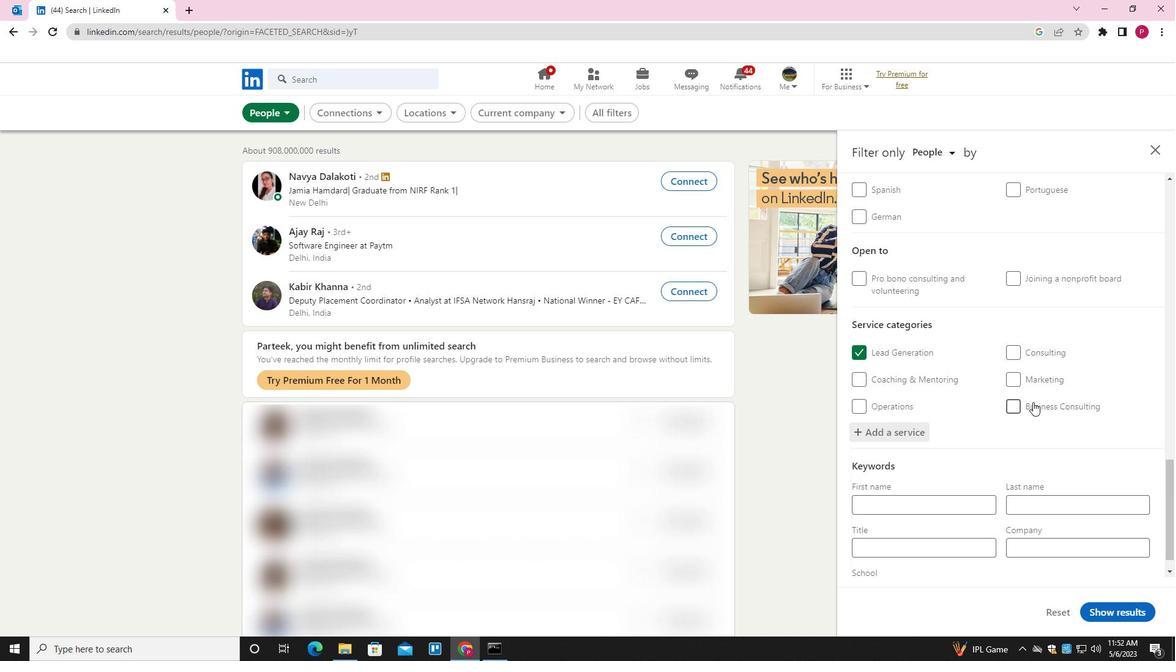 
Action: Mouse scrolled (1026, 424) with delta (0, 0)
Screenshot: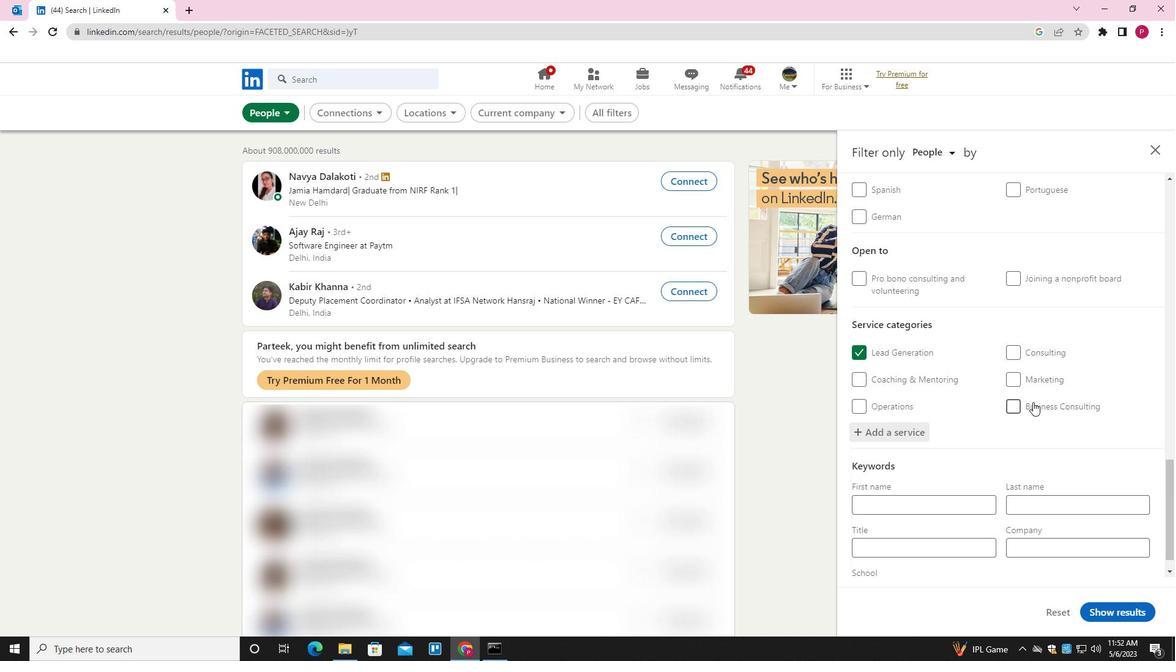 
Action: Mouse moved to (959, 521)
Screenshot: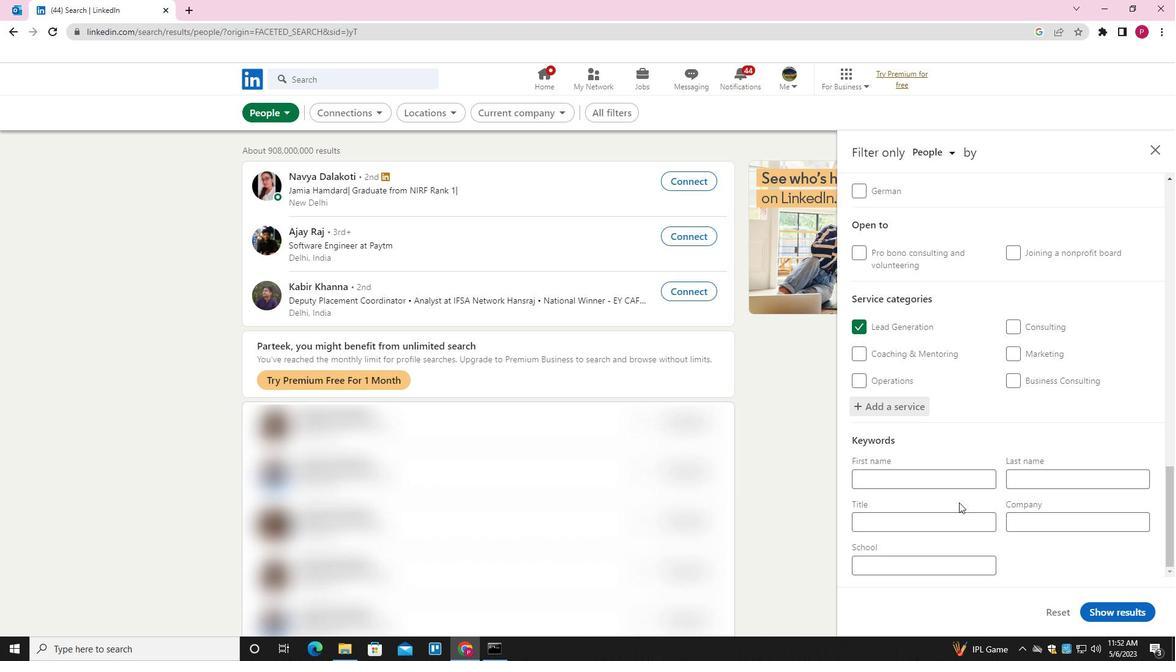 
Action: Mouse pressed left at (959, 521)
Screenshot: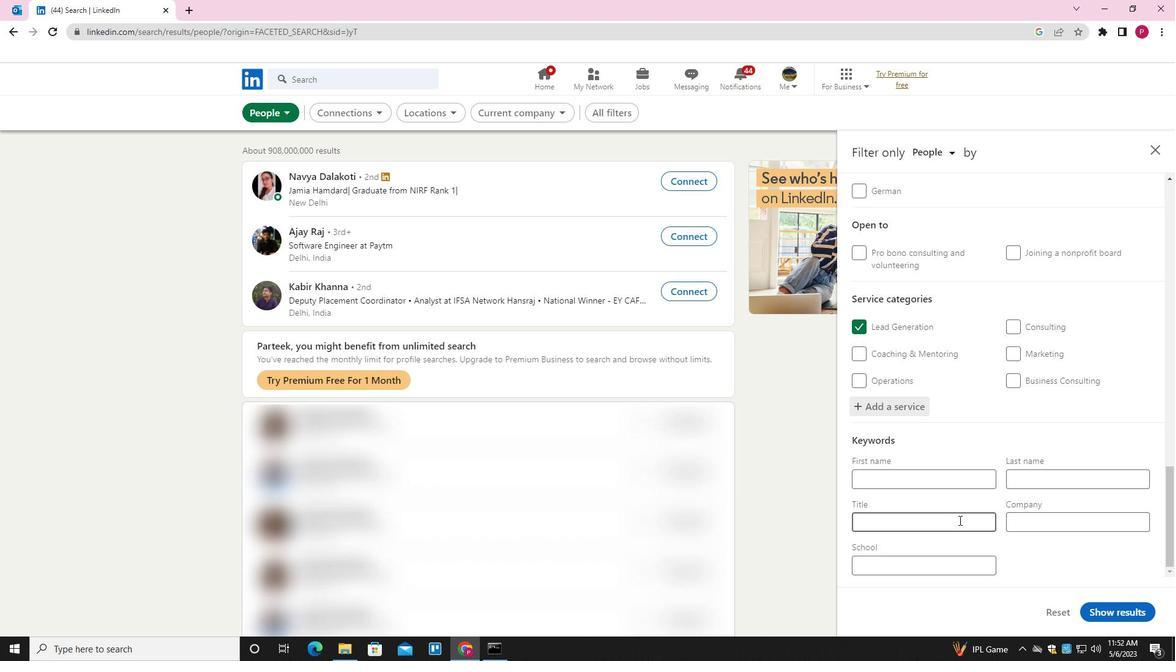 
Action: Mouse moved to (960, 521)
Screenshot: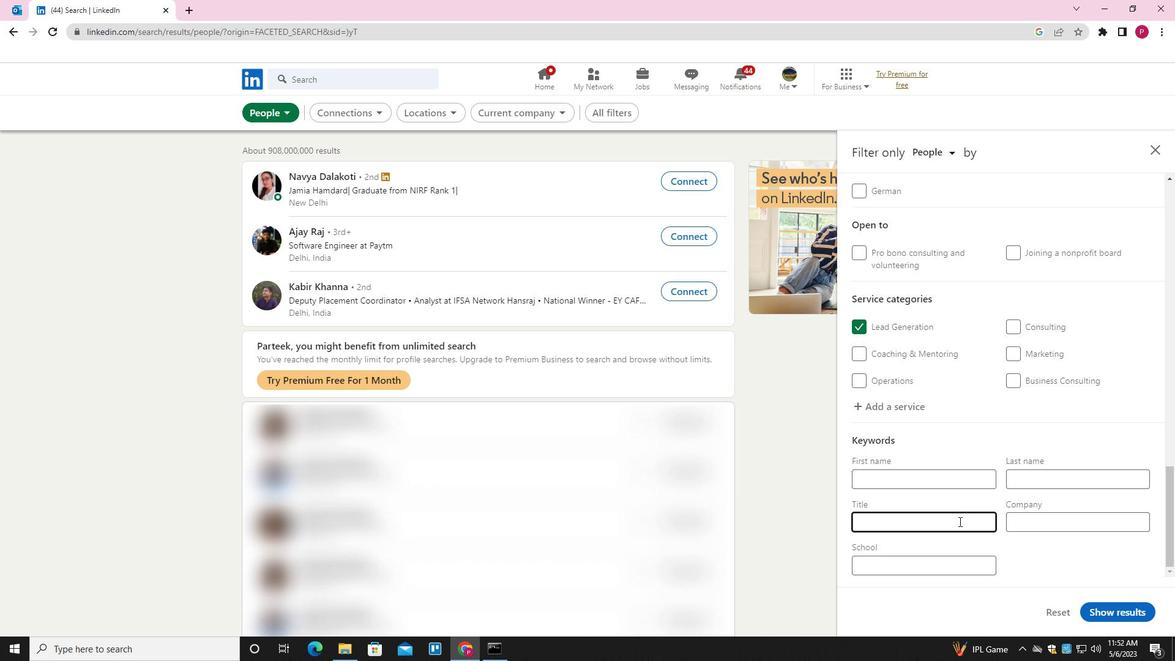 
Action: Key pressed <Key.shift><Key.shift>ECOMMERCE<Key.space><Key.shift>MARKETING<Key.space><Key.shift>SPECIALIST
Screenshot: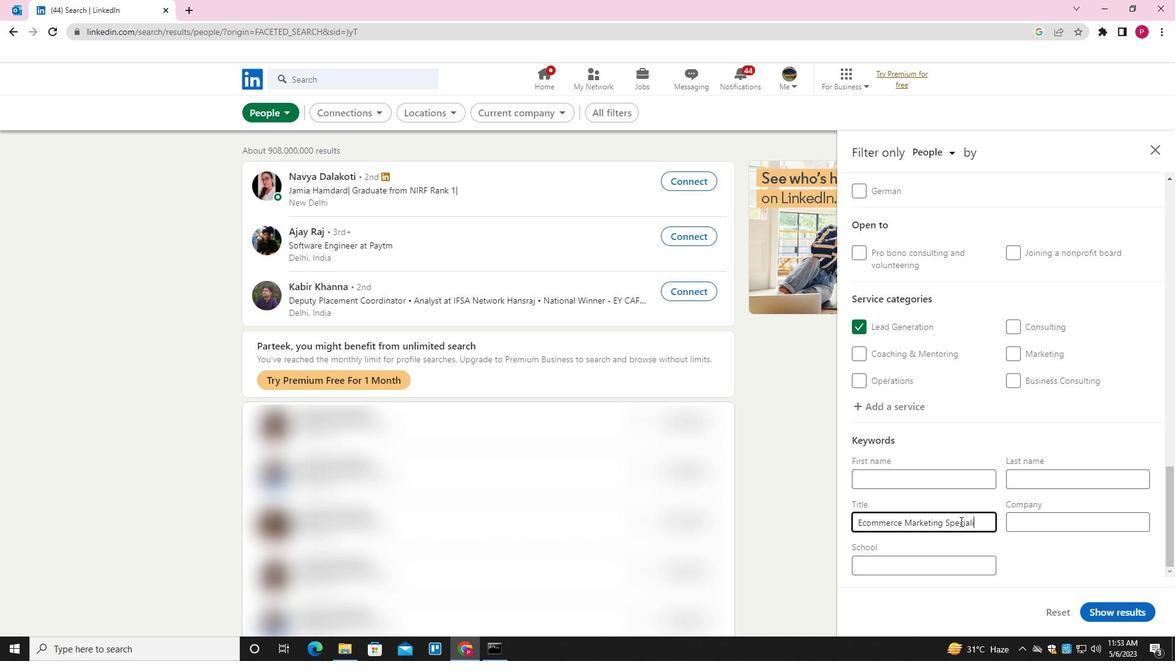 
Action: Mouse moved to (1132, 610)
Screenshot: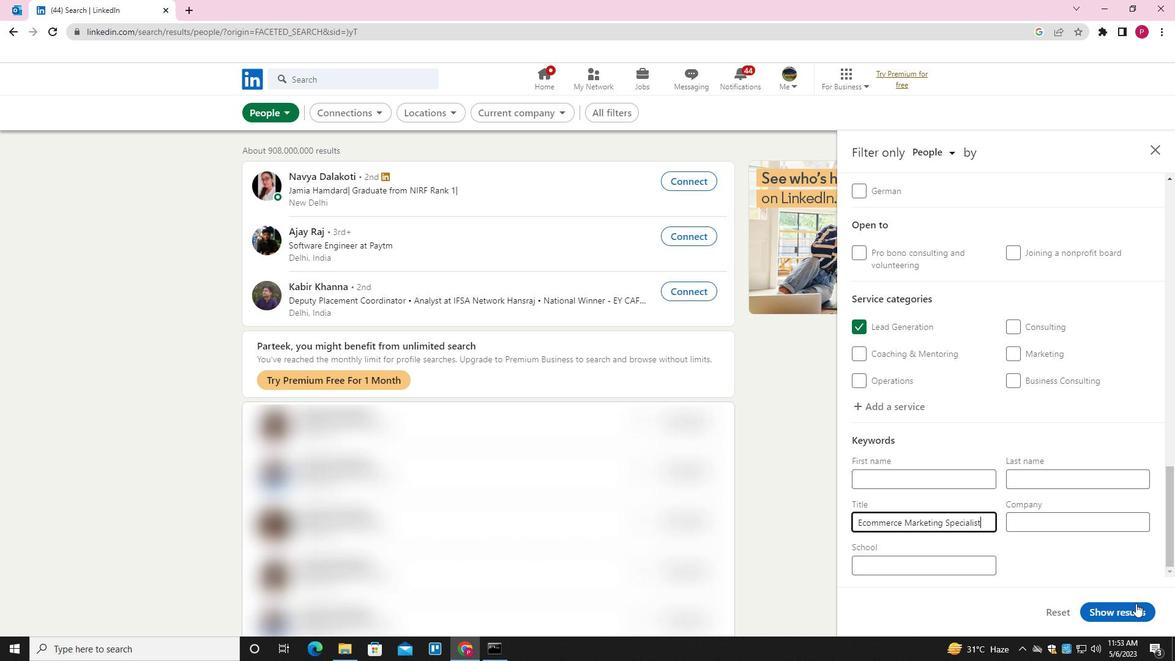 
Action: Mouse pressed left at (1132, 610)
Screenshot: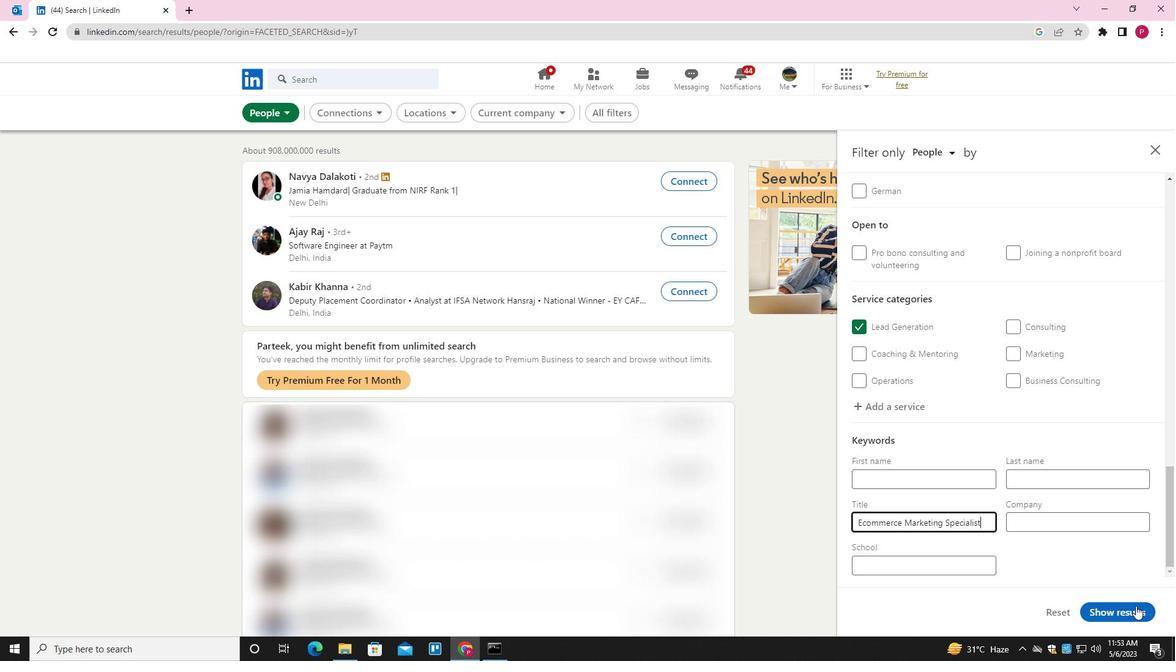 
Action: Mouse moved to (711, 231)
Screenshot: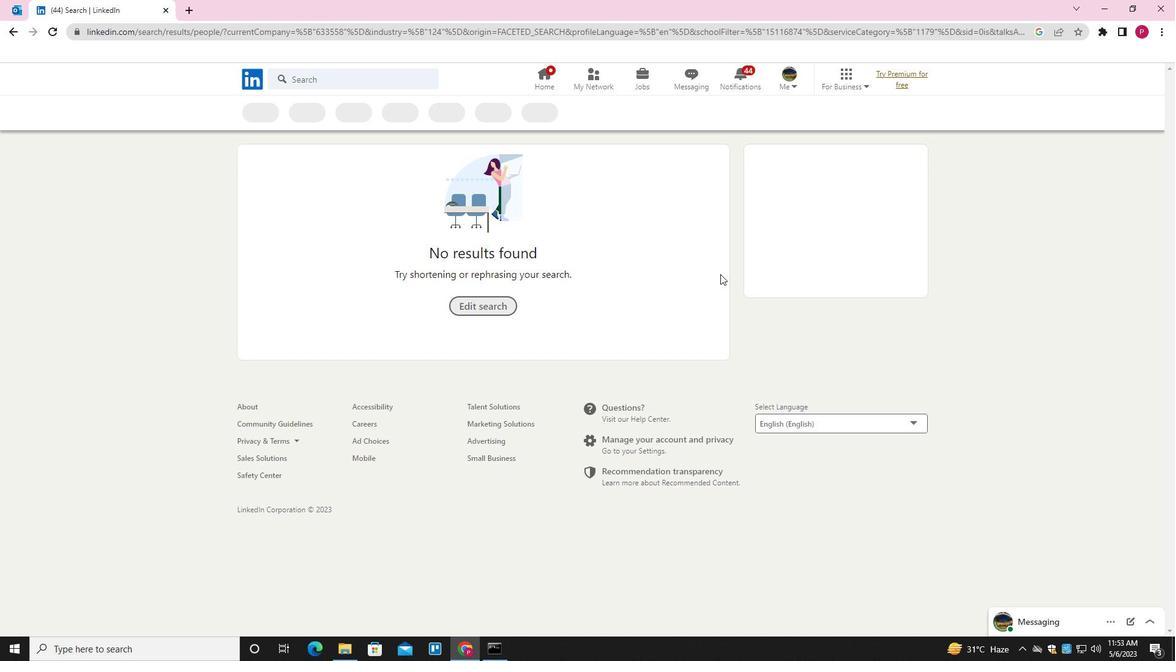 
